 Task: Search one way flight ticket for 2 adults, 4 children and 1 infant on lap in business from Salisbury: Salisbury-ocean City-wicomico Regional Airport to Indianapolis: Indianapolis International Airport on 8-5-2023. Choice of flights is JetBlue. Number of bags: 2 carry on bags and 7 checked bags. Price is upto 107000. Outbound departure time preference is 8:30.
Action: Mouse pressed left at (347, 330)
Screenshot: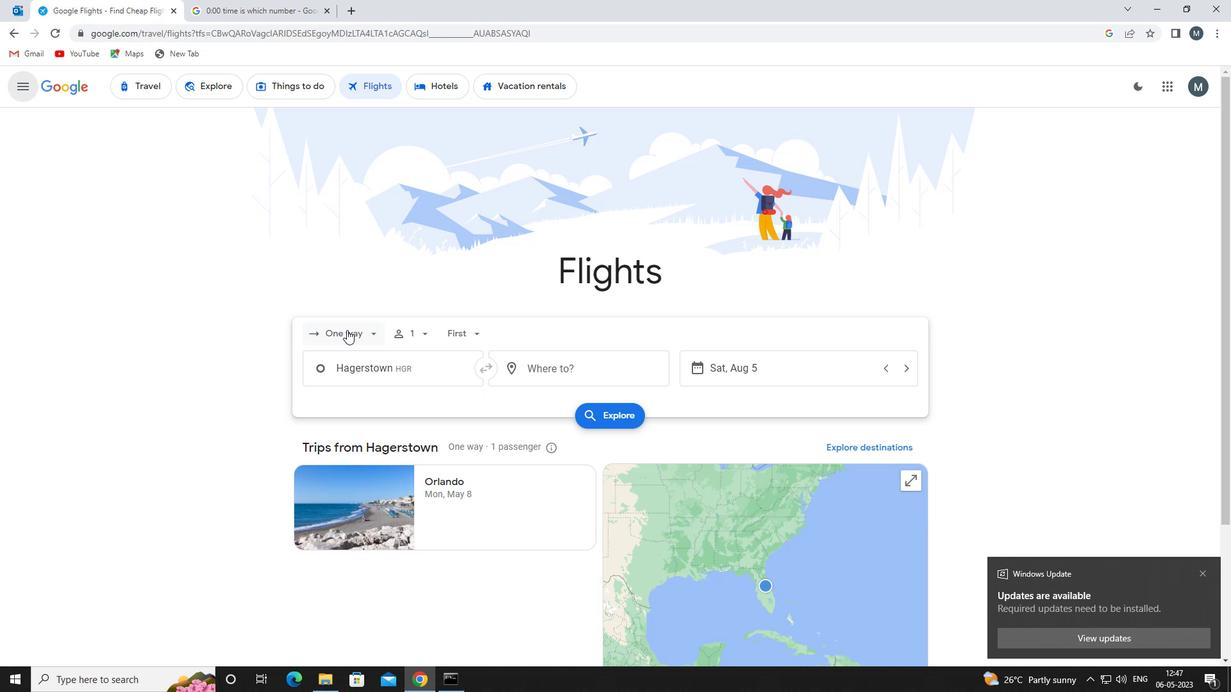 
Action: Mouse moved to (364, 394)
Screenshot: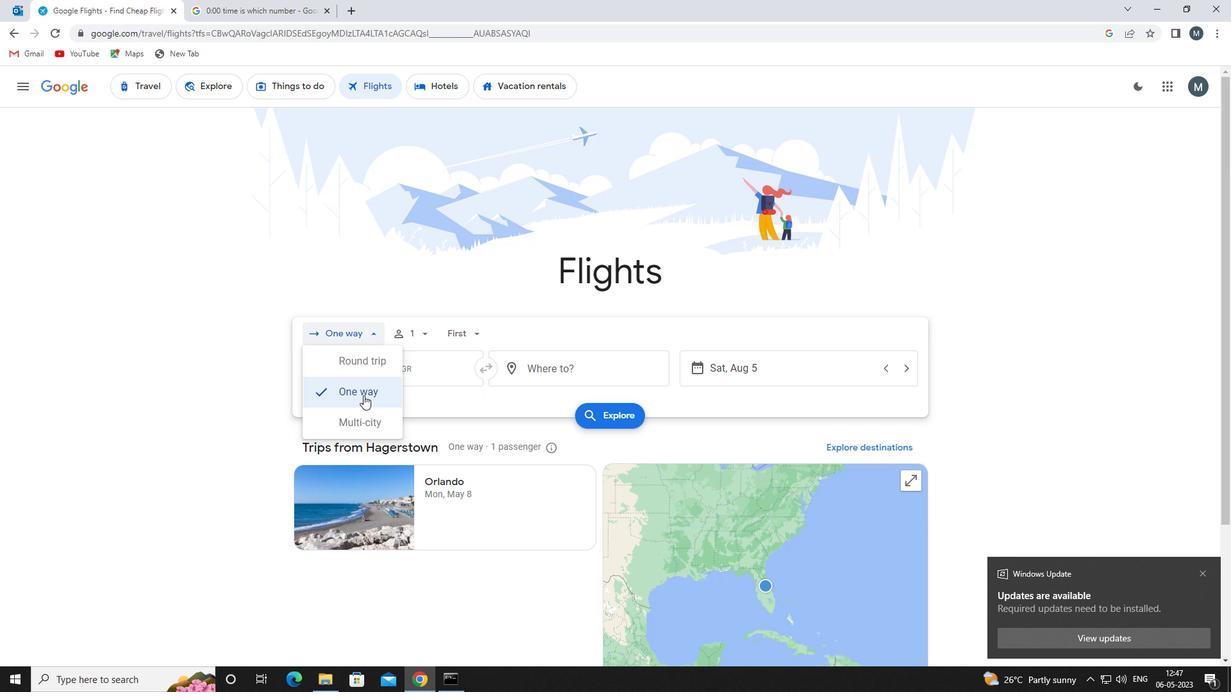 
Action: Mouse pressed left at (364, 394)
Screenshot: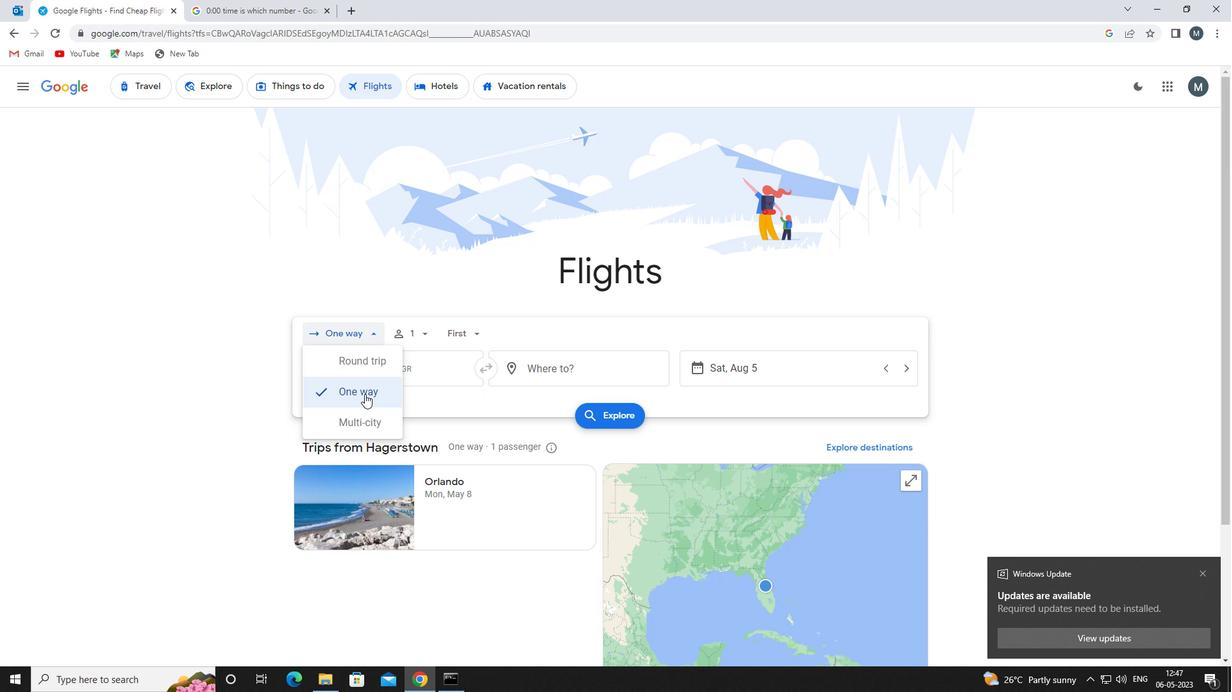 
Action: Mouse moved to (428, 334)
Screenshot: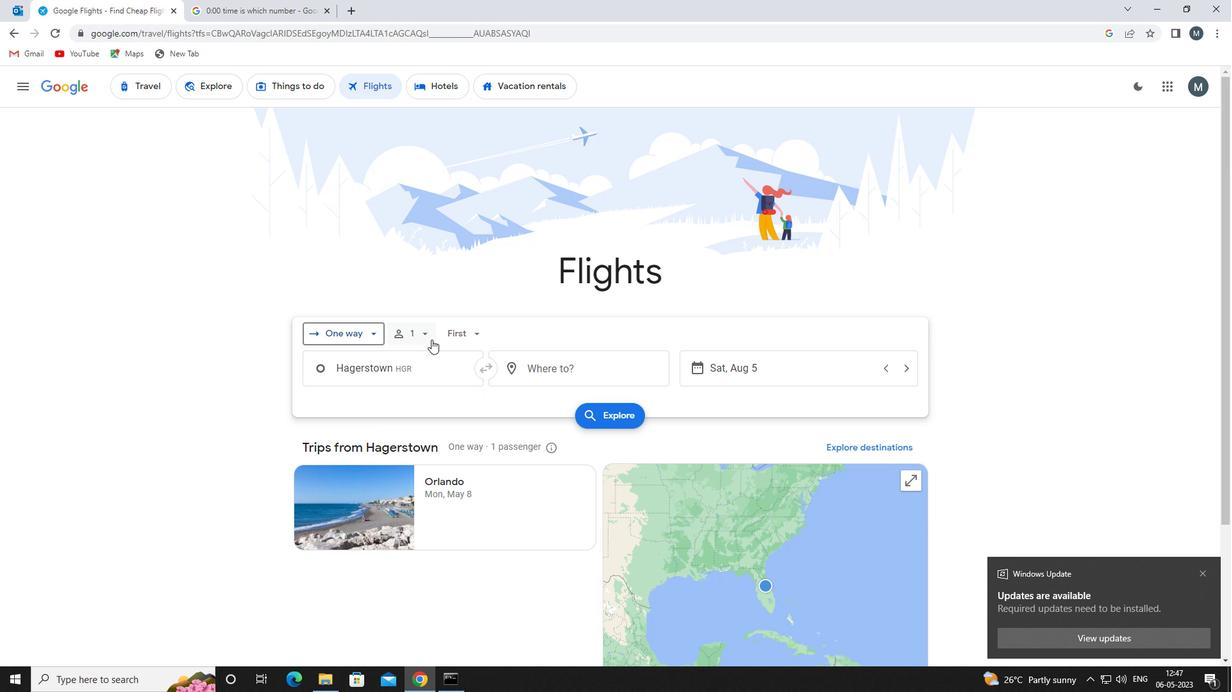 
Action: Mouse pressed left at (428, 334)
Screenshot: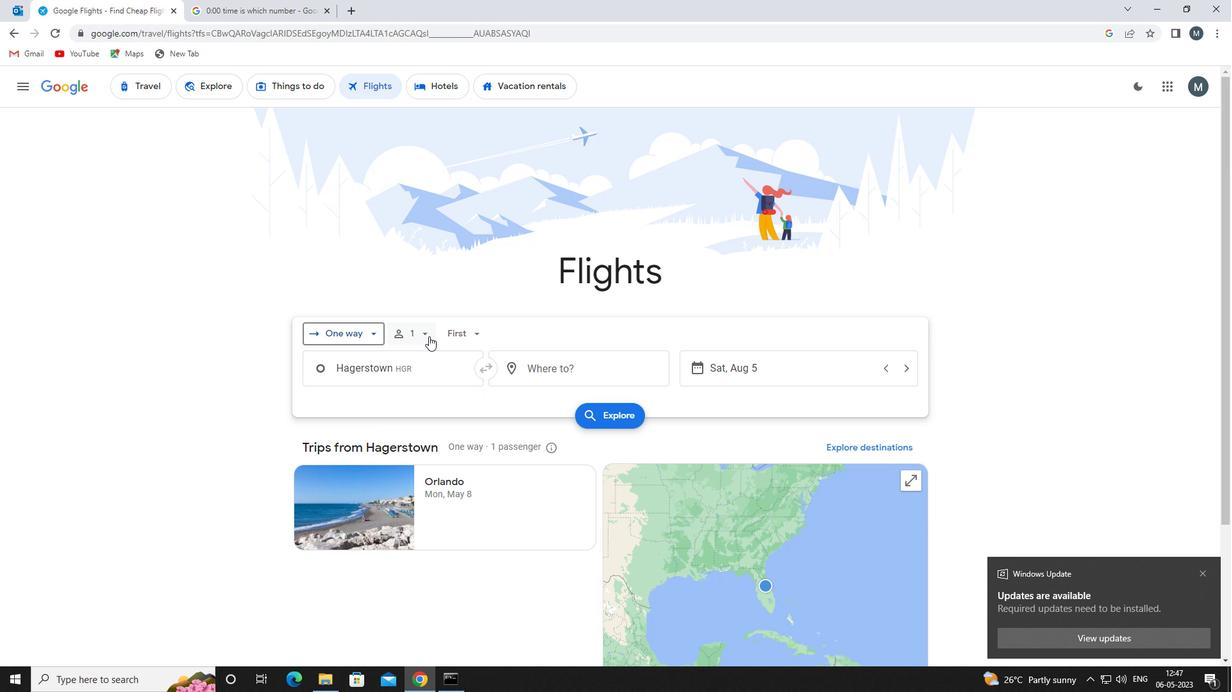 
Action: Mouse moved to (526, 364)
Screenshot: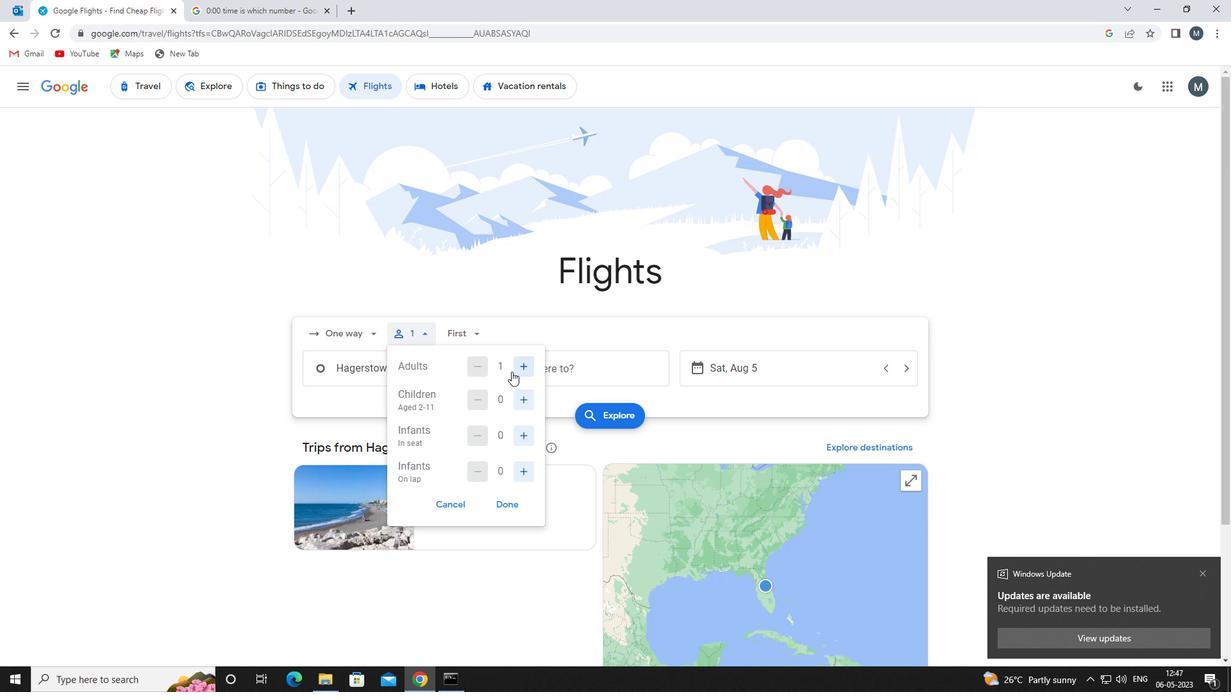 
Action: Mouse pressed left at (526, 364)
Screenshot: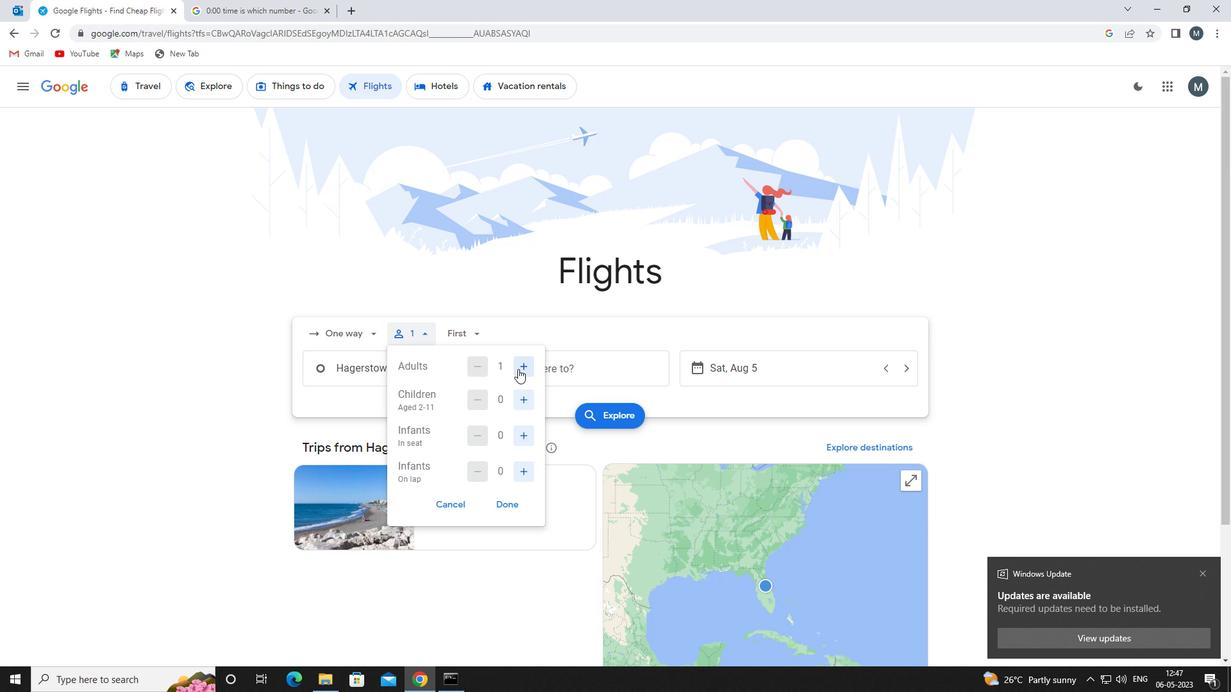 
Action: Mouse moved to (524, 401)
Screenshot: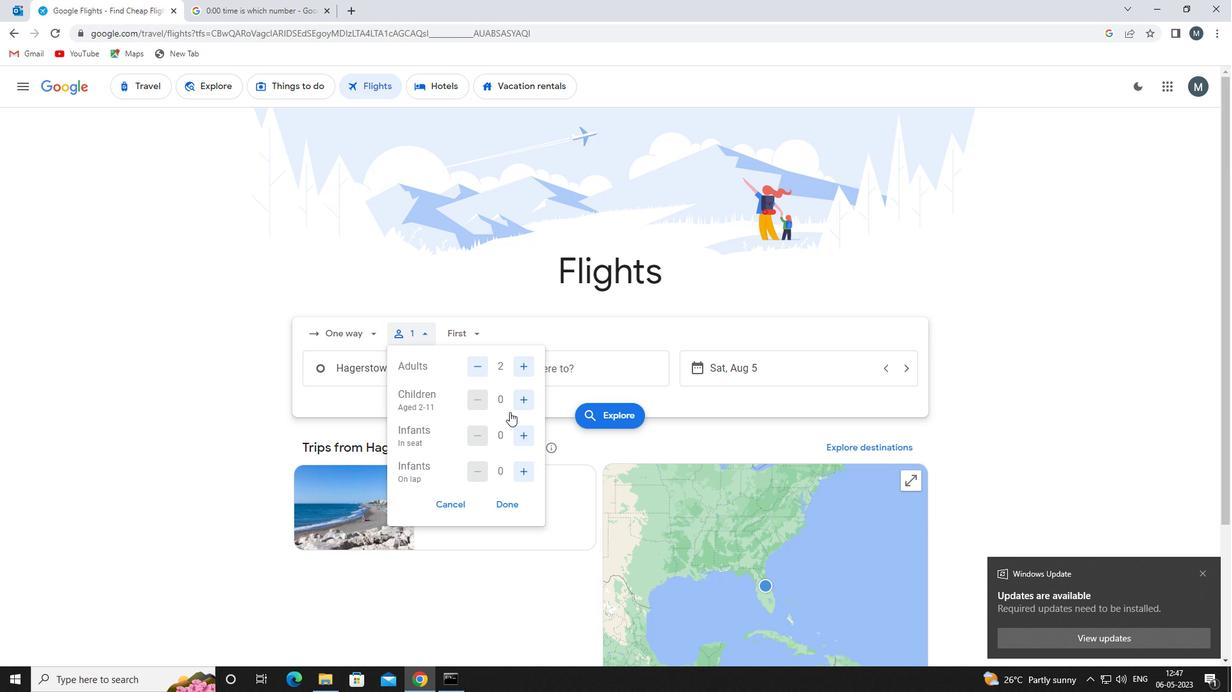 
Action: Mouse pressed left at (524, 401)
Screenshot: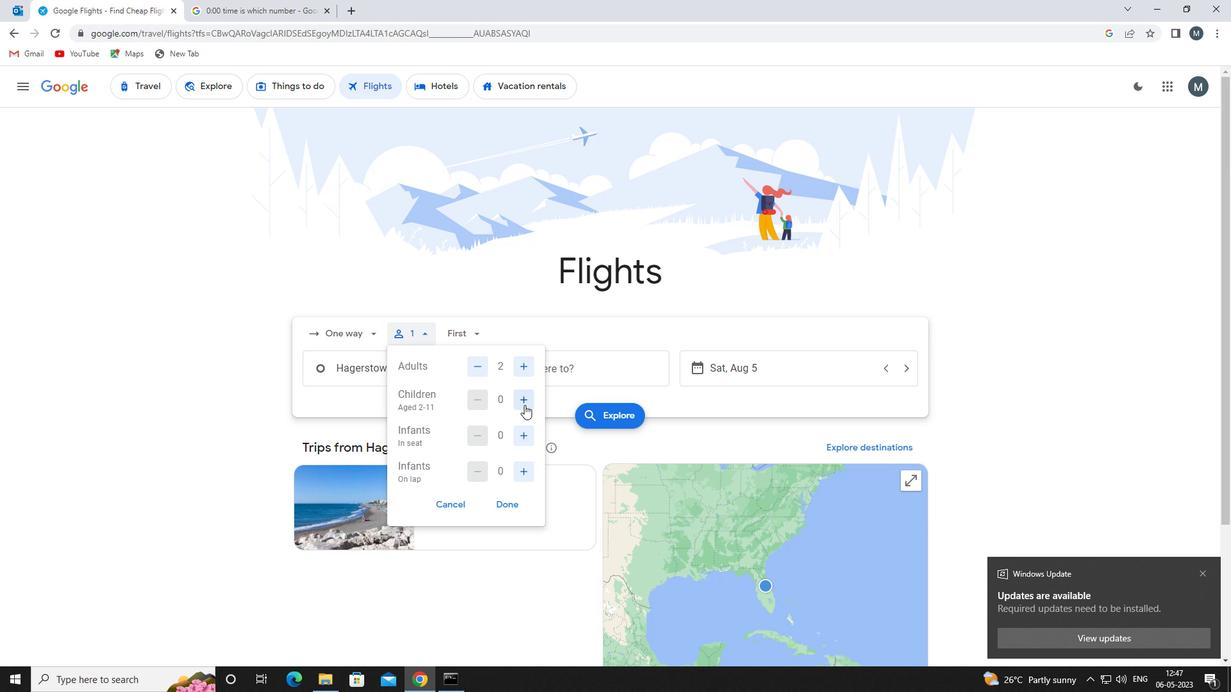 
Action: Mouse pressed left at (524, 401)
Screenshot: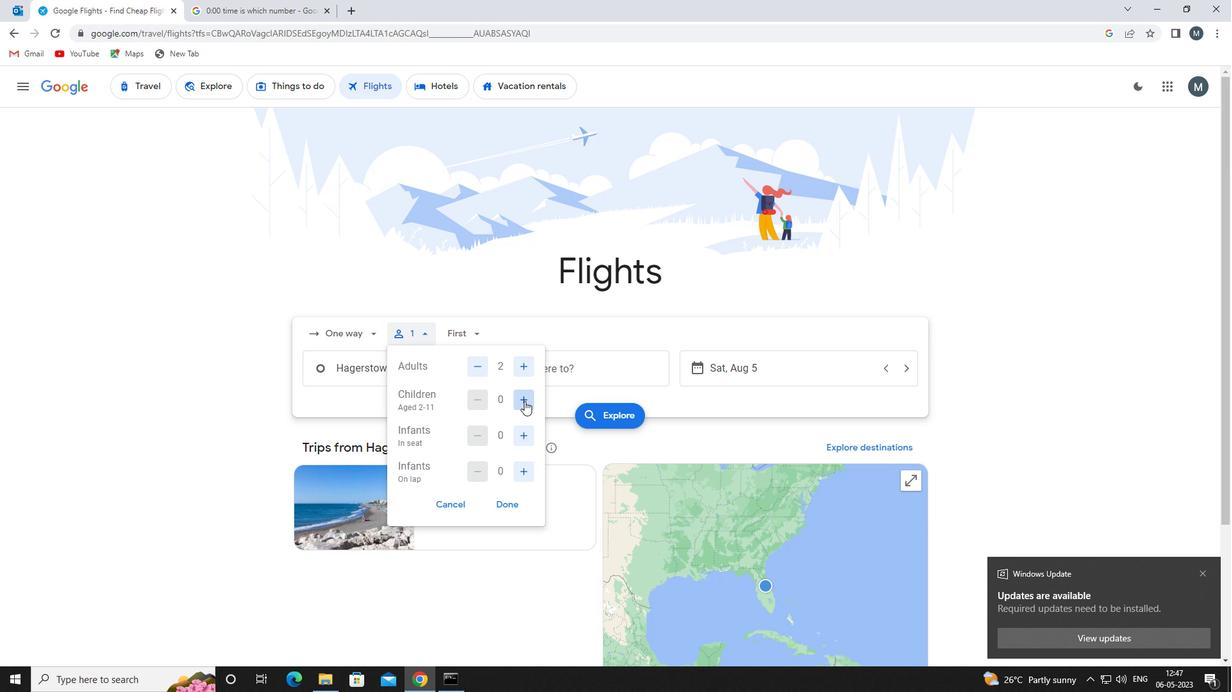 
Action: Mouse moved to (525, 400)
Screenshot: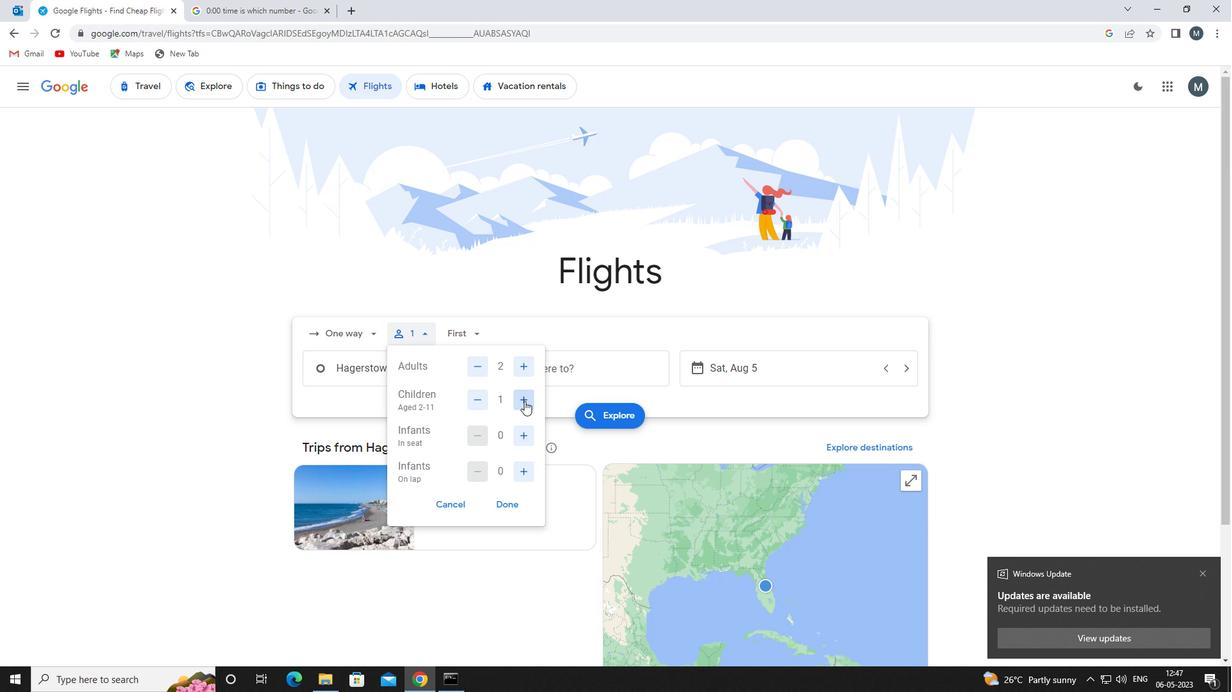 
Action: Mouse pressed left at (525, 400)
Screenshot: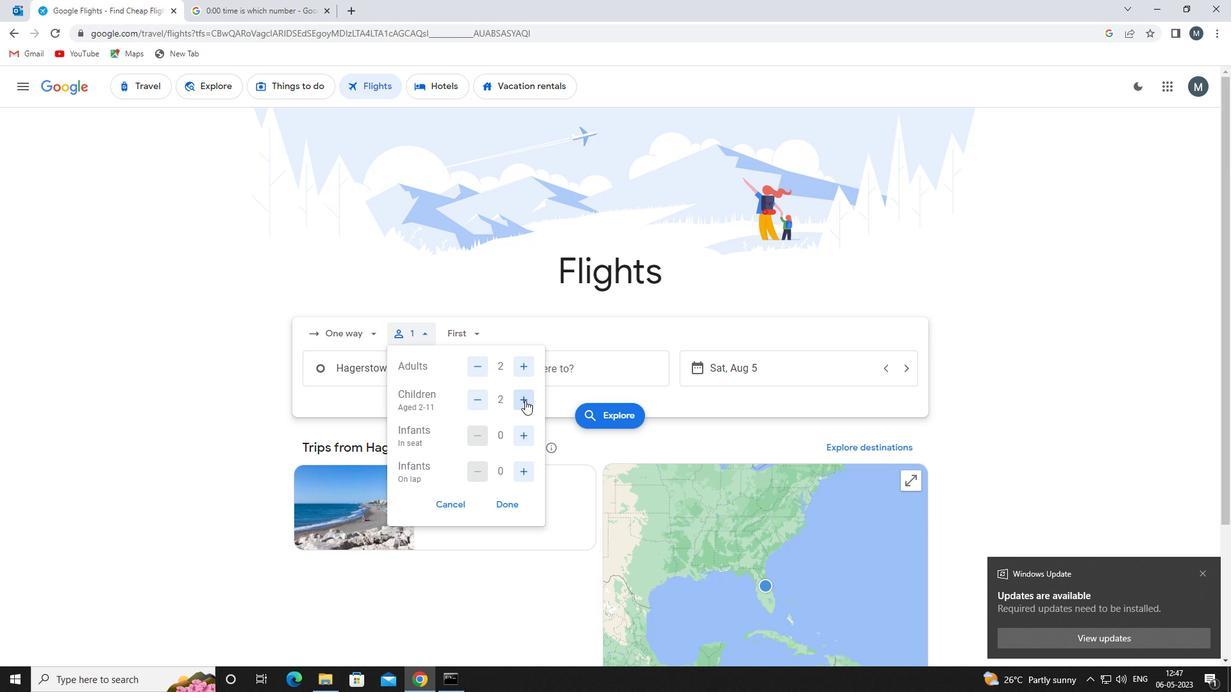 
Action: Mouse pressed left at (525, 400)
Screenshot: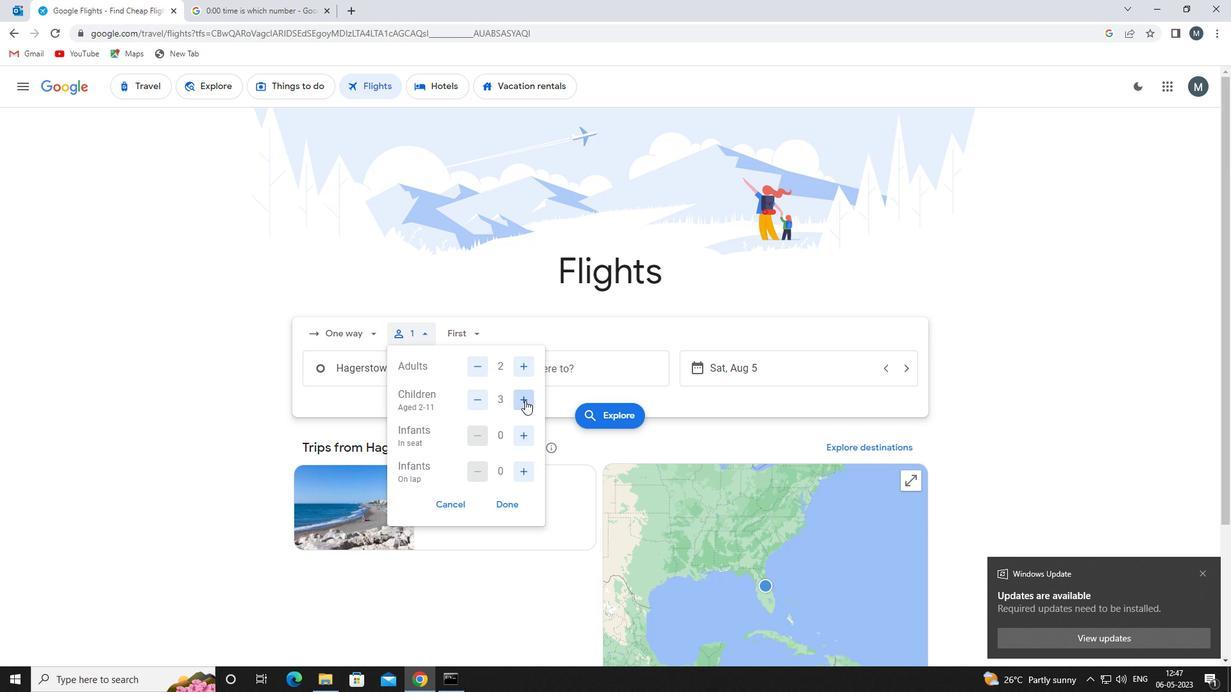 
Action: Mouse moved to (520, 470)
Screenshot: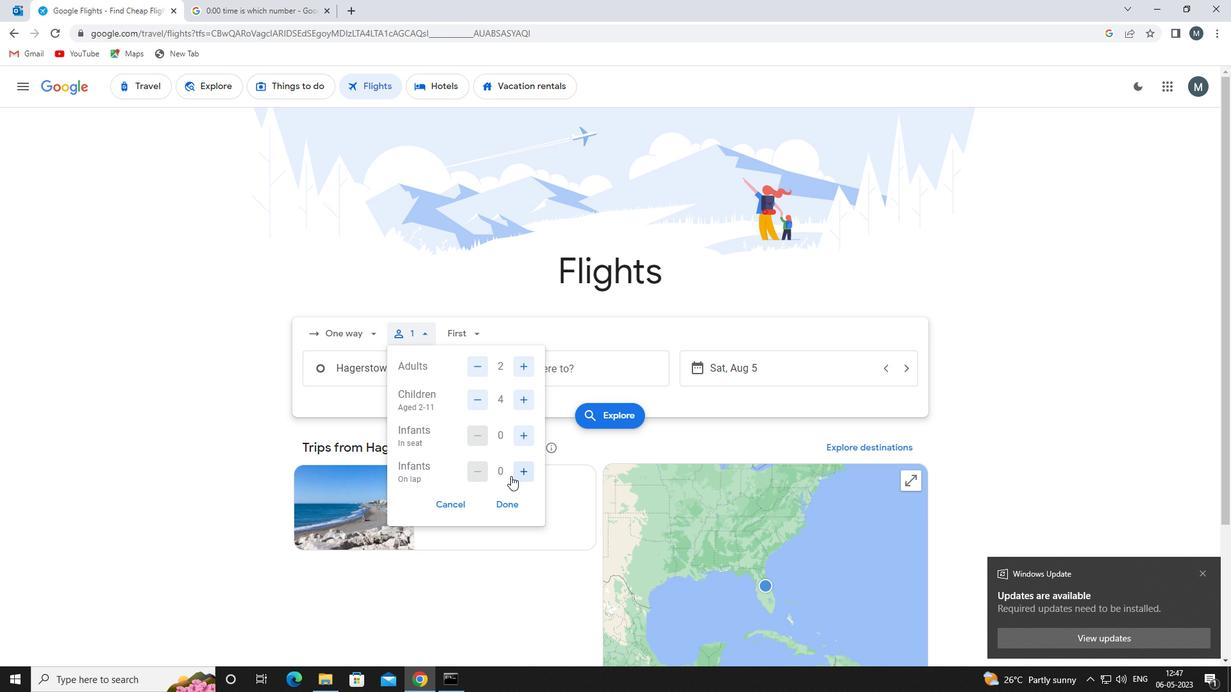 
Action: Mouse pressed left at (520, 470)
Screenshot: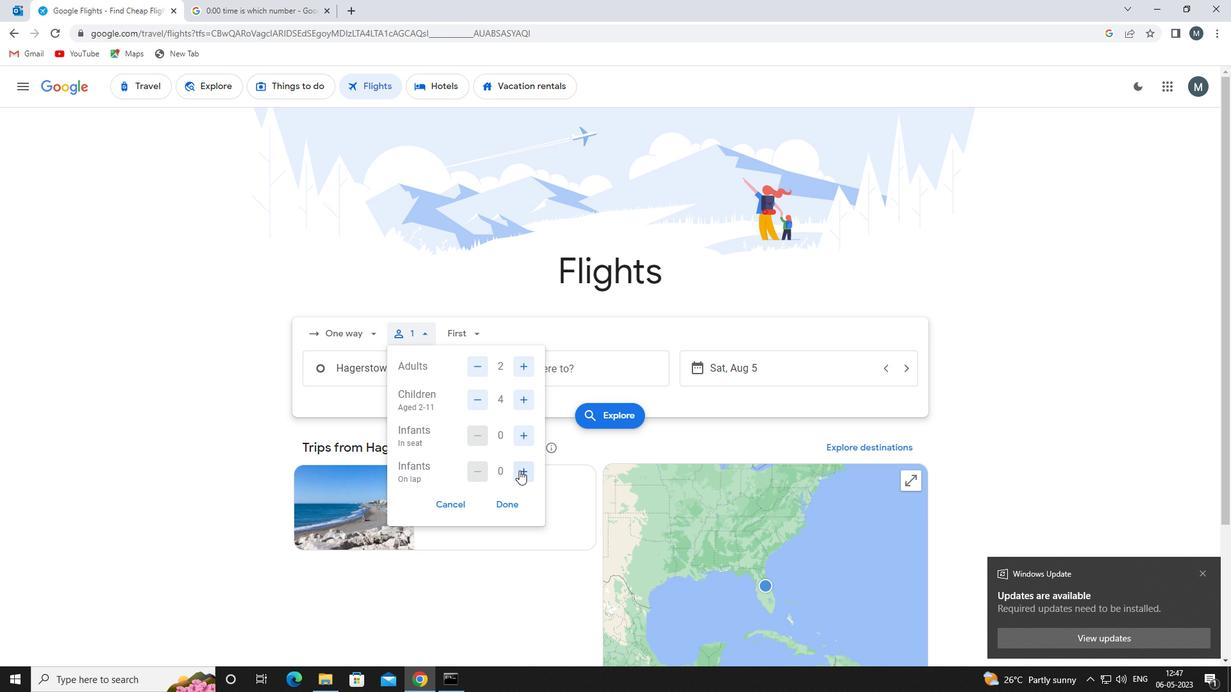 
Action: Mouse moved to (513, 503)
Screenshot: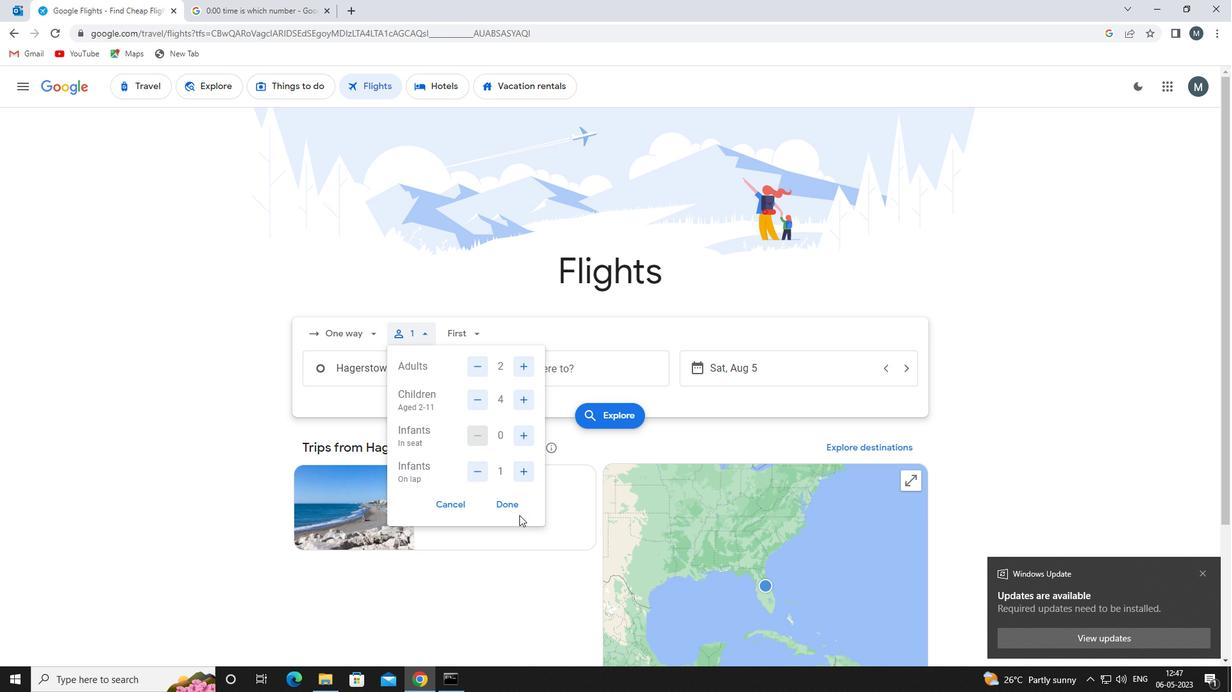 
Action: Mouse pressed left at (513, 503)
Screenshot: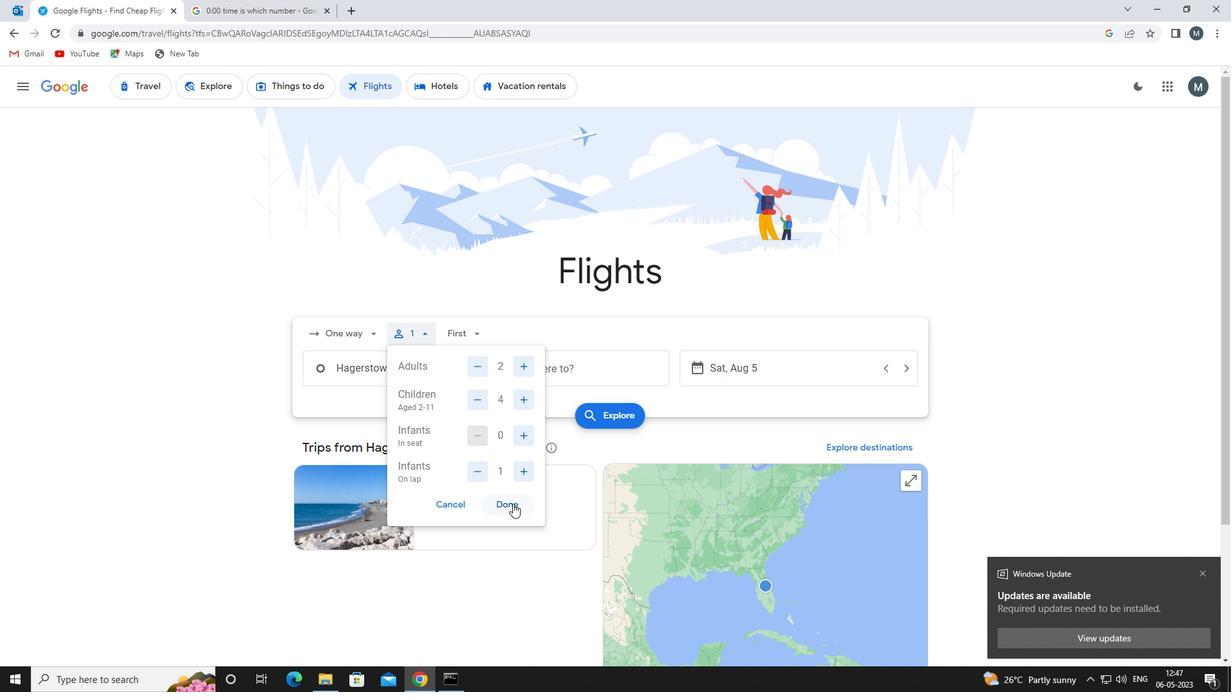 
Action: Mouse moved to (479, 334)
Screenshot: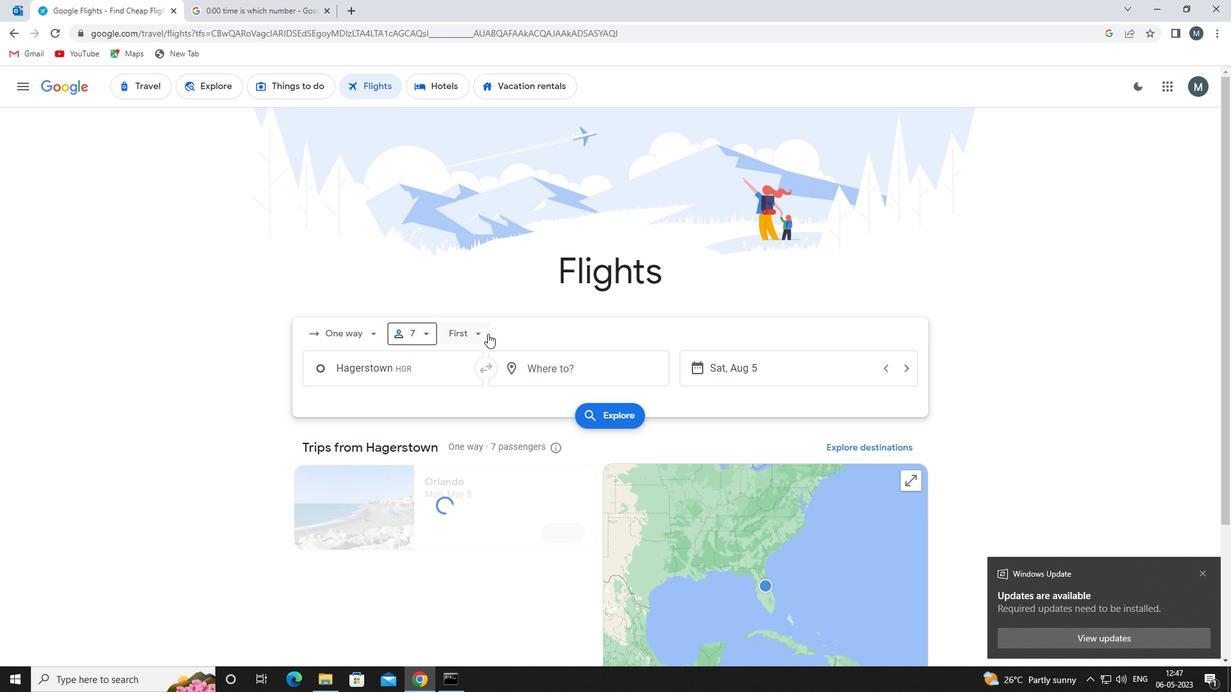 
Action: Mouse pressed left at (479, 334)
Screenshot: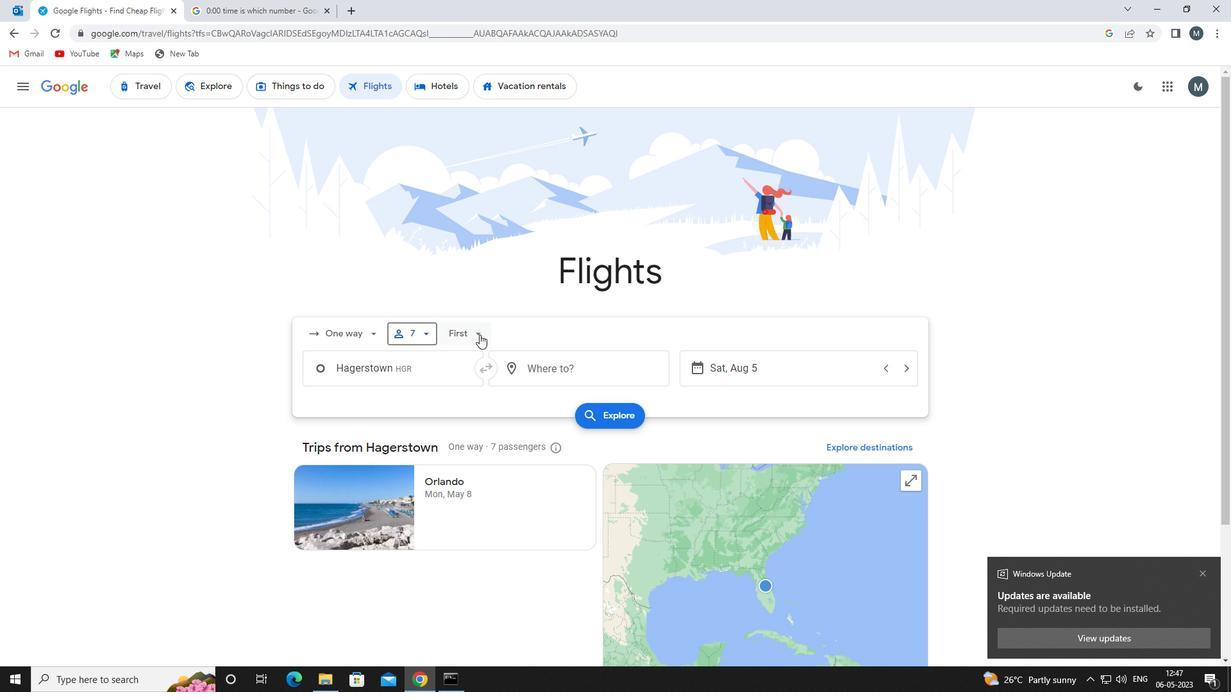 
Action: Mouse moved to (493, 418)
Screenshot: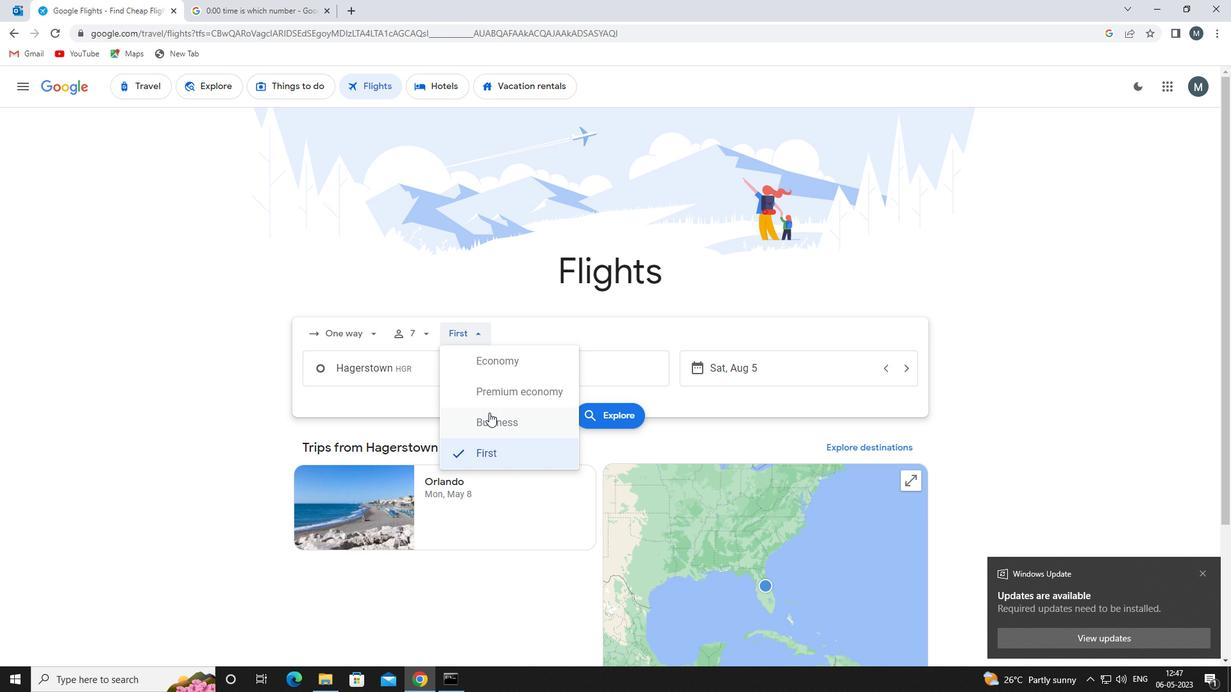 
Action: Mouse pressed left at (493, 418)
Screenshot: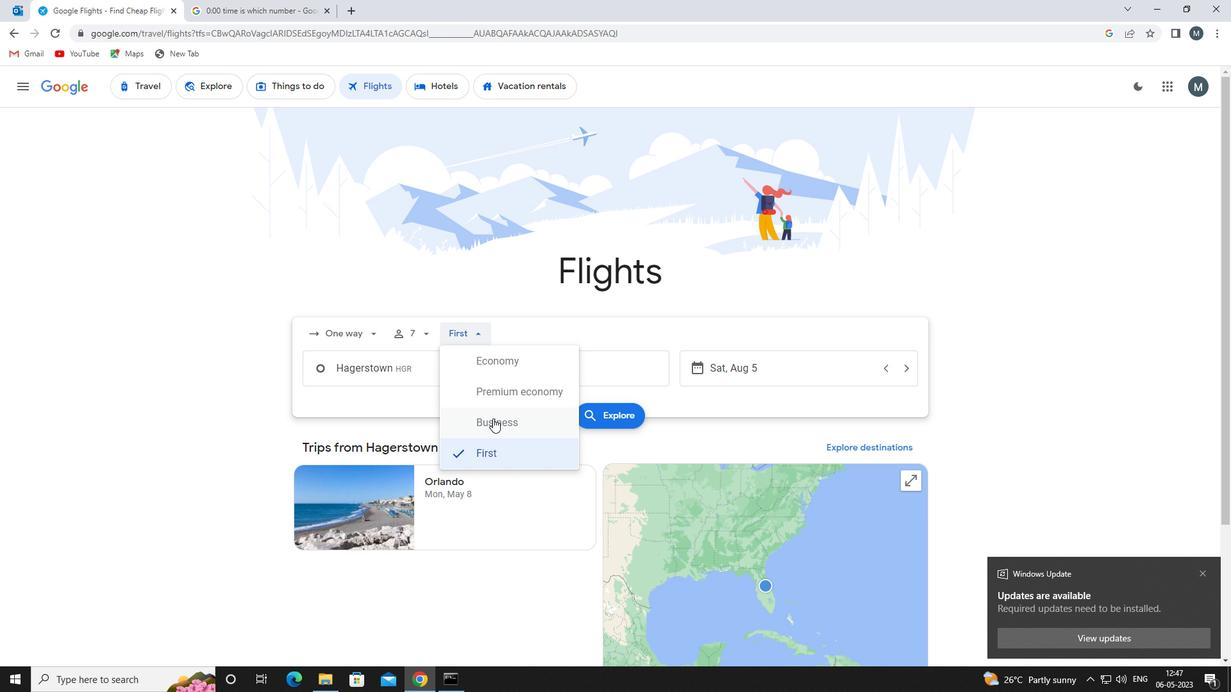 
Action: Mouse moved to (397, 372)
Screenshot: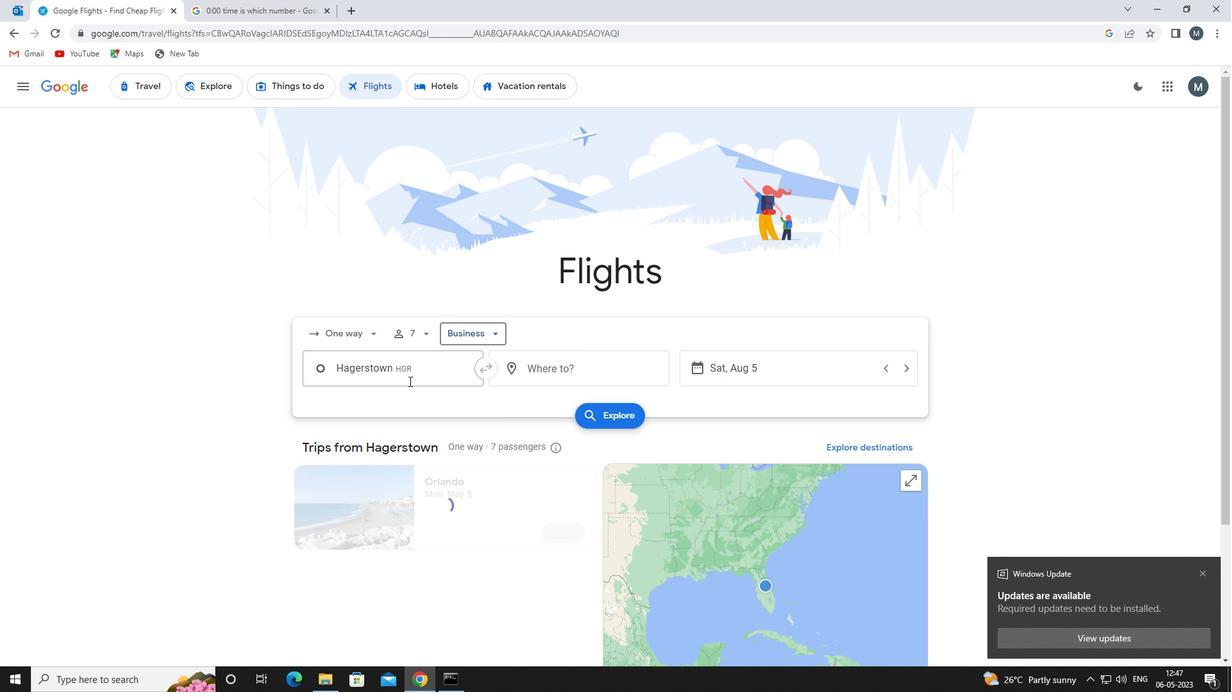 
Action: Mouse pressed left at (397, 372)
Screenshot: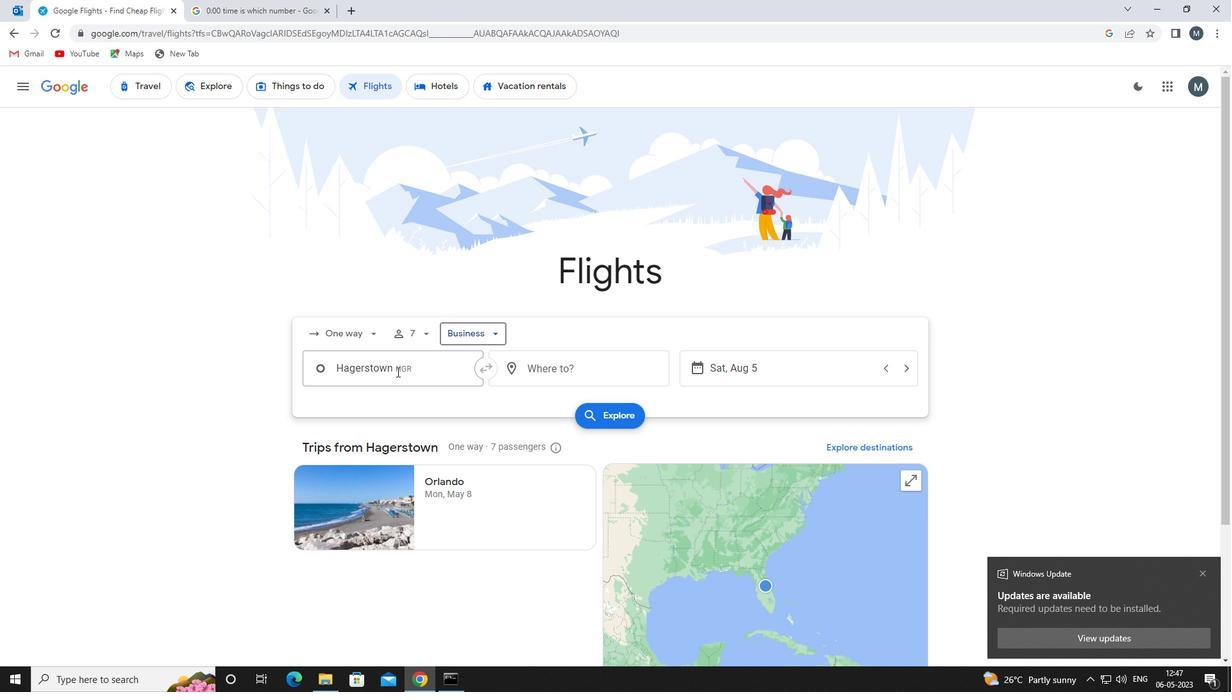
Action: Mouse moved to (398, 372)
Screenshot: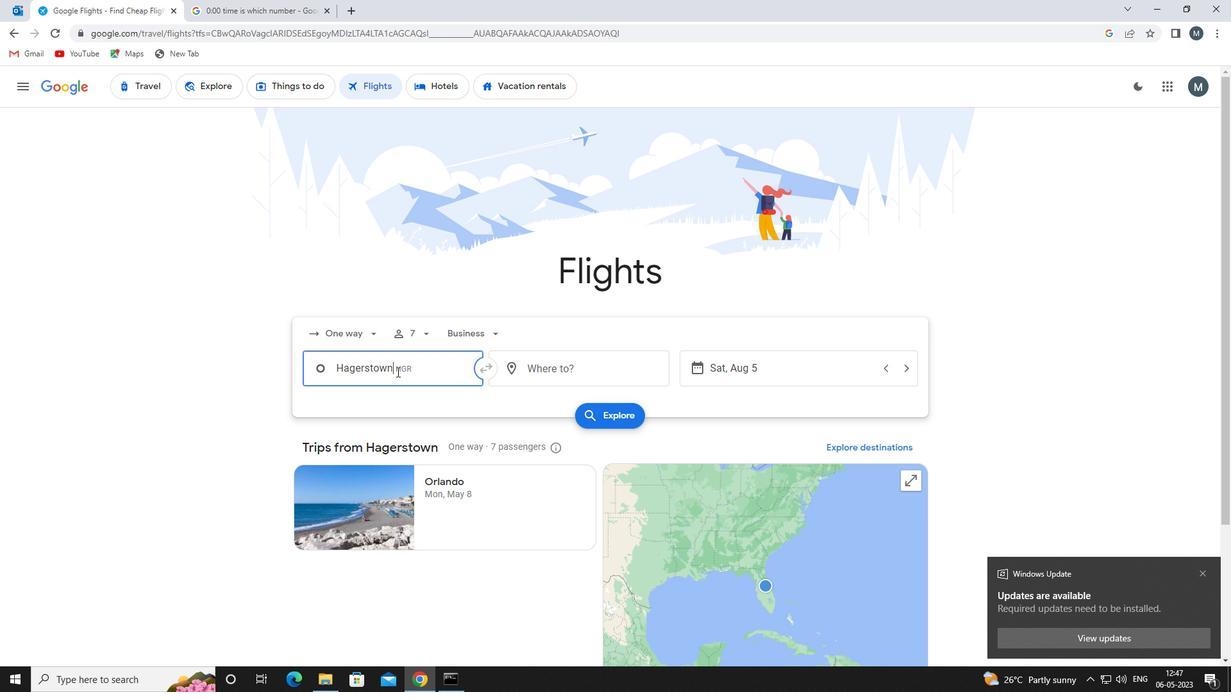 
Action: Key pressed salisbury<Key.space>city<Key.backspace><Key.backspace><Key.backspace><Key.backspace><Key.backspace>-o<Key.backspace><Key.backspace><Key.space>oce<Key.backspace><Key.backspace><Key.backspace><Key.backspace><Key.backspace><Key.backspace><Key.backspace><Key.backspace><Key.backspace><Key.backspace><Key.backspace><Key.backspace><Key.backspace><Key.backspace><Key.backspace><Key.backspace>city<Key.space>wic<Key.backspace><Key.backspace>
Screenshot: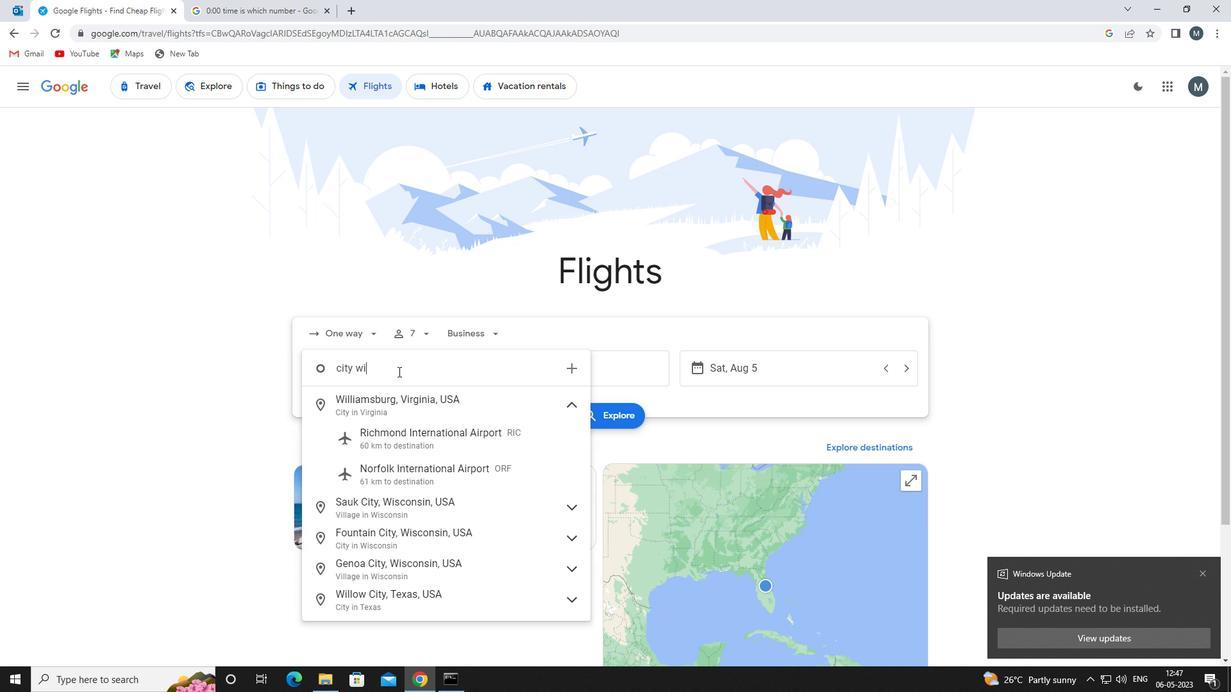 
Action: Mouse moved to (416, 491)
Screenshot: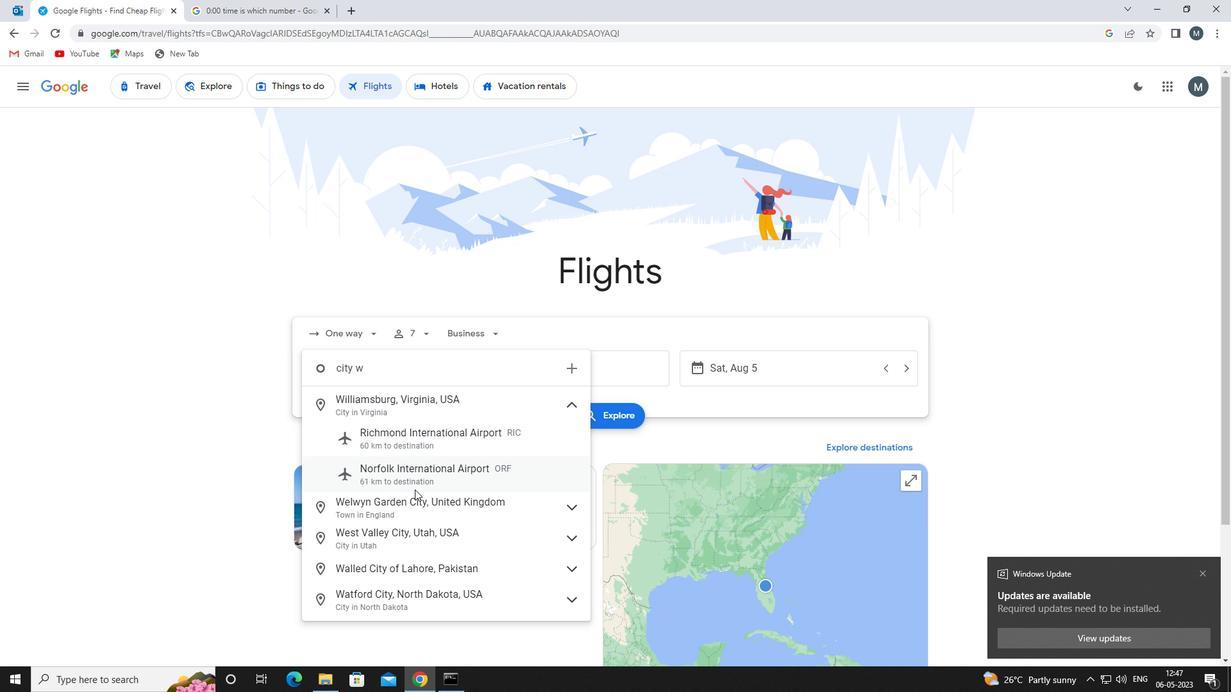 
Action: Mouse scrolled (416, 490) with delta (0, 0)
Screenshot: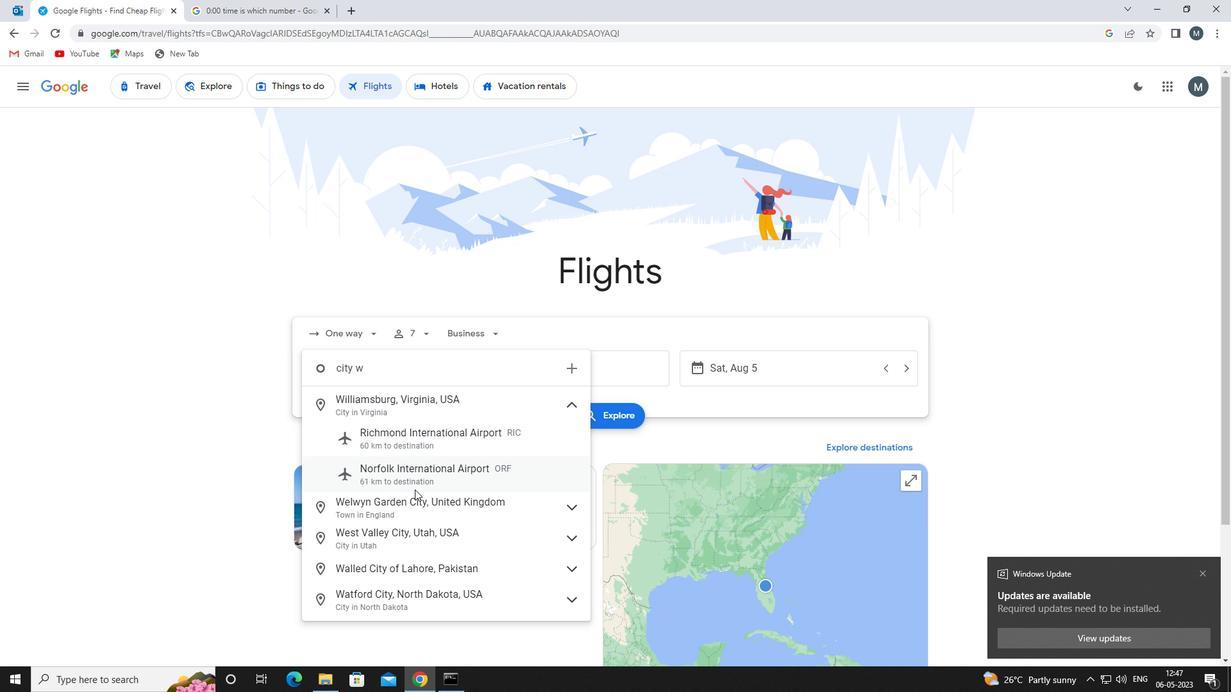 
Action: Mouse moved to (415, 486)
Screenshot: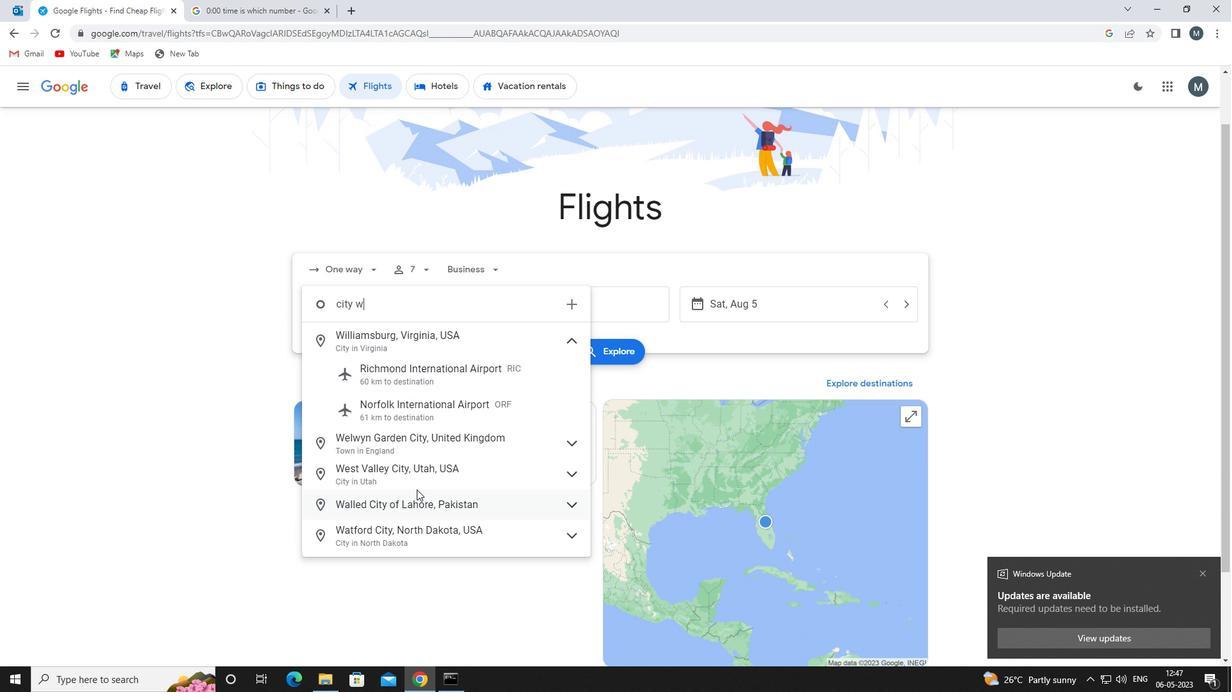 
Action: Mouse scrolled (415, 487) with delta (0, 0)
Screenshot: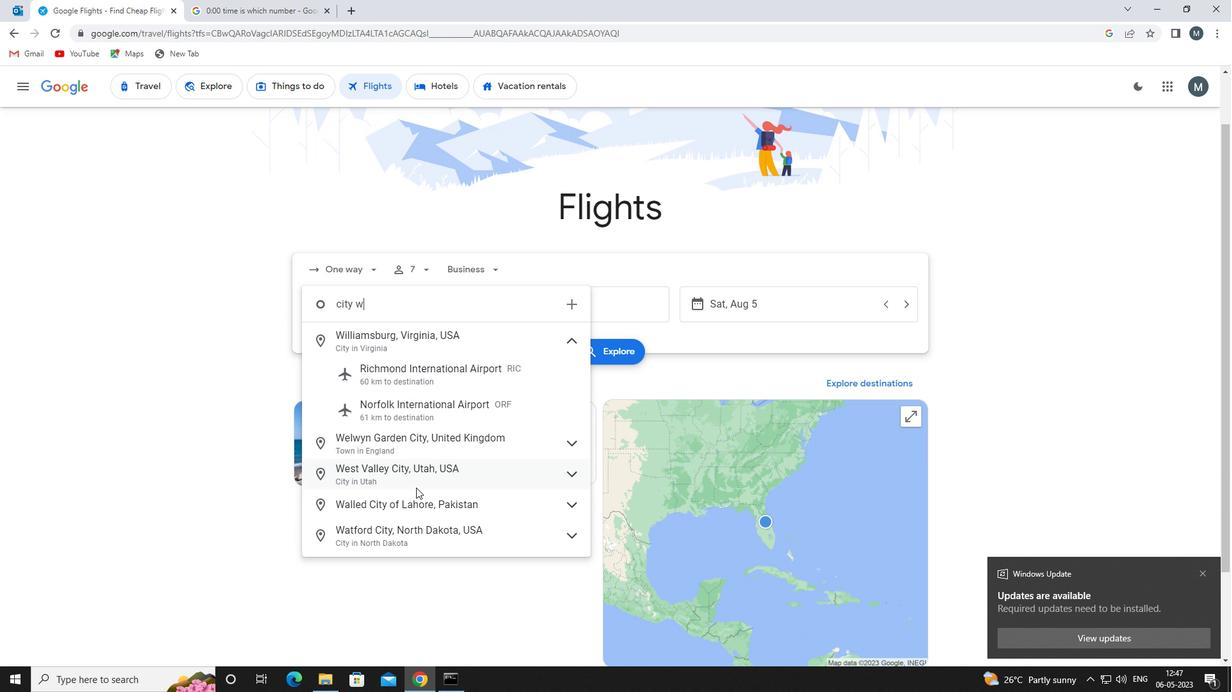 
Action: Mouse moved to (400, 461)
Screenshot: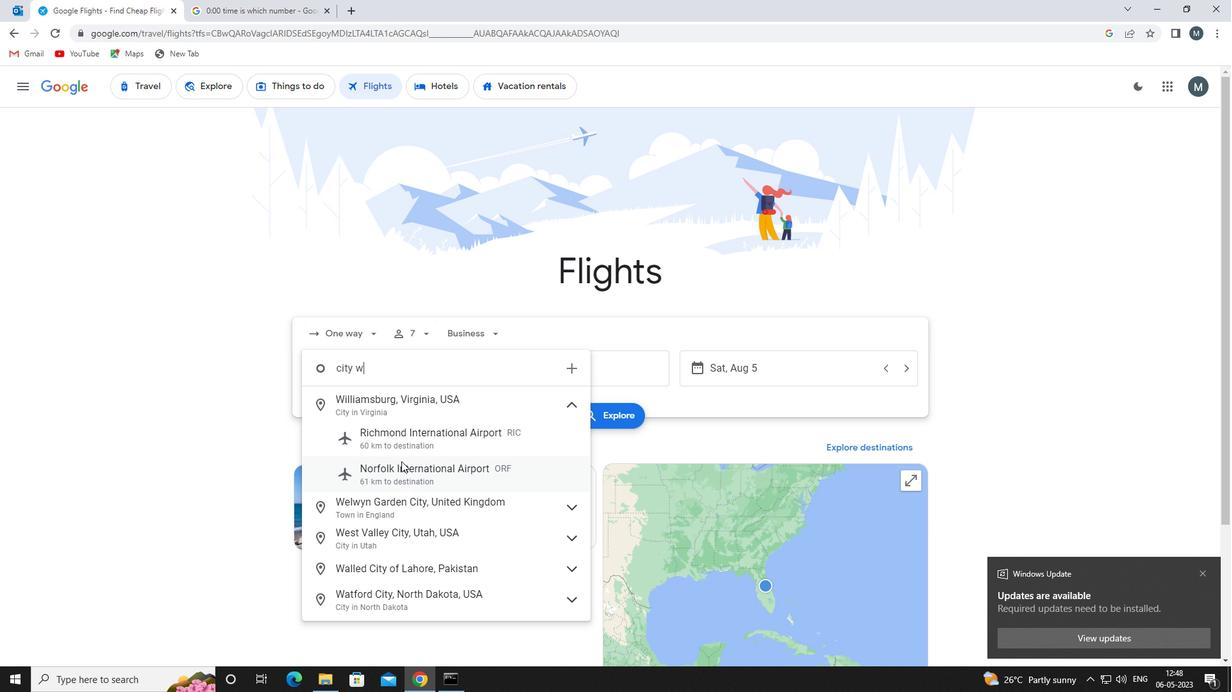 
Action: Key pressed <Key.backspace><Key.backspace><Key.backspace><Key.backspace><Key.backspace><Key.backspace><Key.backspace><Key.backspace><Key.backspace><Key.backspace><Key.backspace><Key.backspace><Key.backspace><Key.backspace><Key.backspace><Key.backspace><Key.backspace><Key.backspace><Key.backspace>salisbury
Screenshot: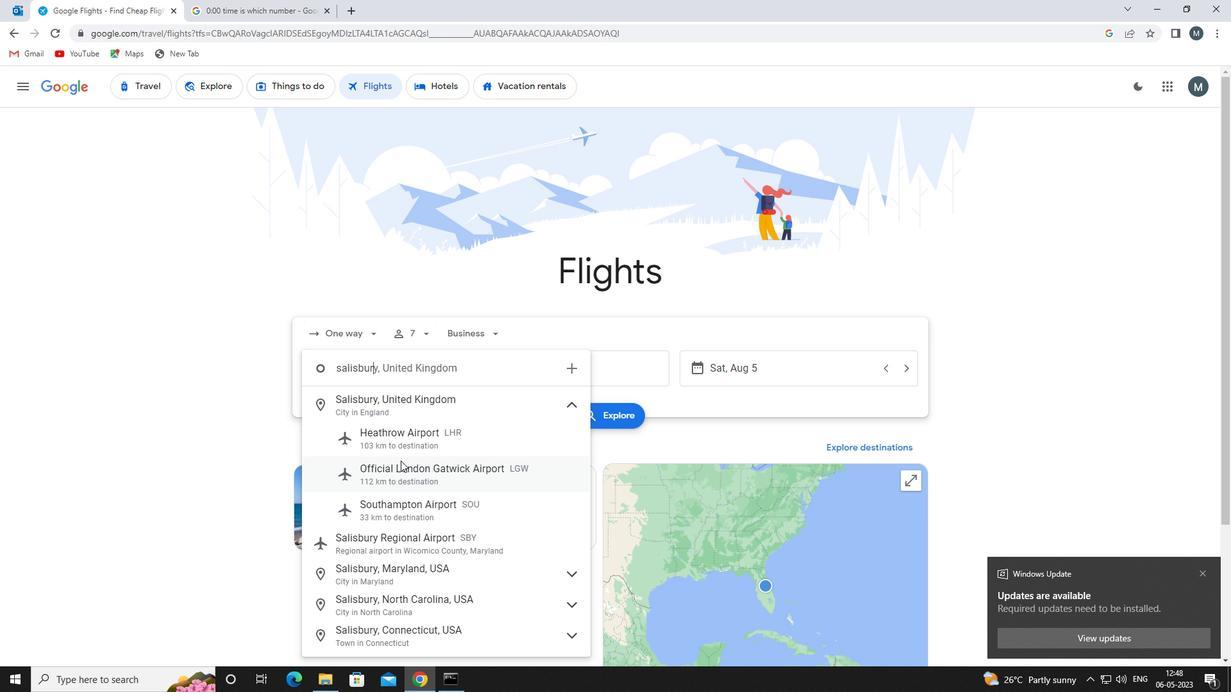 
Action: Mouse moved to (426, 541)
Screenshot: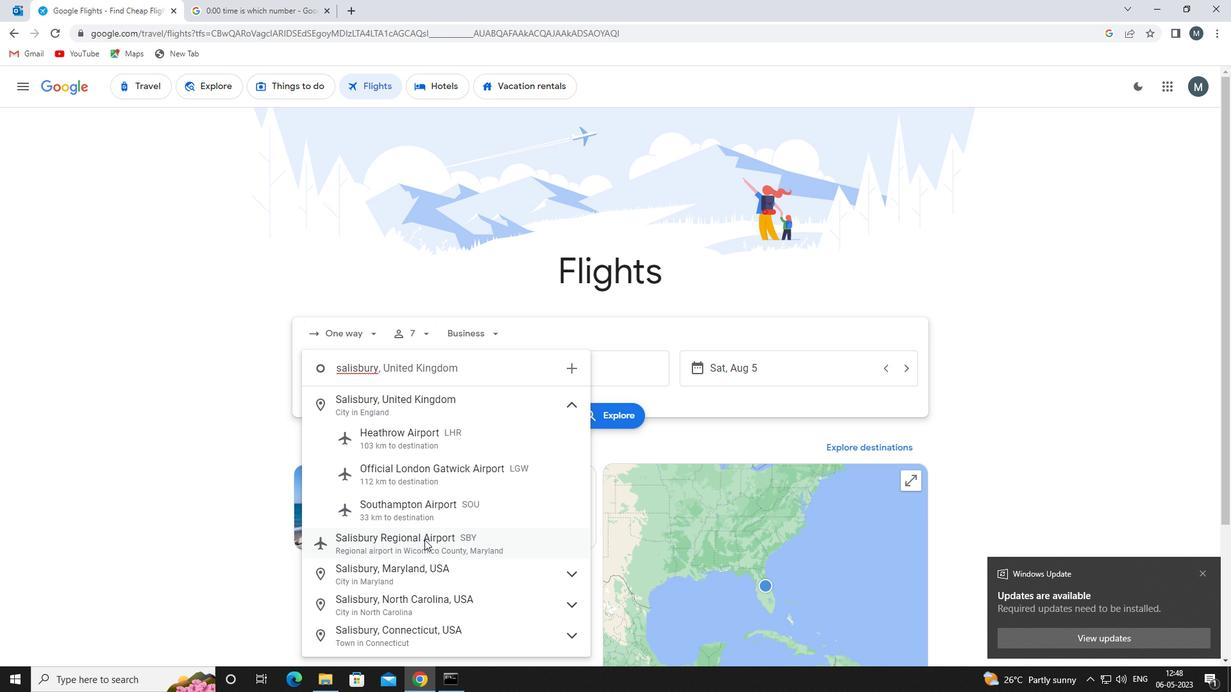 
Action: Mouse pressed left at (426, 541)
Screenshot: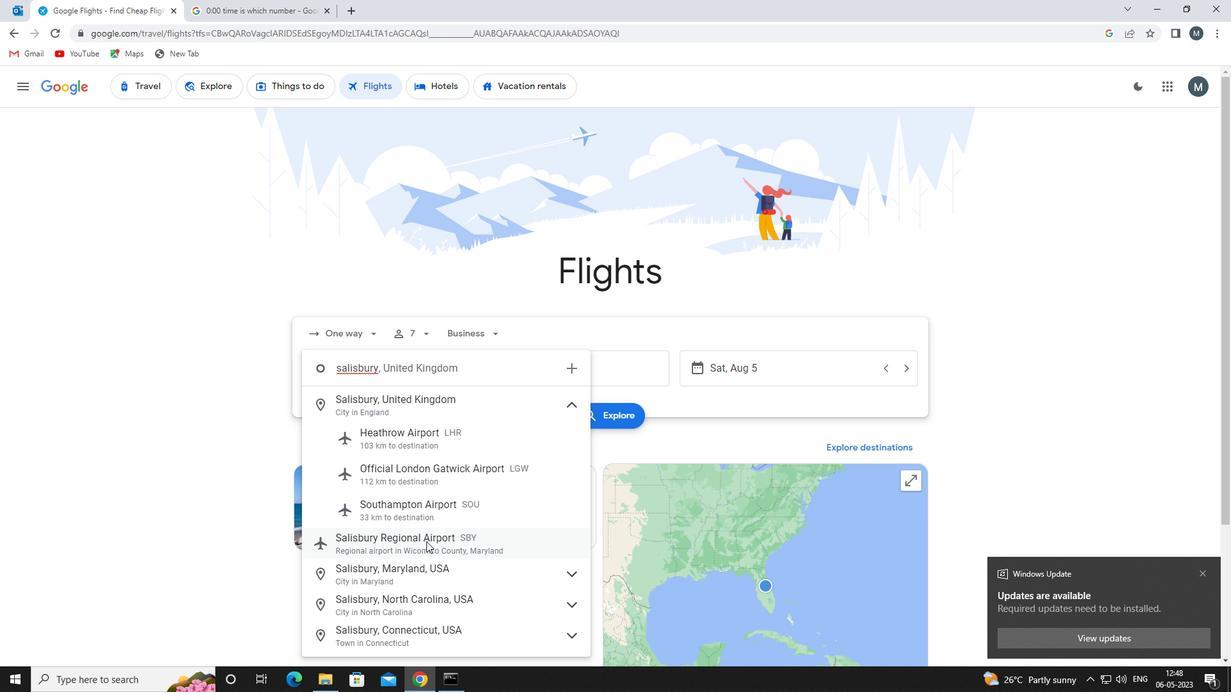 
Action: Mouse moved to (537, 366)
Screenshot: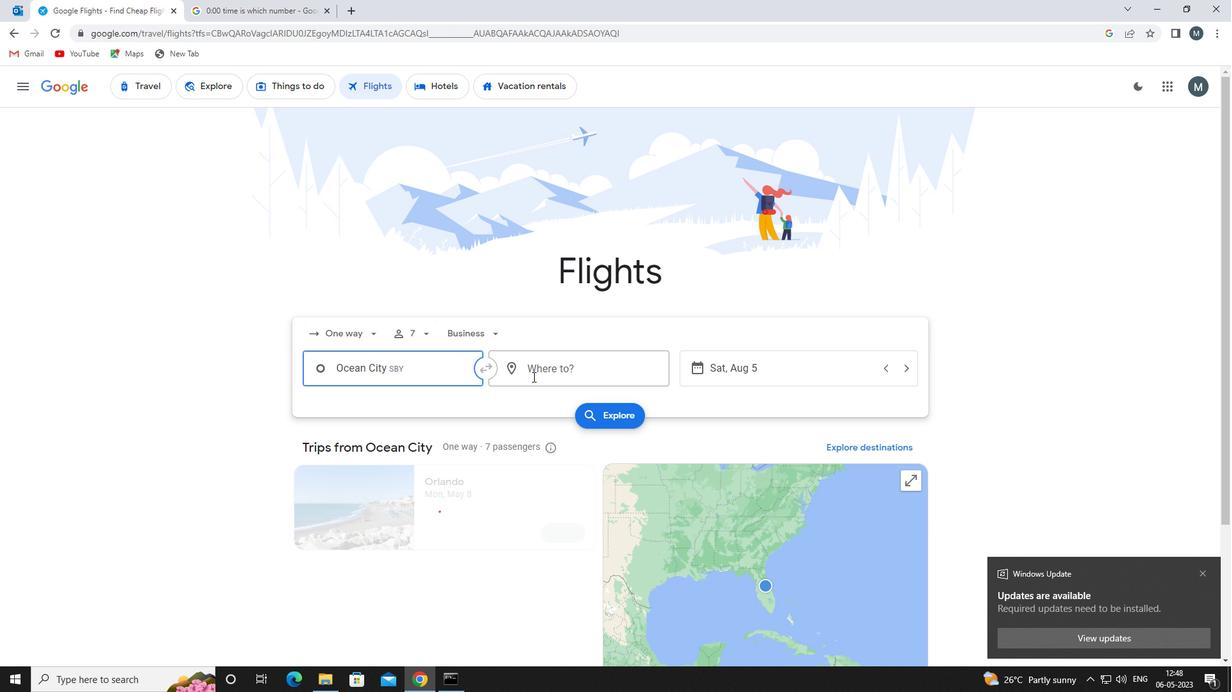 
Action: Mouse pressed left at (537, 366)
Screenshot: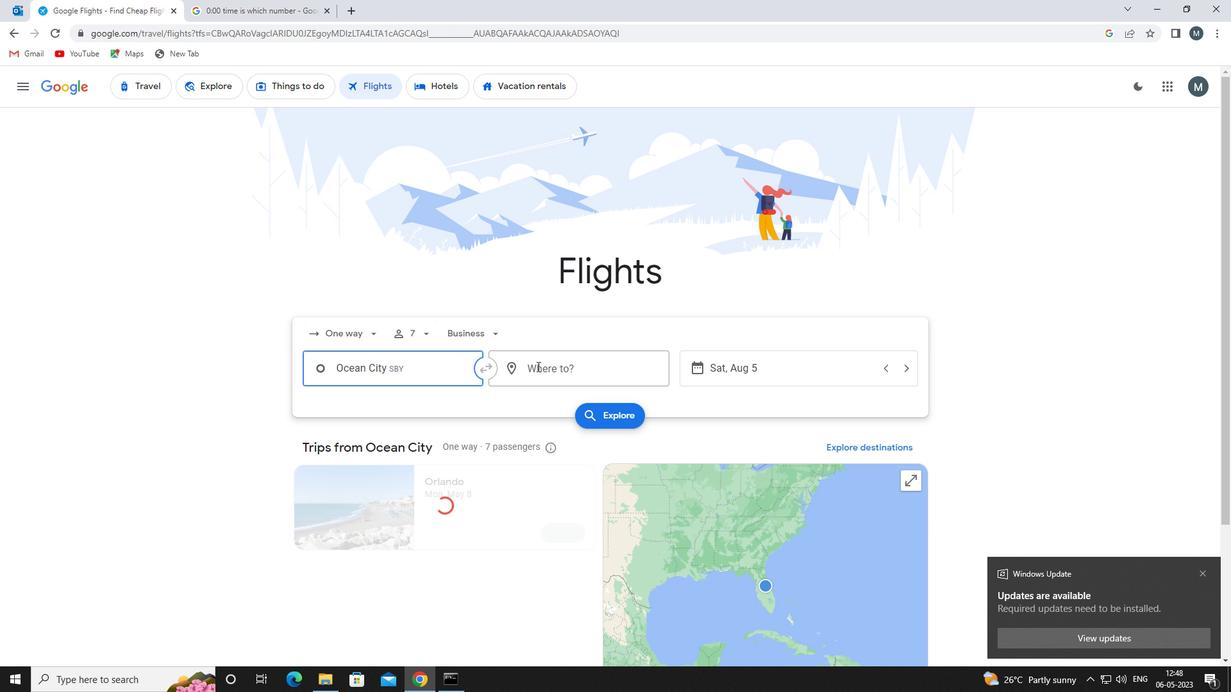 
Action: Mouse moved to (534, 366)
Screenshot: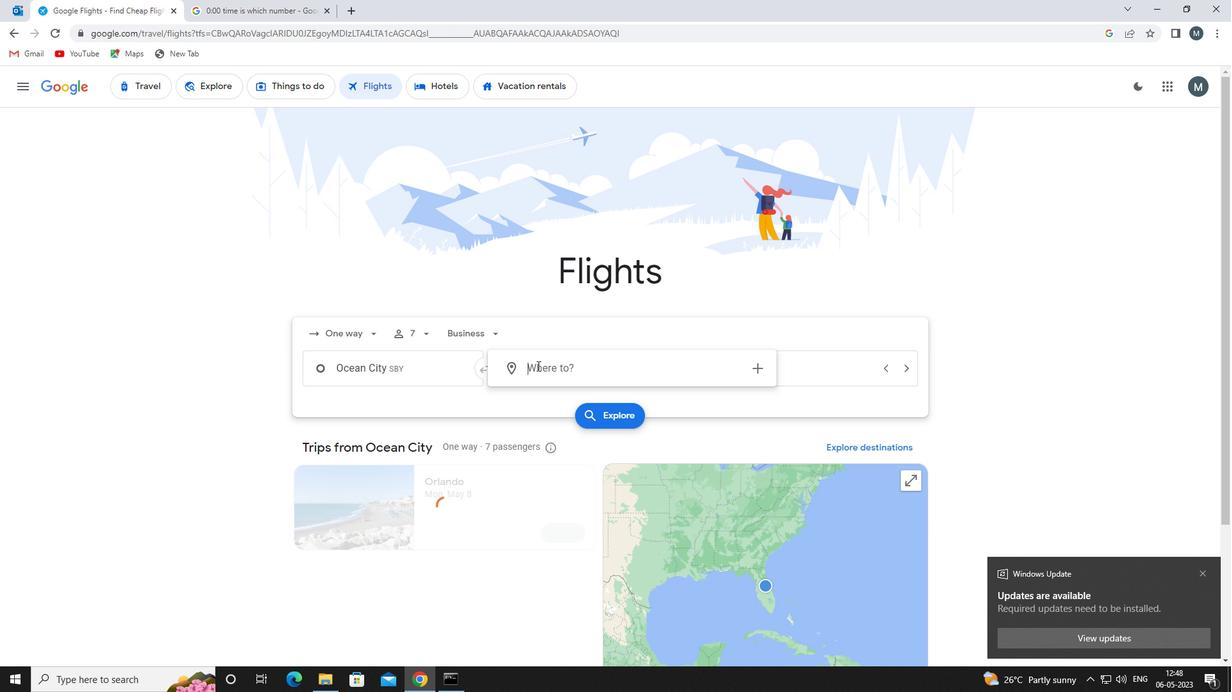 
Action: Key pressed ind
Screenshot: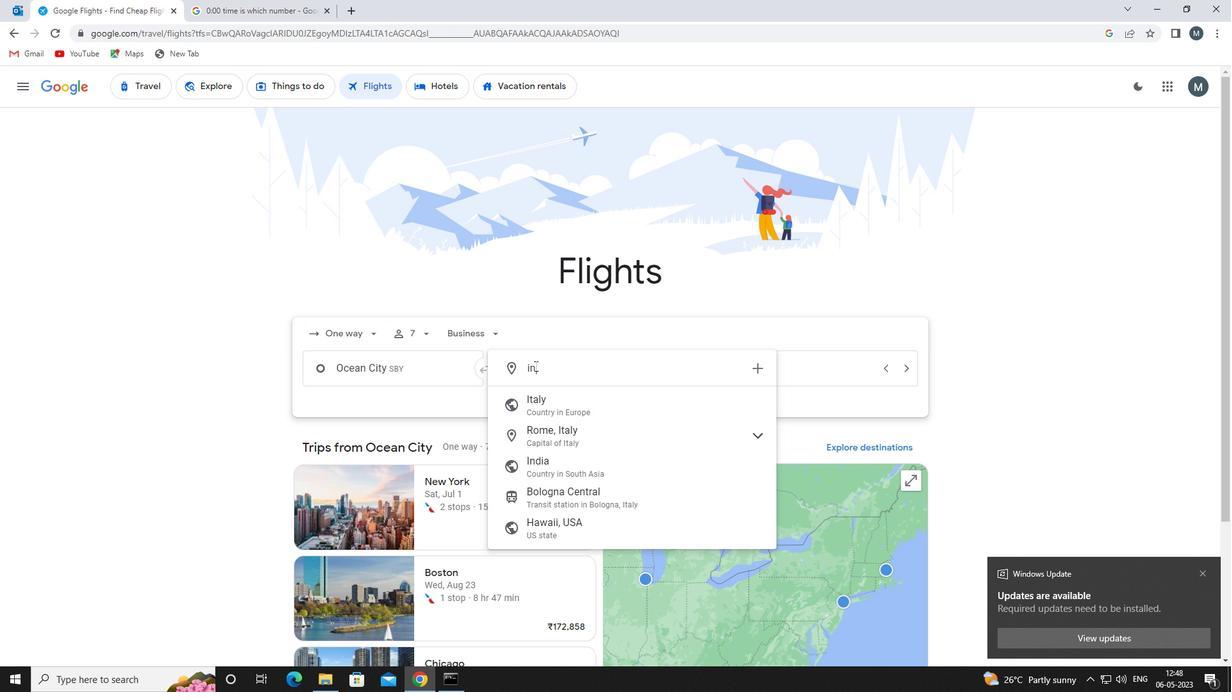 
Action: Mouse moved to (608, 409)
Screenshot: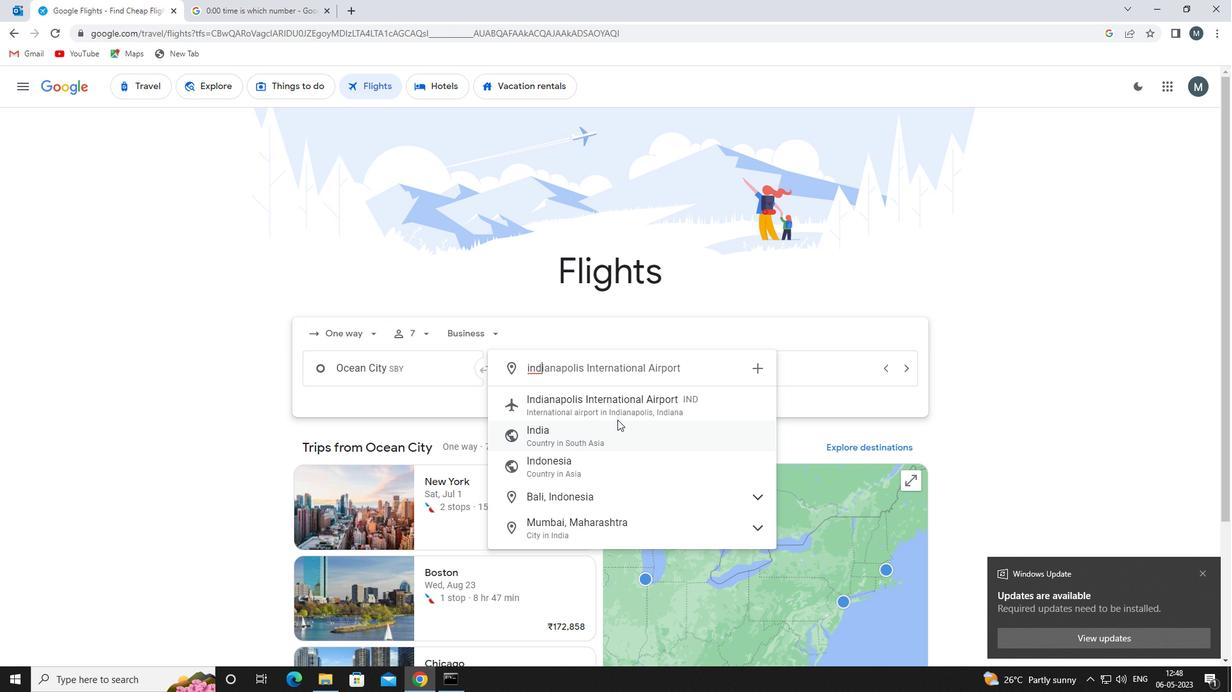 
Action: Mouse pressed left at (608, 409)
Screenshot: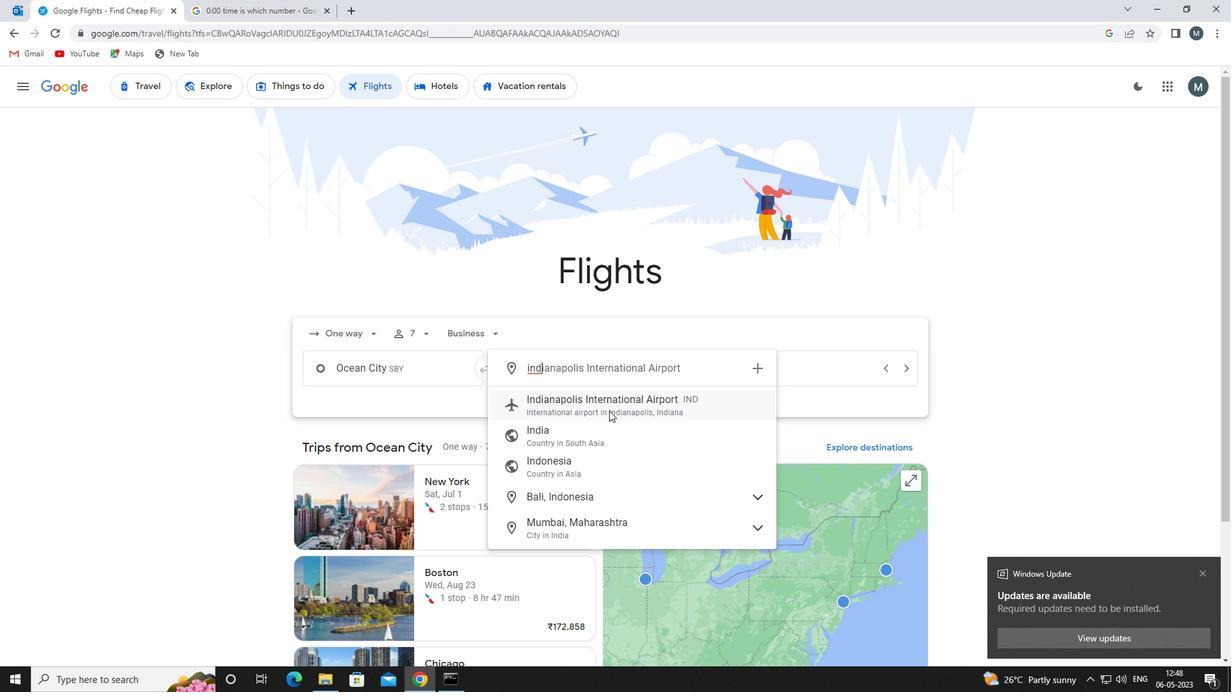
Action: Mouse moved to (771, 374)
Screenshot: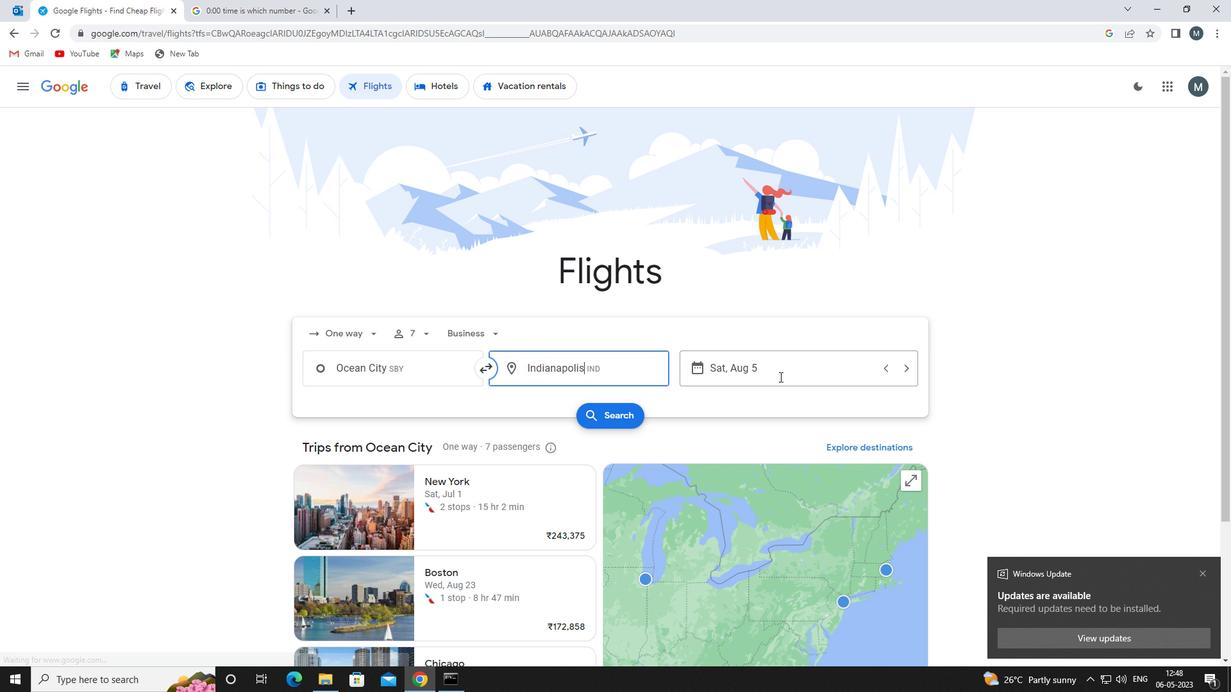 
Action: Mouse pressed left at (771, 374)
Screenshot: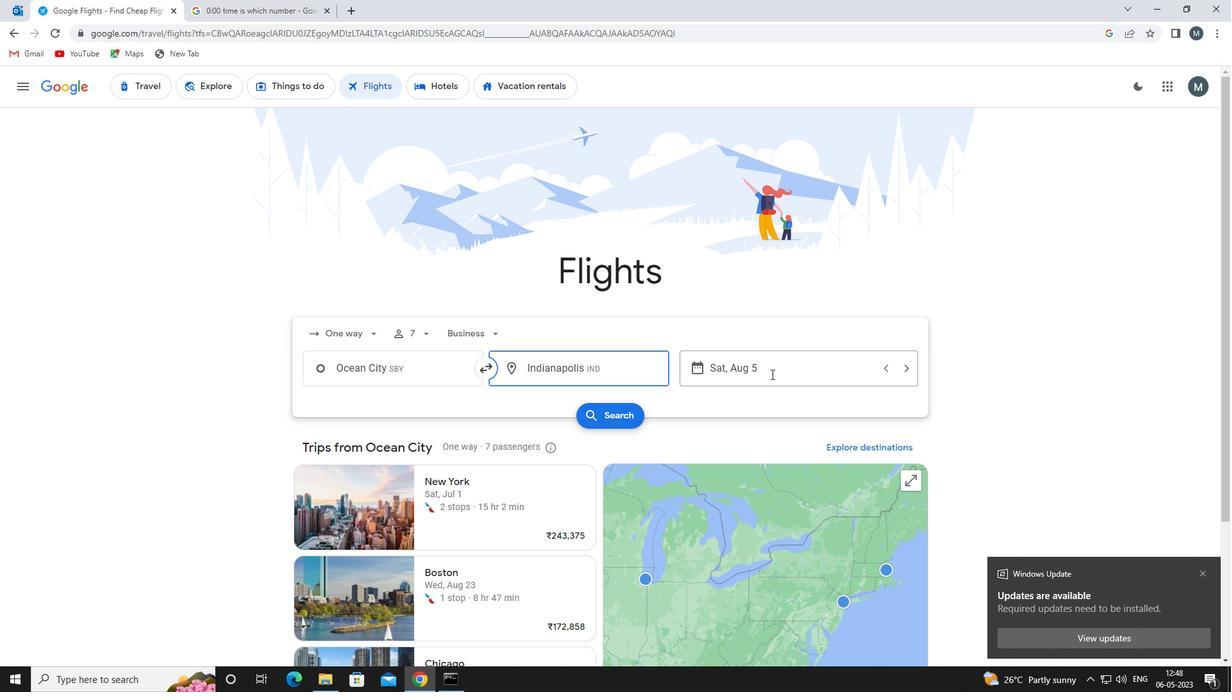 
Action: Mouse moved to (656, 430)
Screenshot: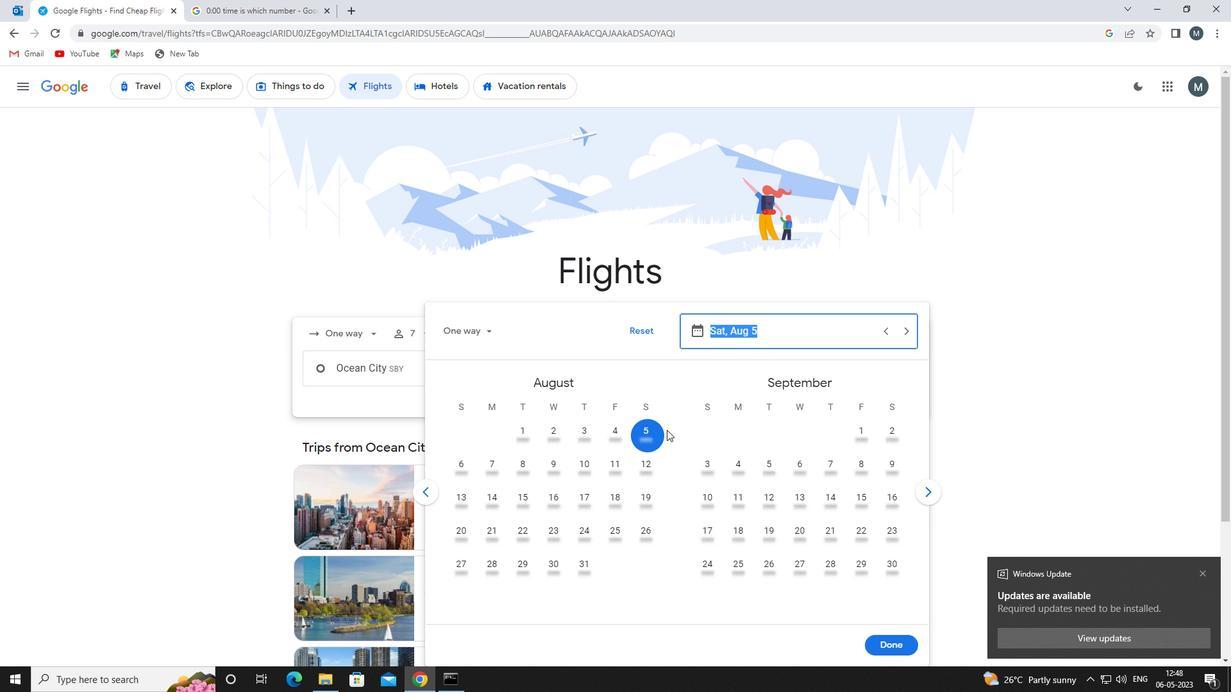 
Action: Mouse pressed left at (656, 430)
Screenshot: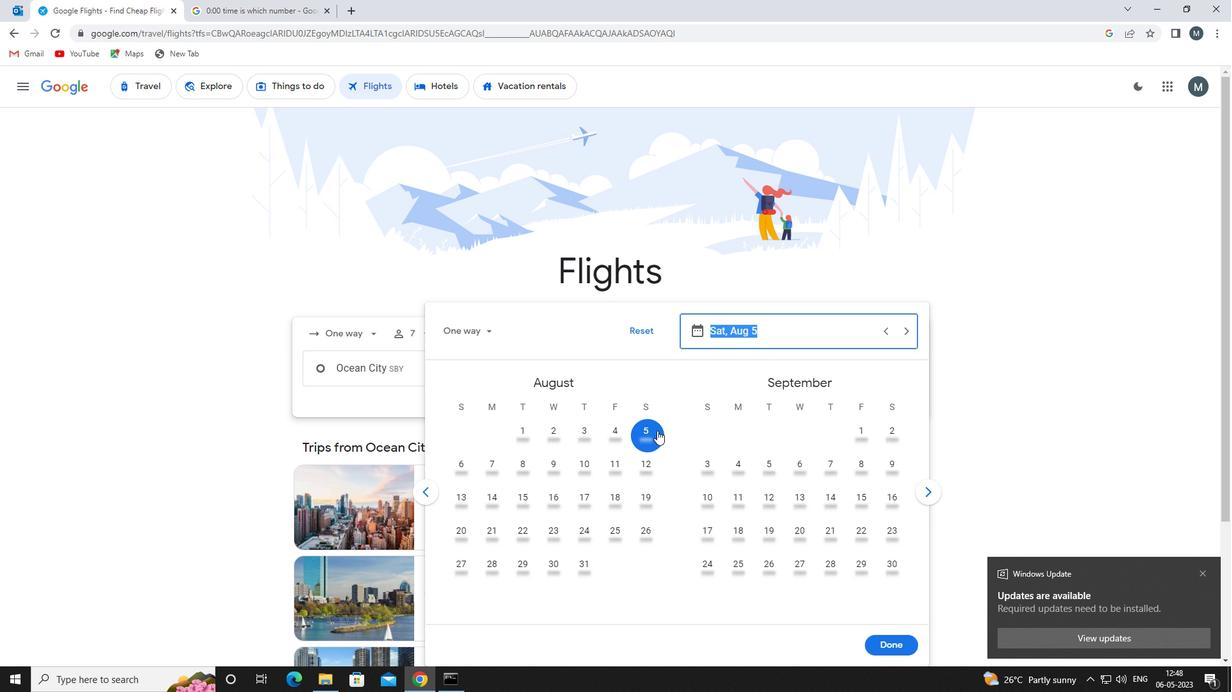 
Action: Mouse moved to (889, 643)
Screenshot: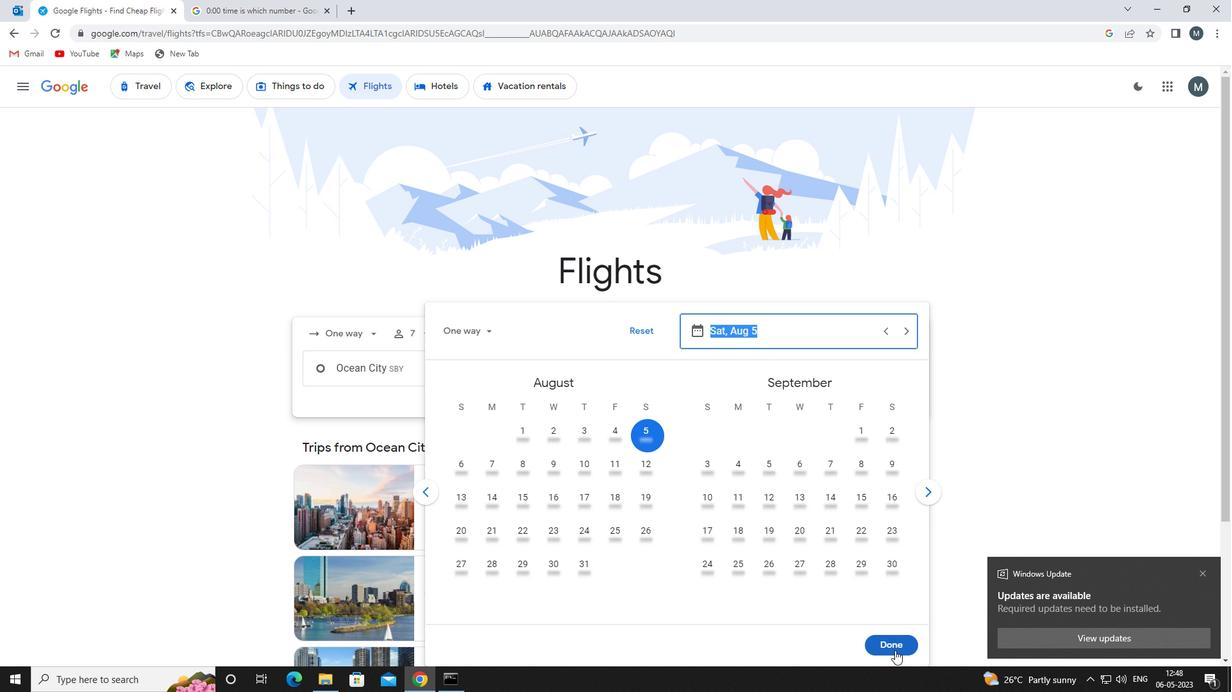 
Action: Mouse pressed left at (889, 643)
Screenshot: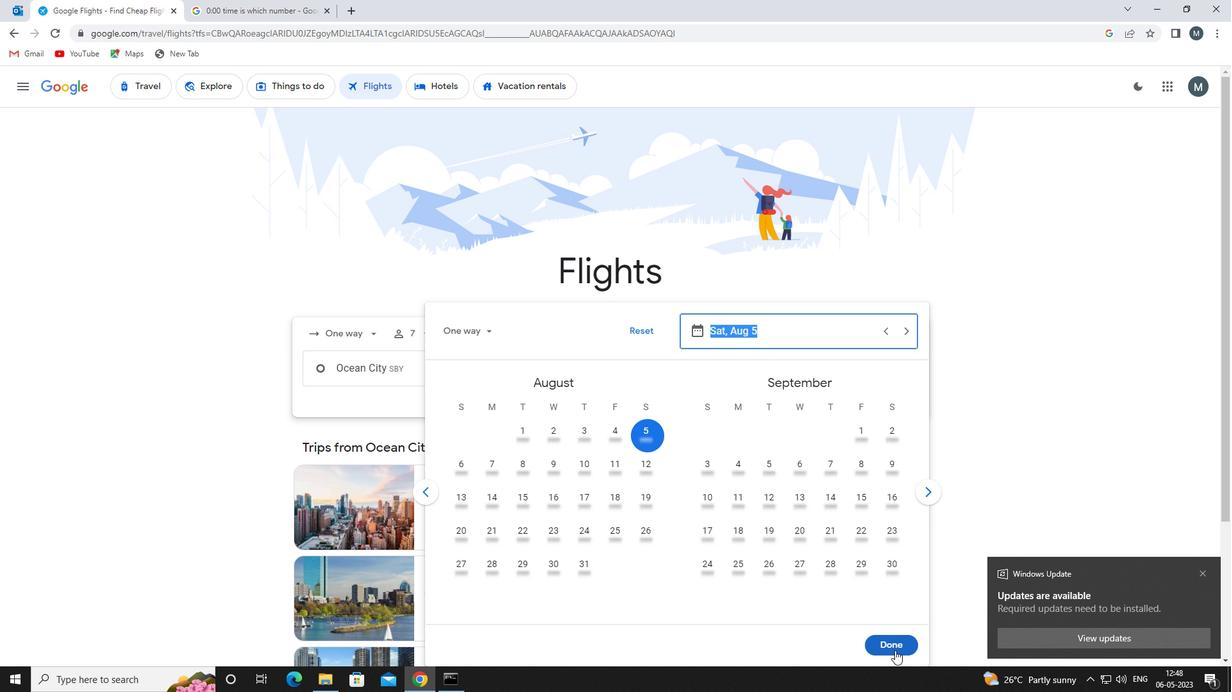 
Action: Mouse moved to (606, 407)
Screenshot: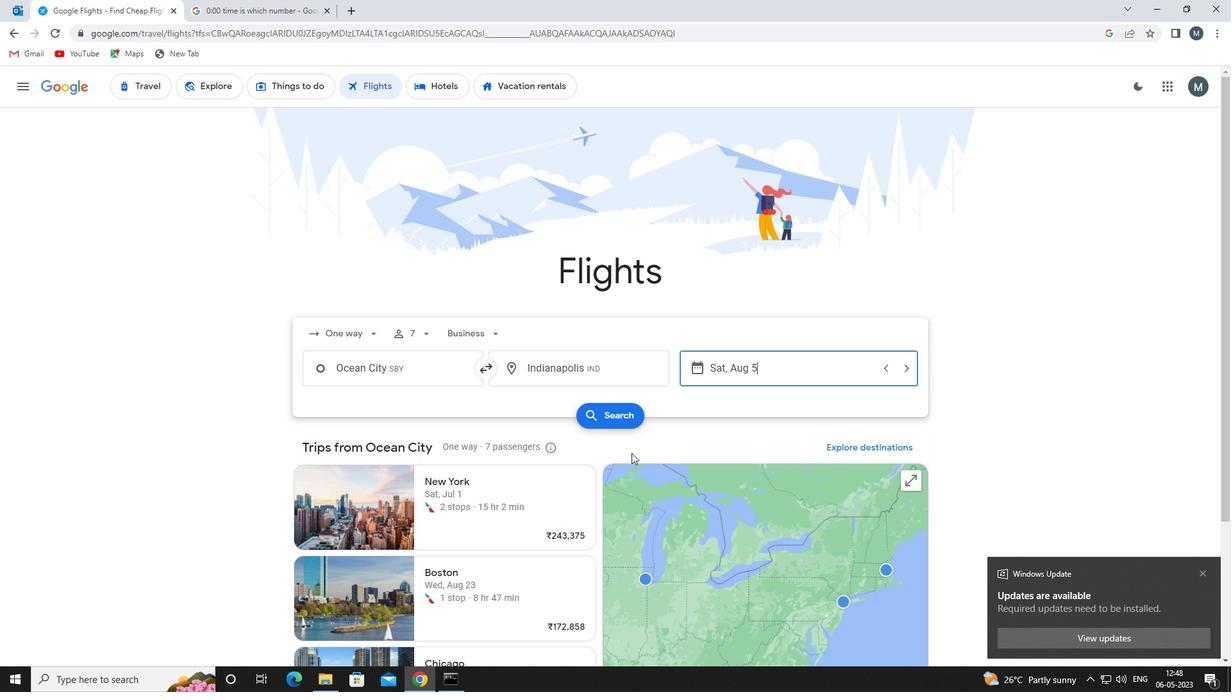 
Action: Mouse pressed left at (606, 407)
Screenshot: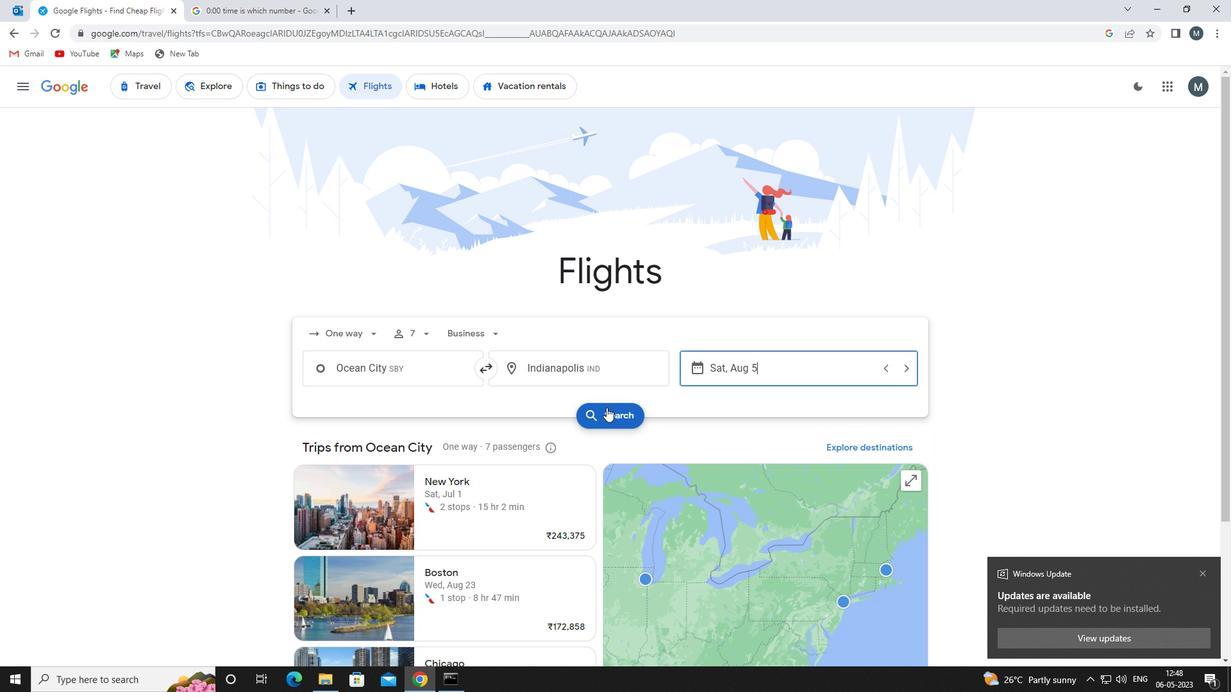 
Action: Mouse moved to (291, 201)
Screenshot: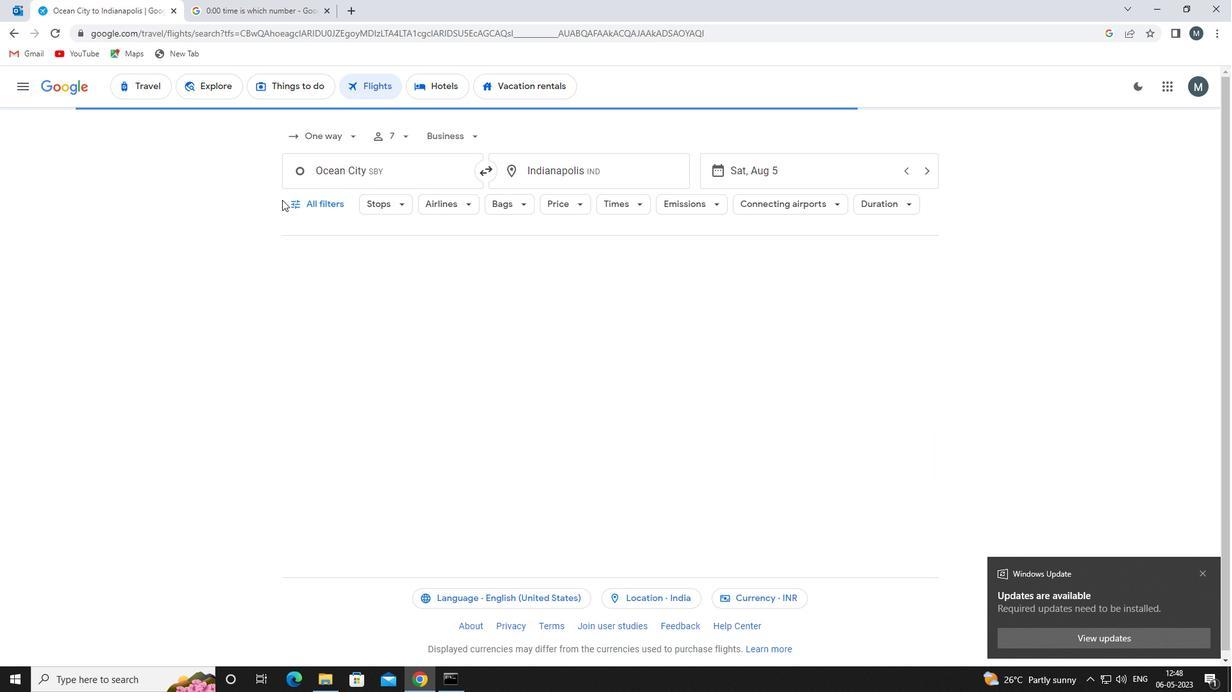 
Action: Mouse pressed left at (291, 201)
Screenshot: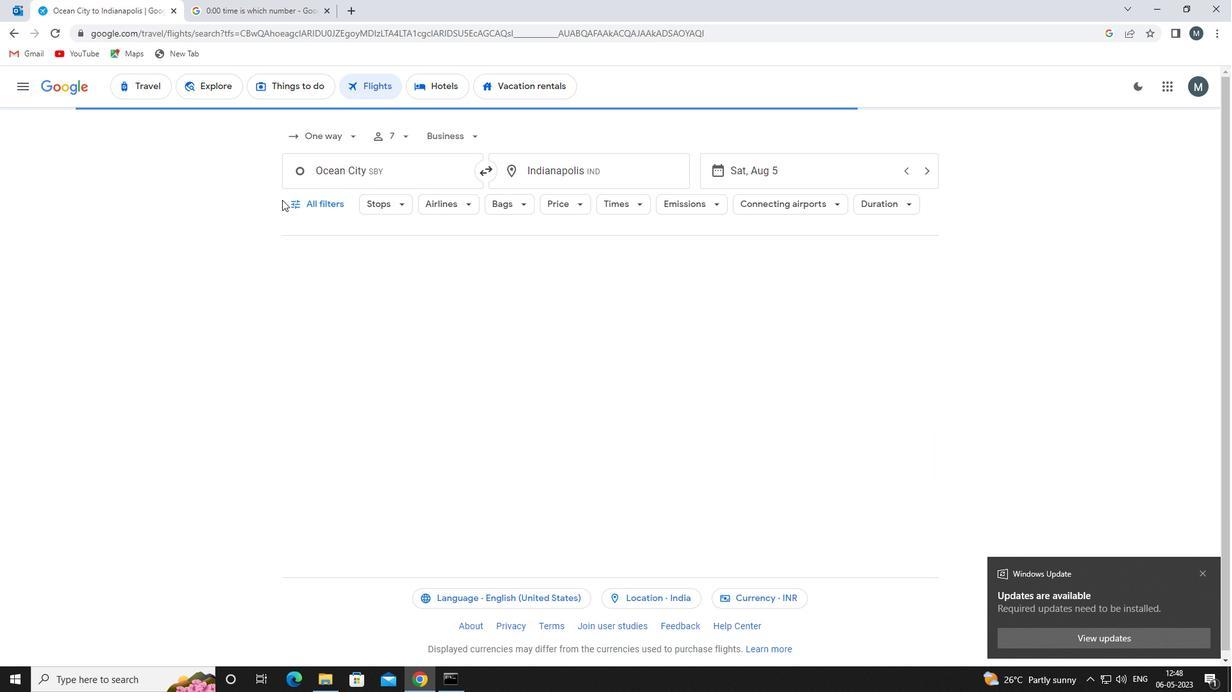 
Action: Mouse moved to (363, 295)
Screenshot: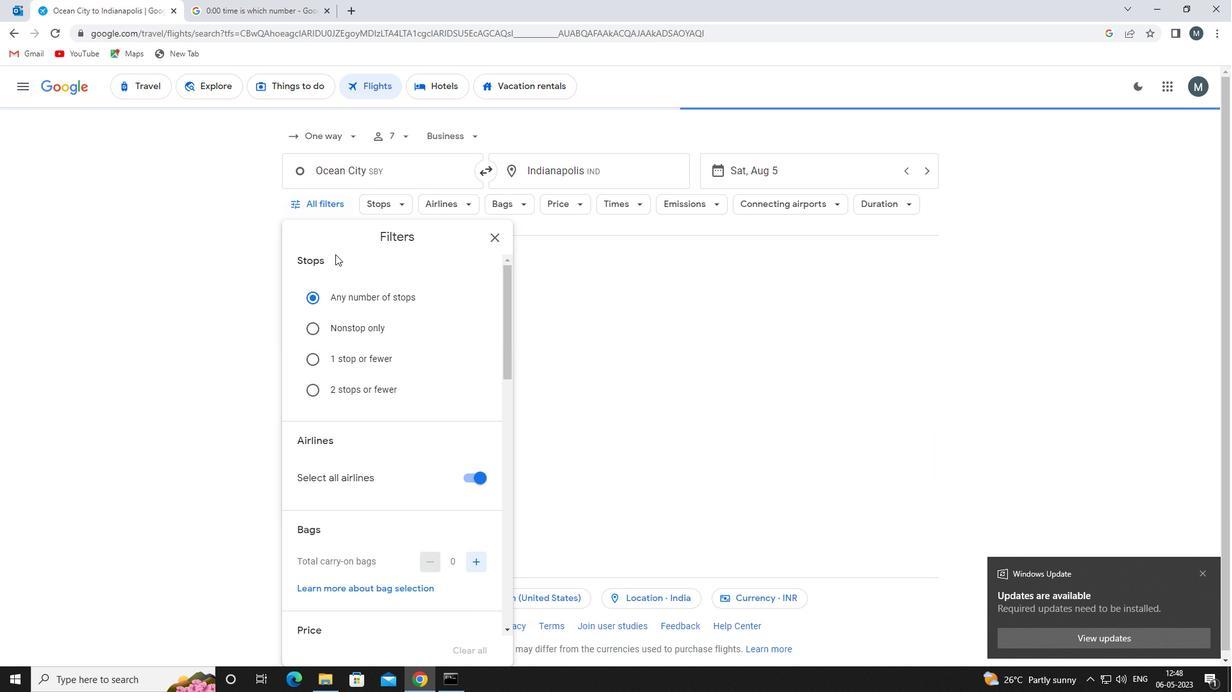 
Action: Mouse scrolled (363, 294) with delta (0, 0)
Screenshot: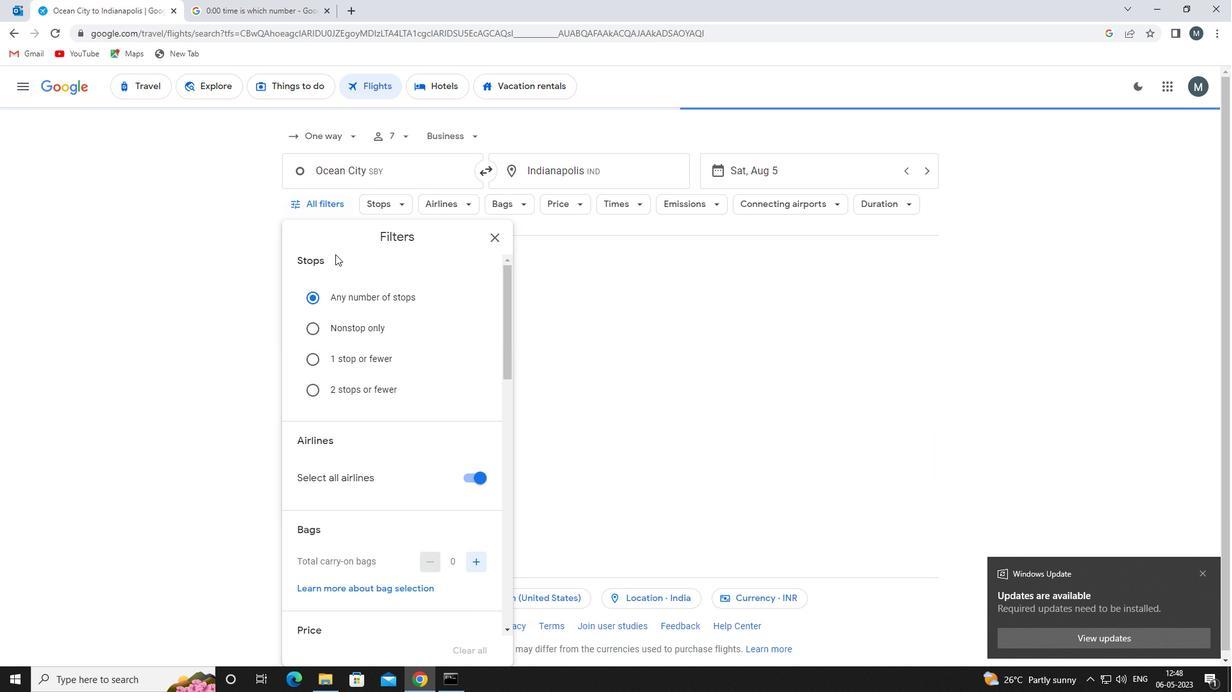 
Action: Mouse moved to (366, 306)
Screenshot: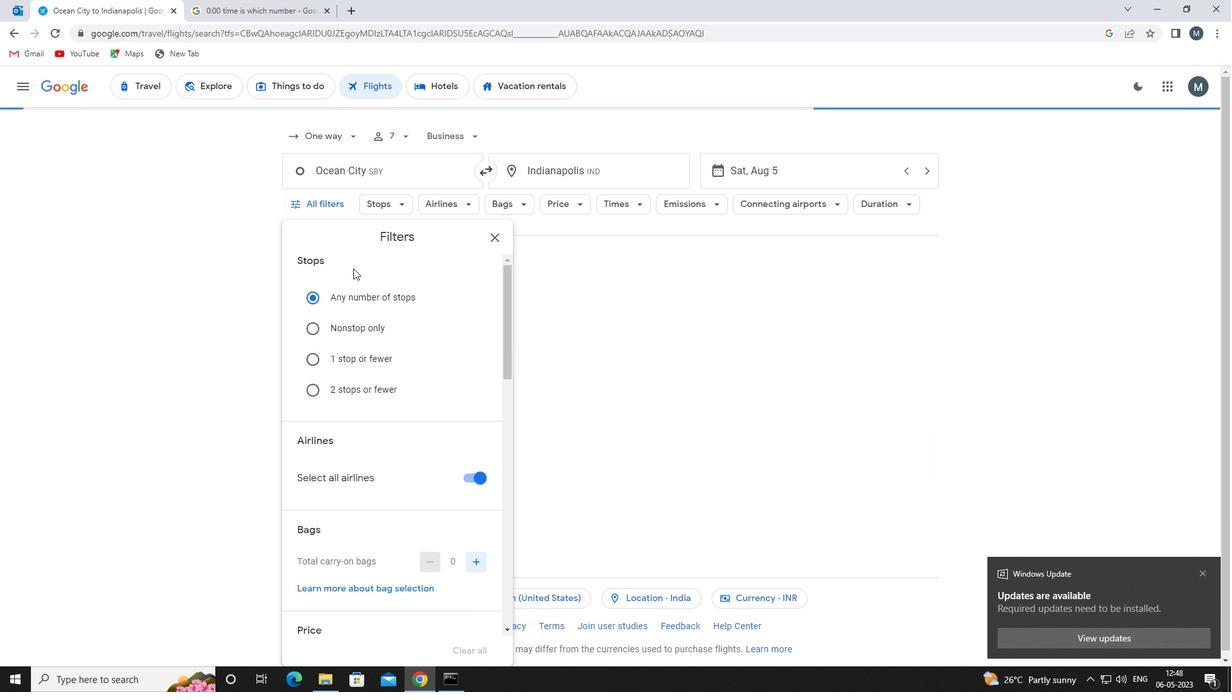 
Action: Mouse scrolled (366, 305) with delta (0, 0)
Screenshot: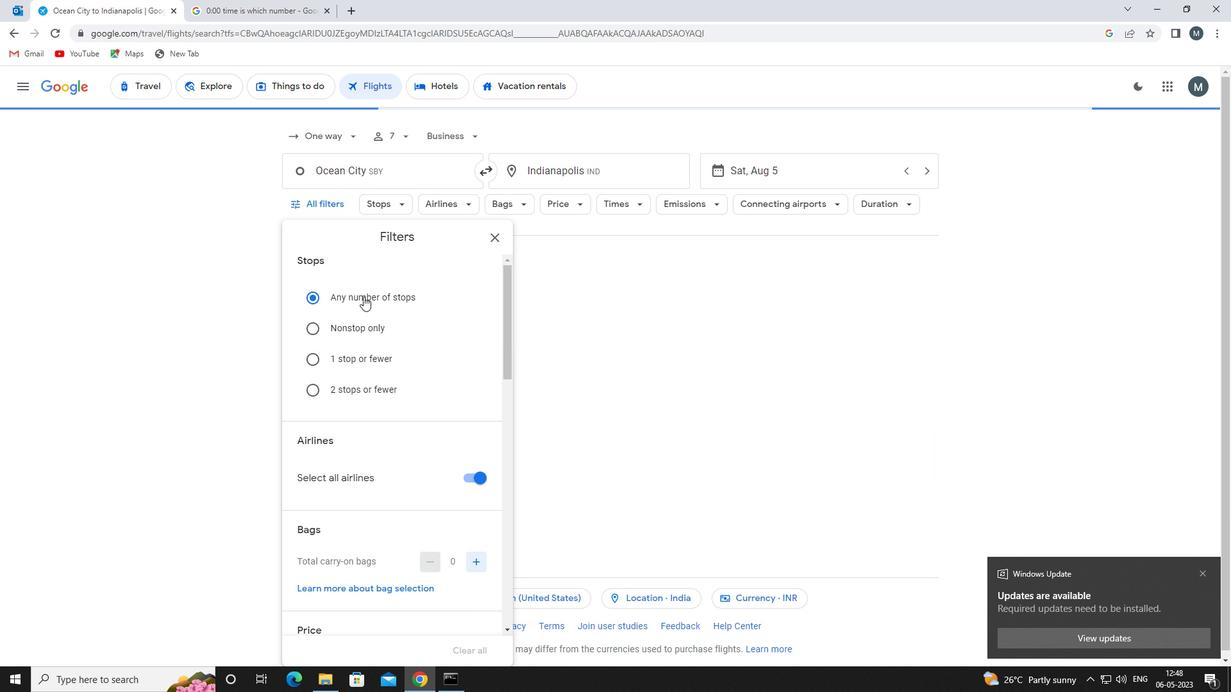 
Action: Mouse moved to (470, 350)
Screenshot: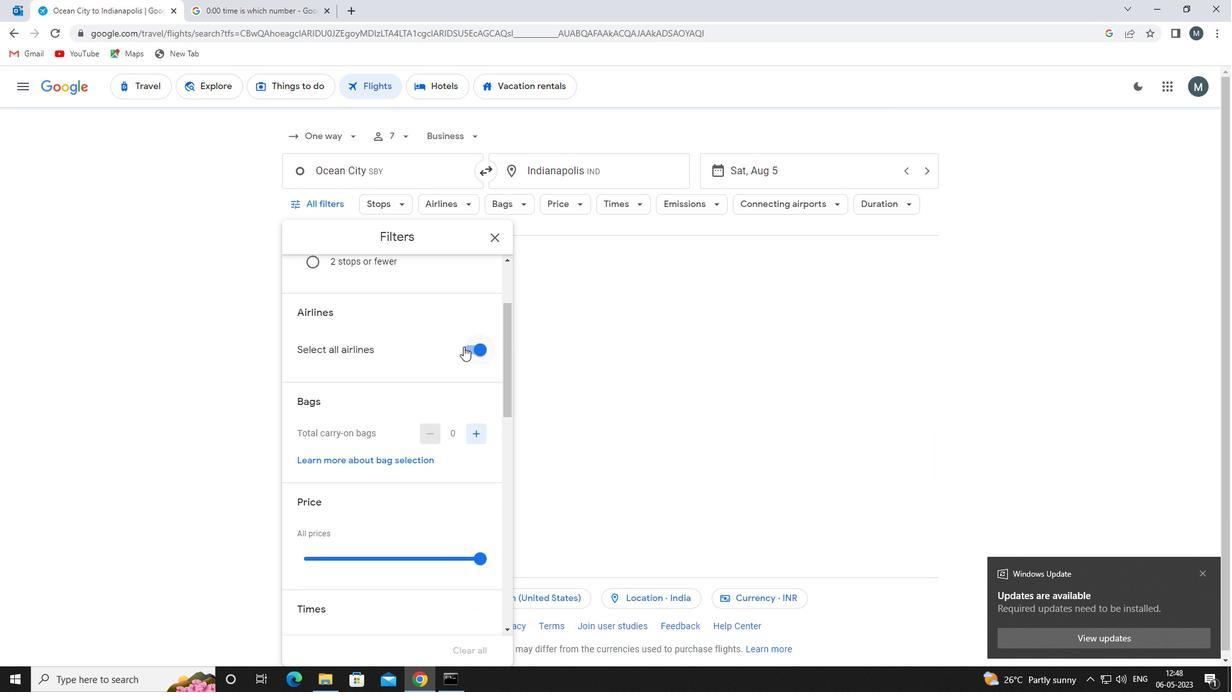 
Action: Mouse pressed left at (470, 350)
Screenshot: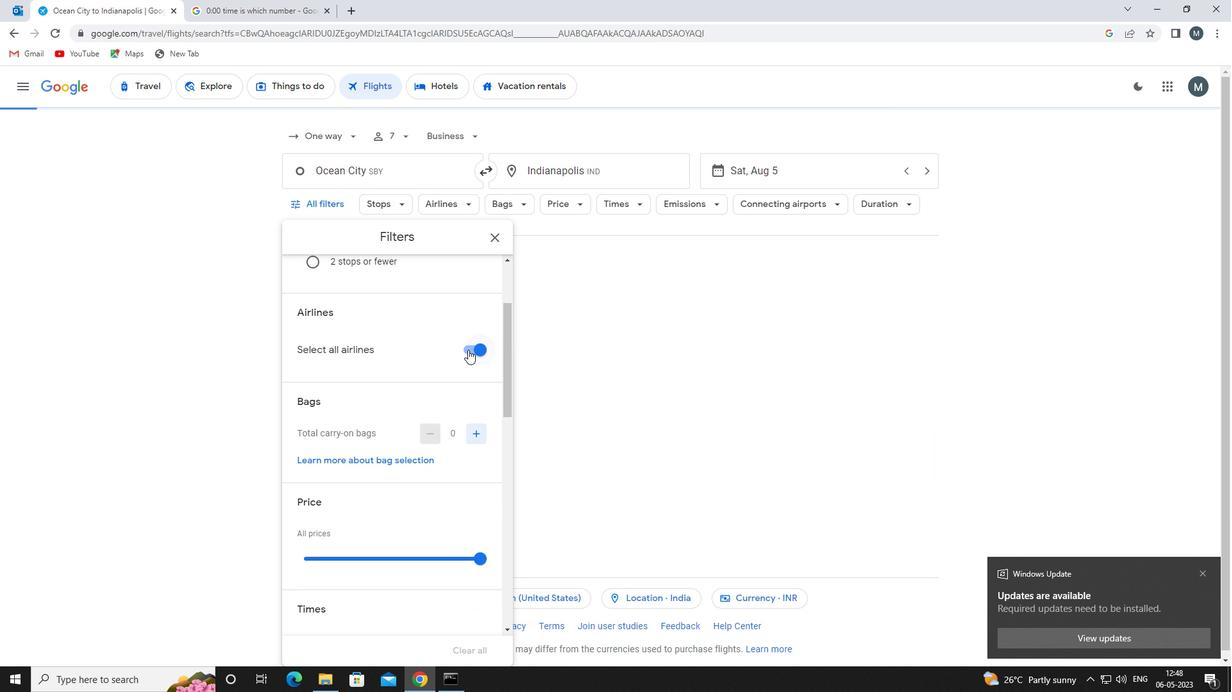 
Action: Mouse moved to (397, 385)
Screenshot: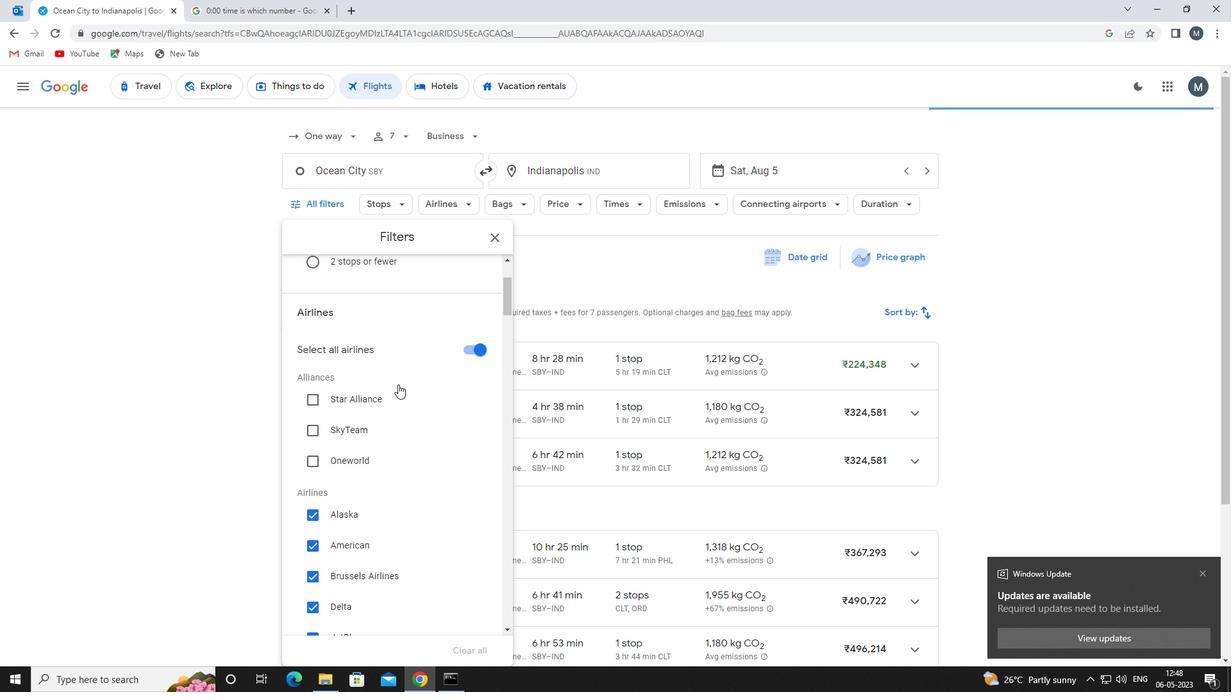 
Action: Mouse scrolled (397, 384) with delta (0, 0)
Screenshot: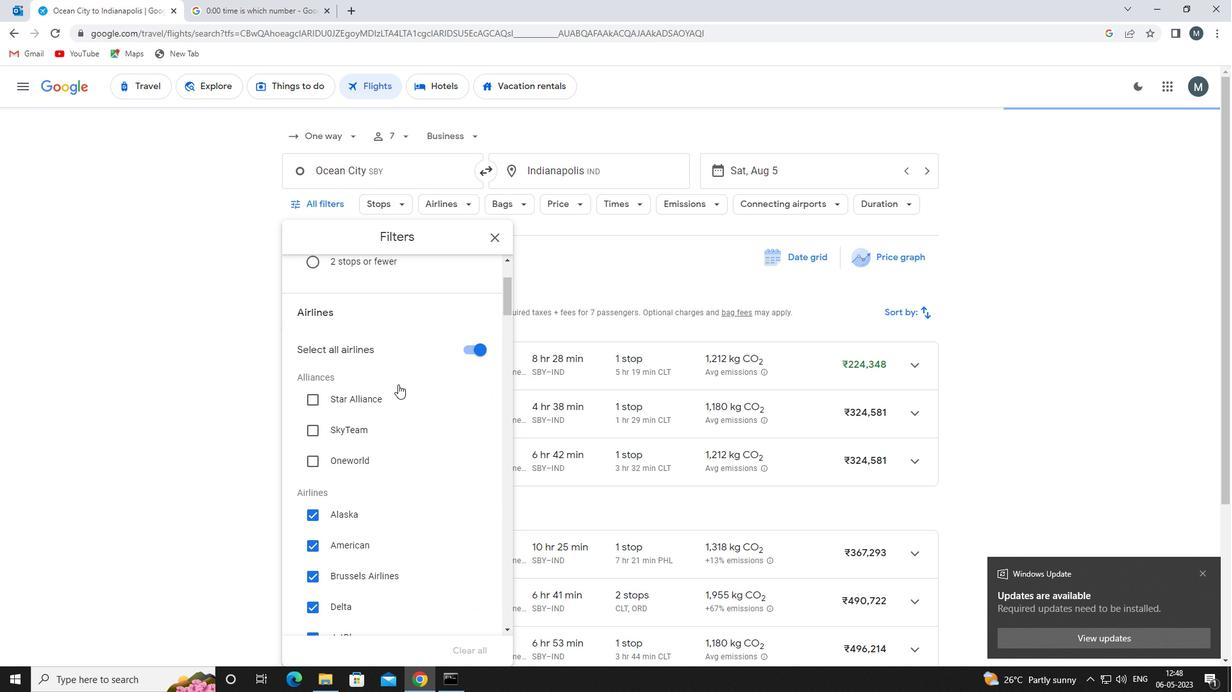 
Action: Mouse moved to (468, 282)
Screenshot: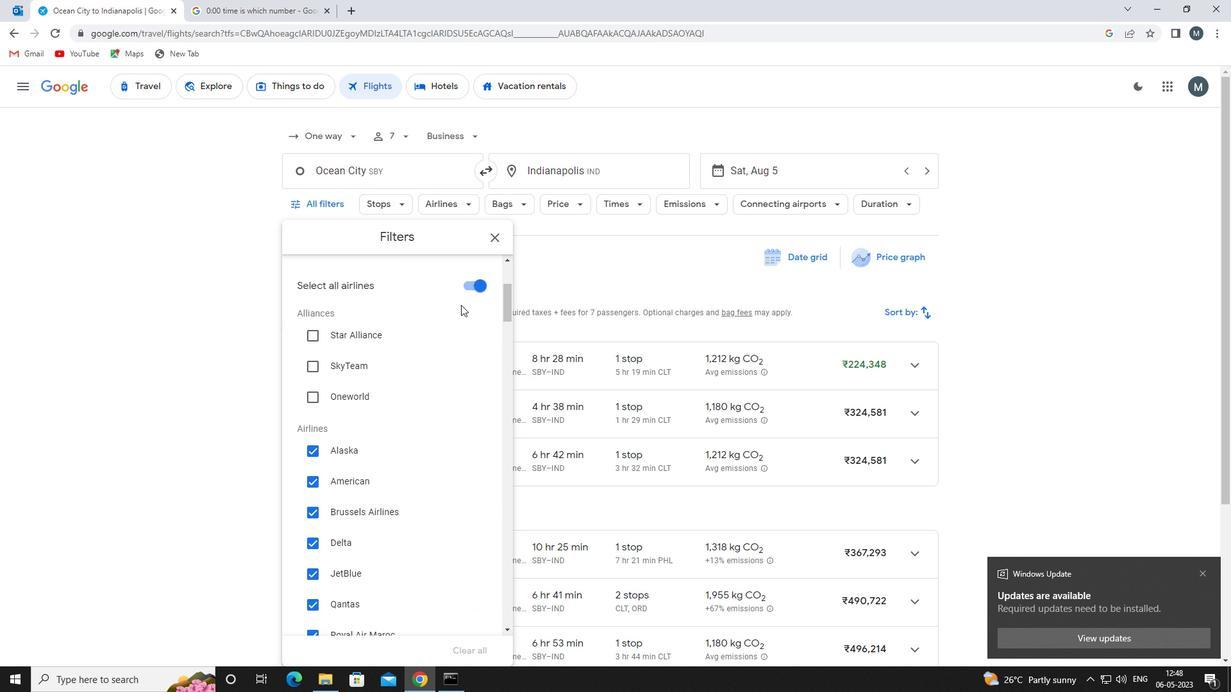 
Action: Mouse pressed left at (468, 282)
Screenshot: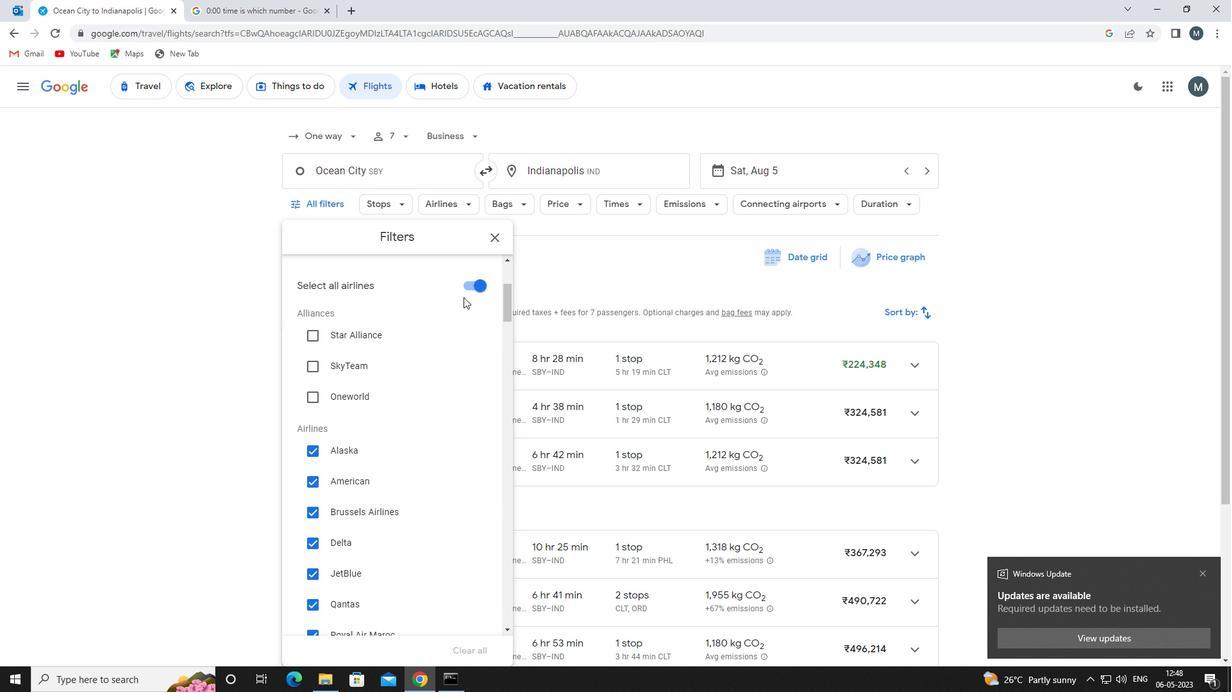 
Action: Mouse moved to (409, 419)
Screenshot: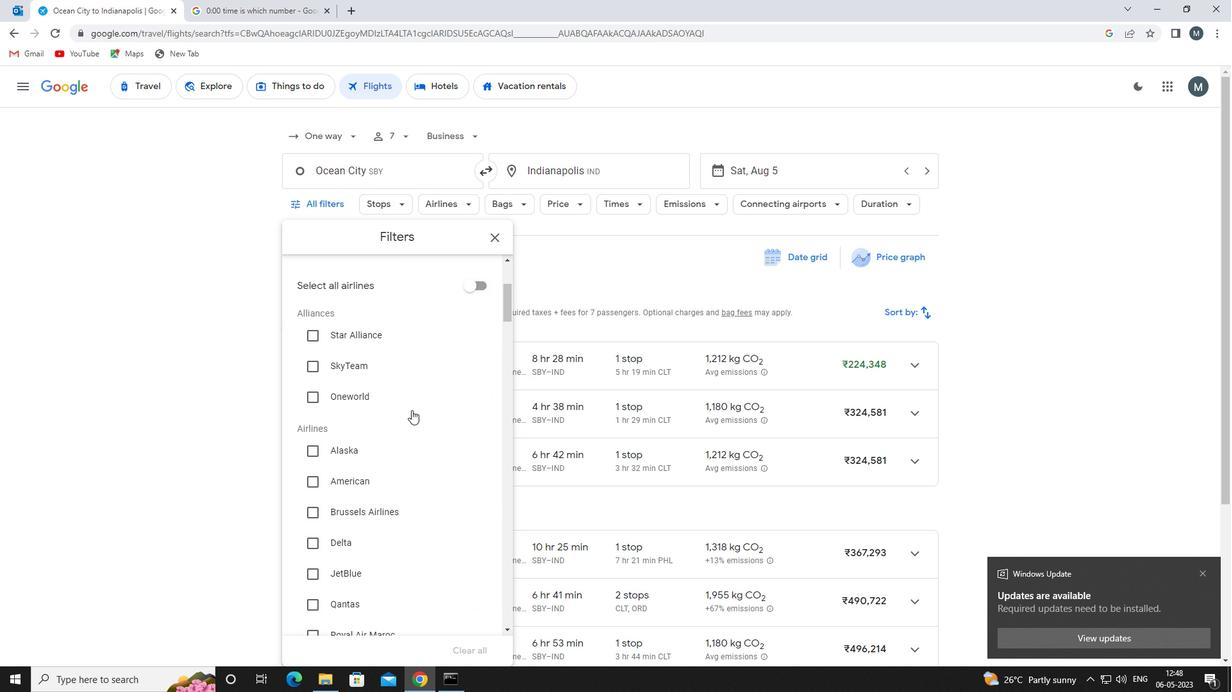 
Action: Mouse scrolled (409, 418) with delta (0, 0)
Screenshot: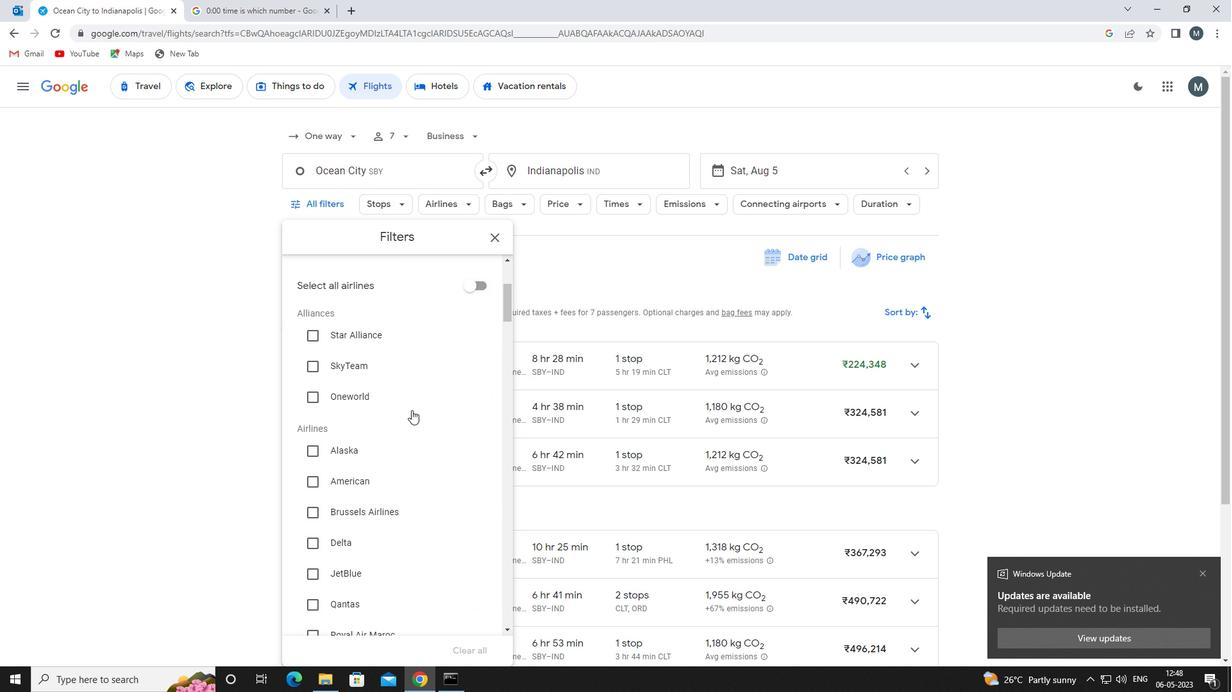 
Action: Mouse moved to (385, 513)
Screenshot: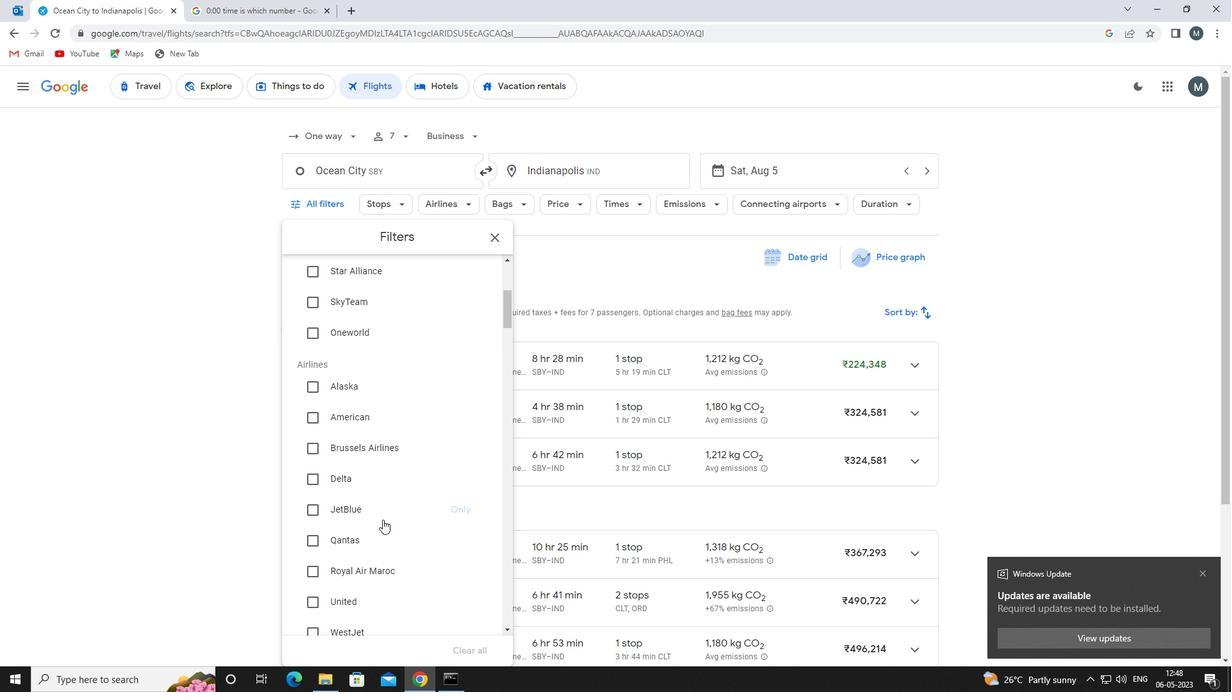 
Action: Mouse pressed left at (385, 513)
Screenshot: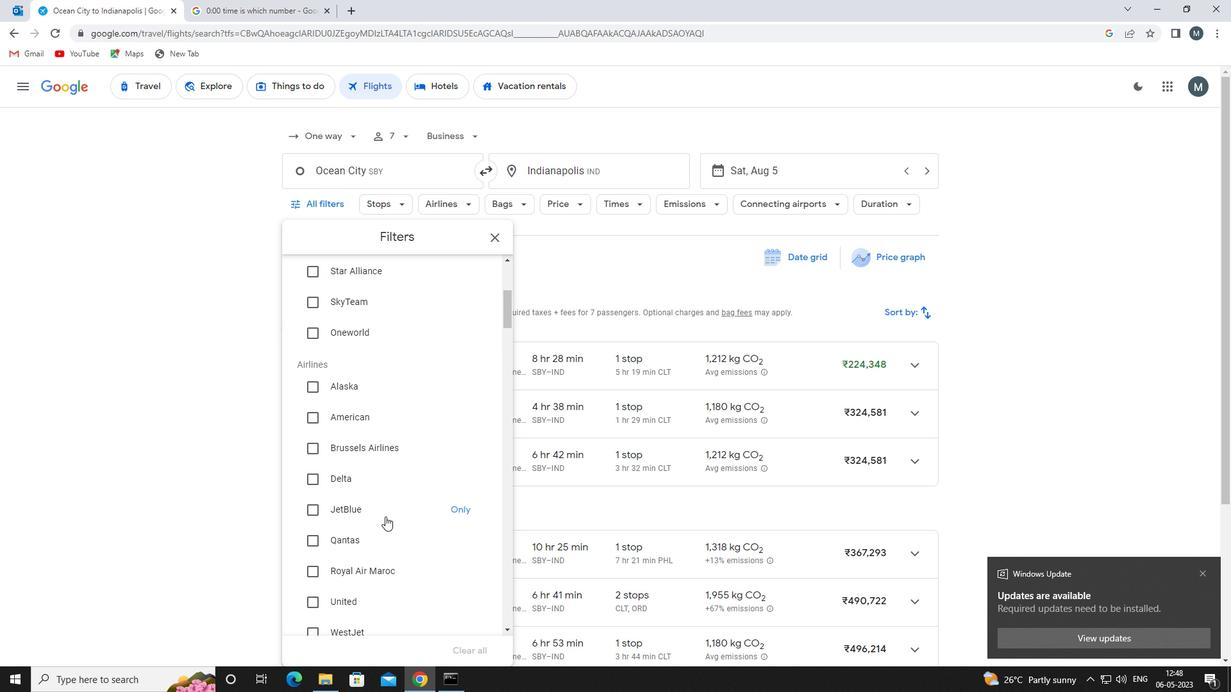 
Action: Mouse moved to (406, 468)
Screenshot: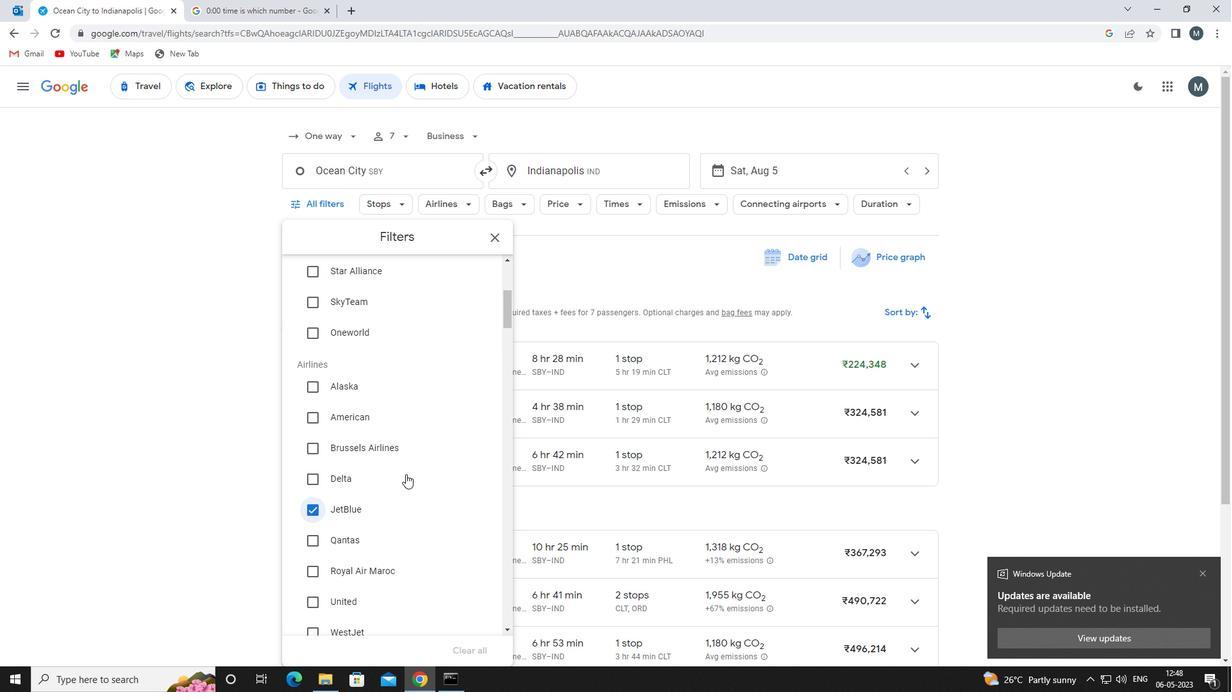 
Action: Mouse scrolled (406, 468) with delta (0, 0)
Screenshot: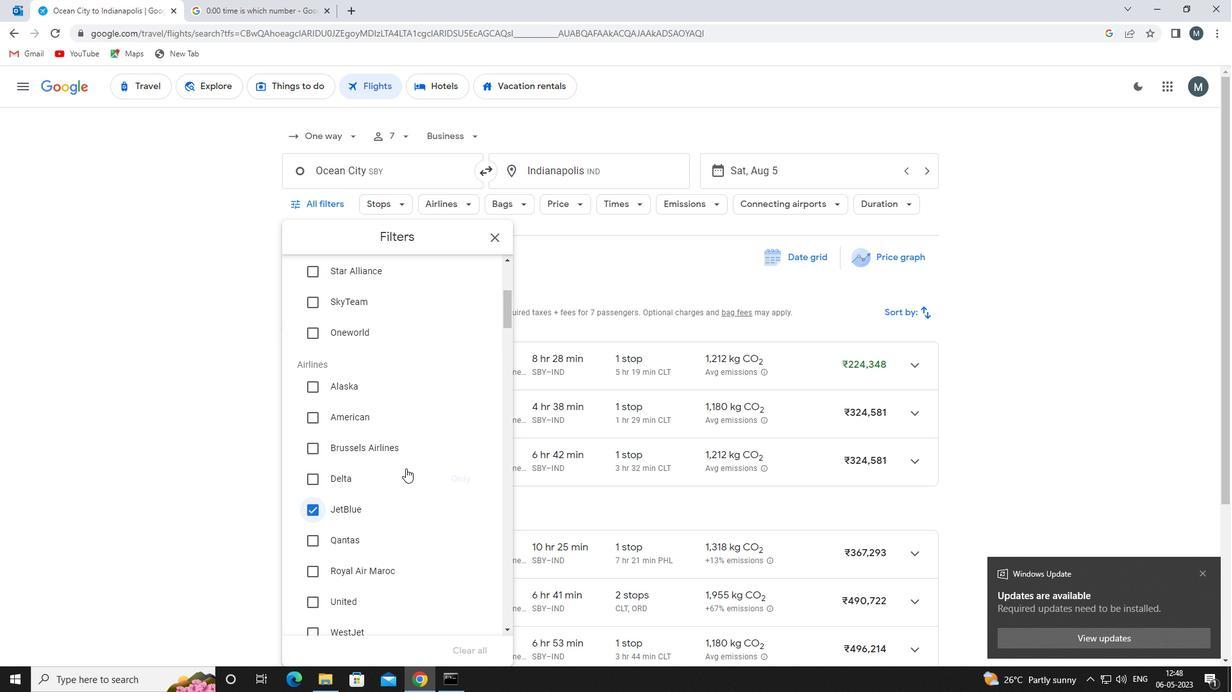 
Action: Mouse moved to (404, 470)
Screenshot: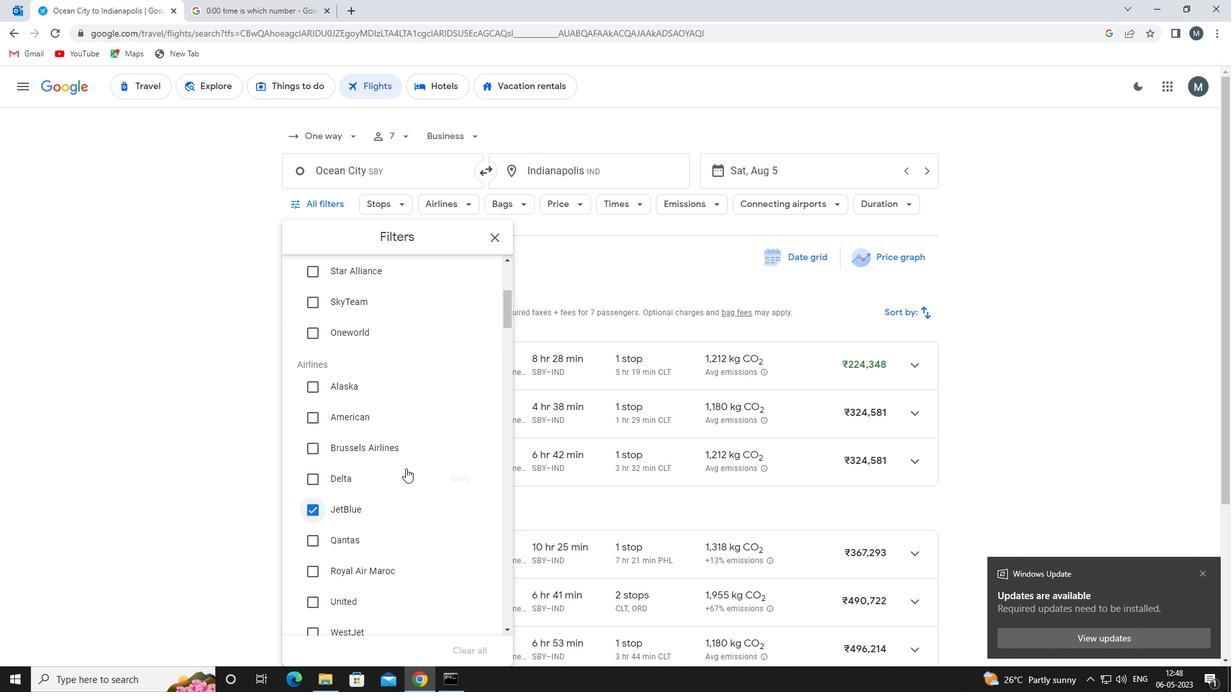 
Action: Mouse scrolled (404, 469) with delta (0, 0)
Screenshot: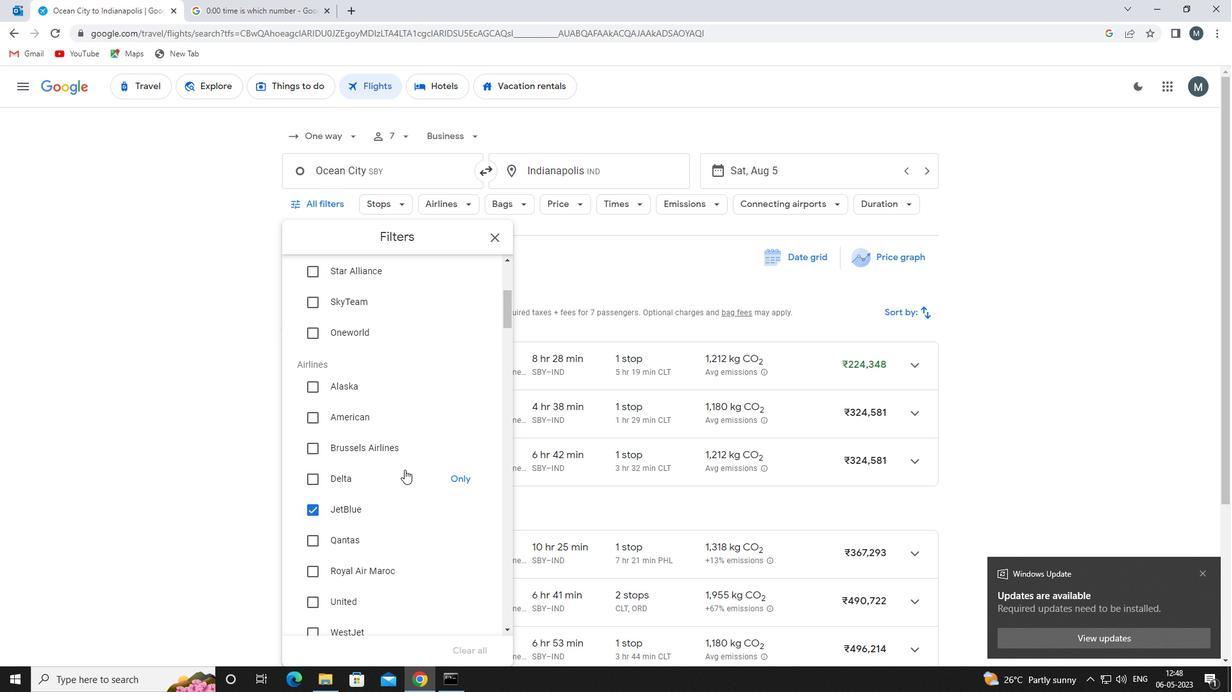 
Action: Mouse scrolled (404, 469) with delta (0, 0)
Screenshot: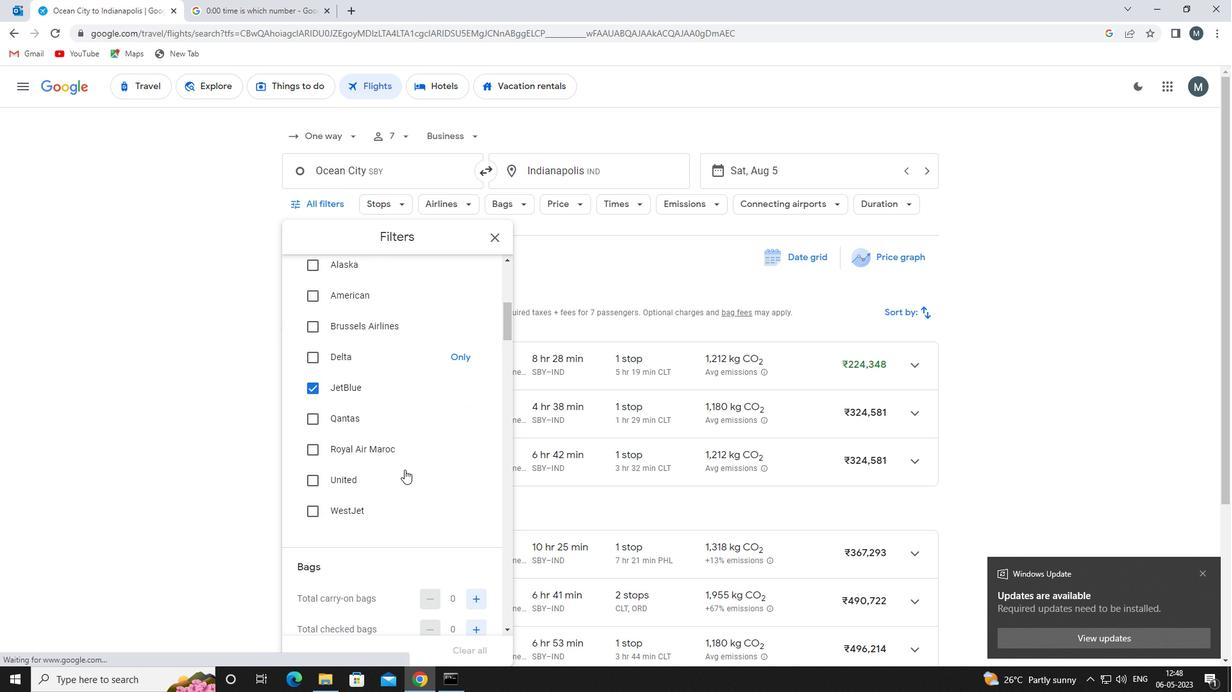 
Action: Mouse scrolled (404, 469) with delta (0, 0)
Screenshot: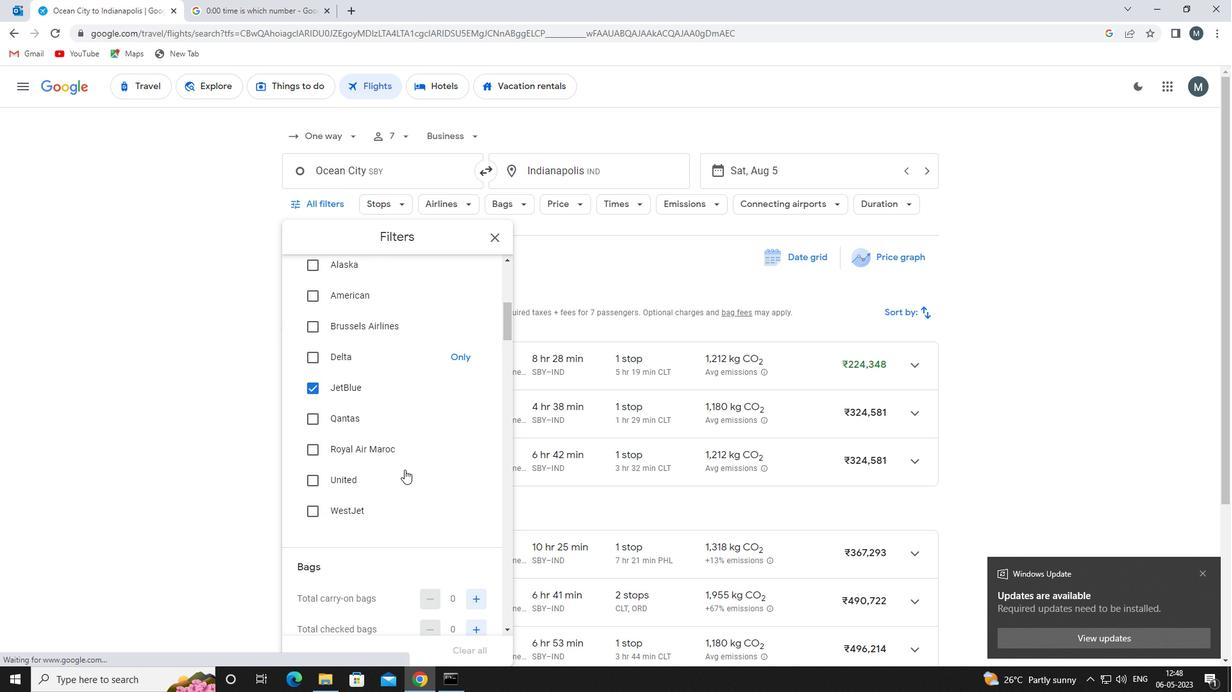 
Action: Mouse moved to (481, 465)
Screenshot: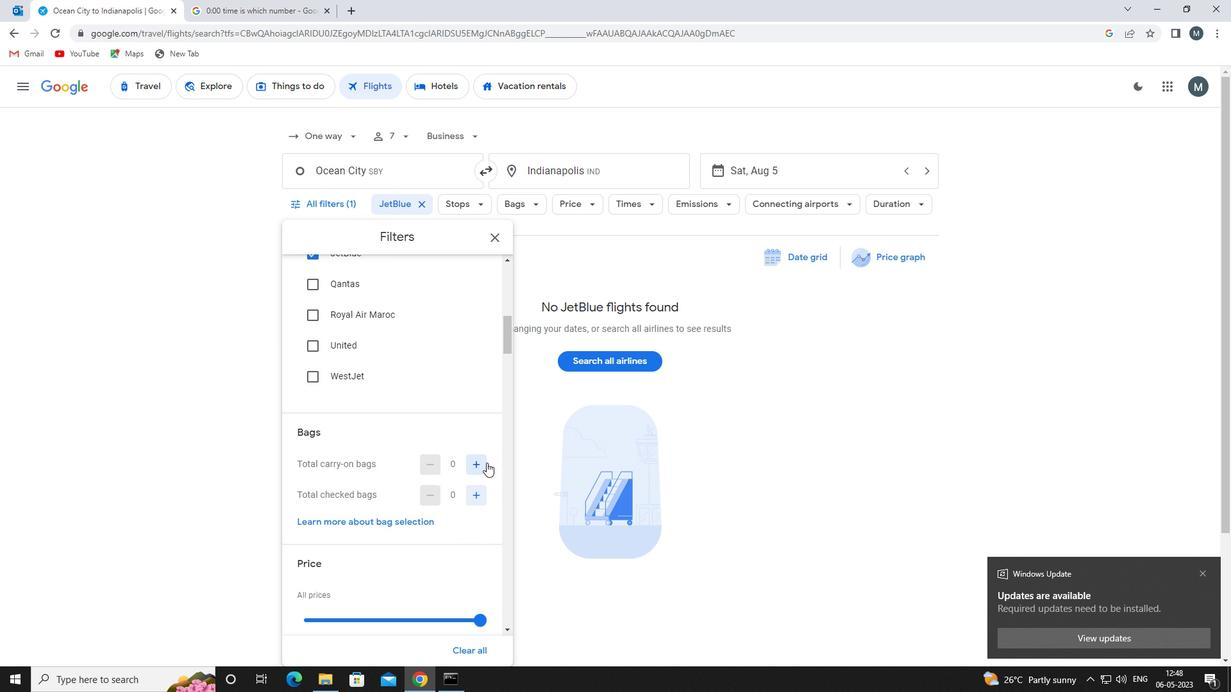 
Action: Mouse pressed left at (481, 465)
Screenshot: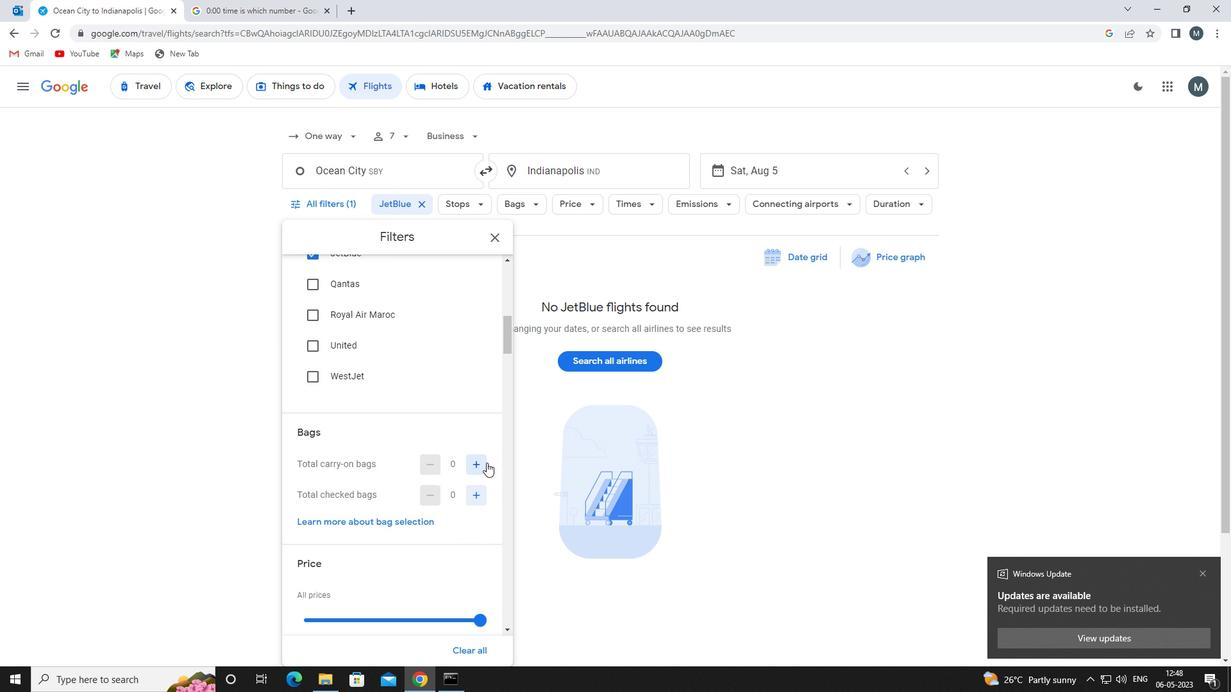 
Action: Mouse moved to (481, 466)
Screenshot: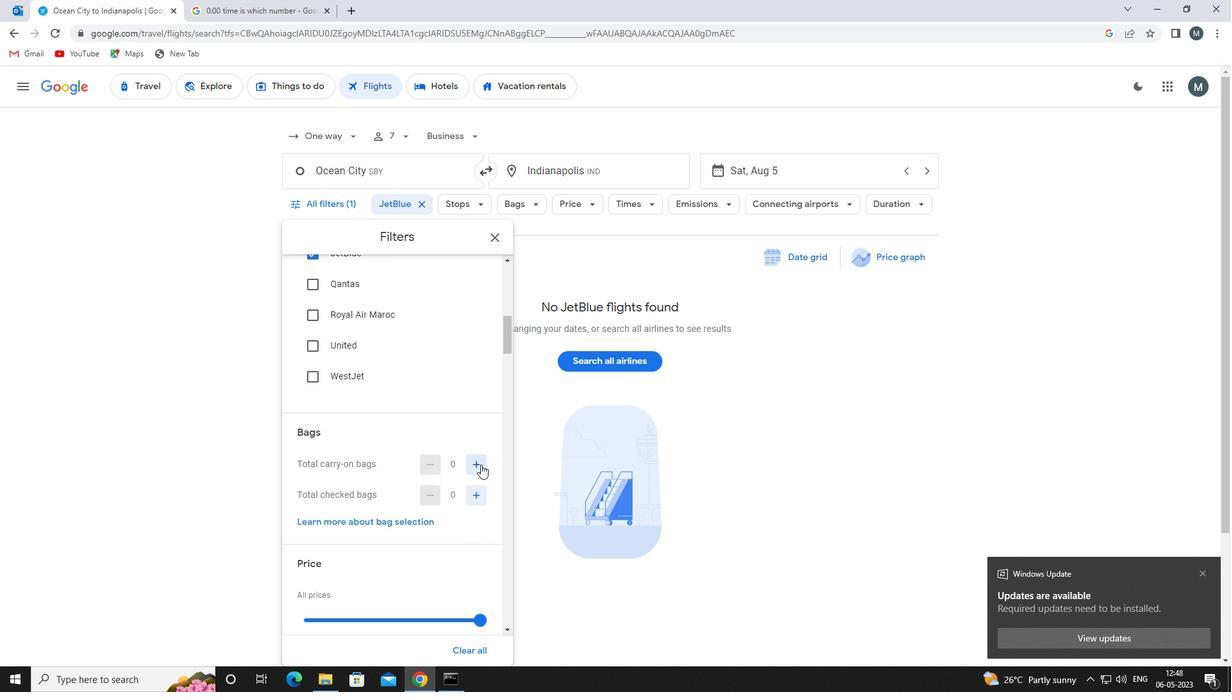 
Action: Mouse pressed left at (481, 466)
Screenshot: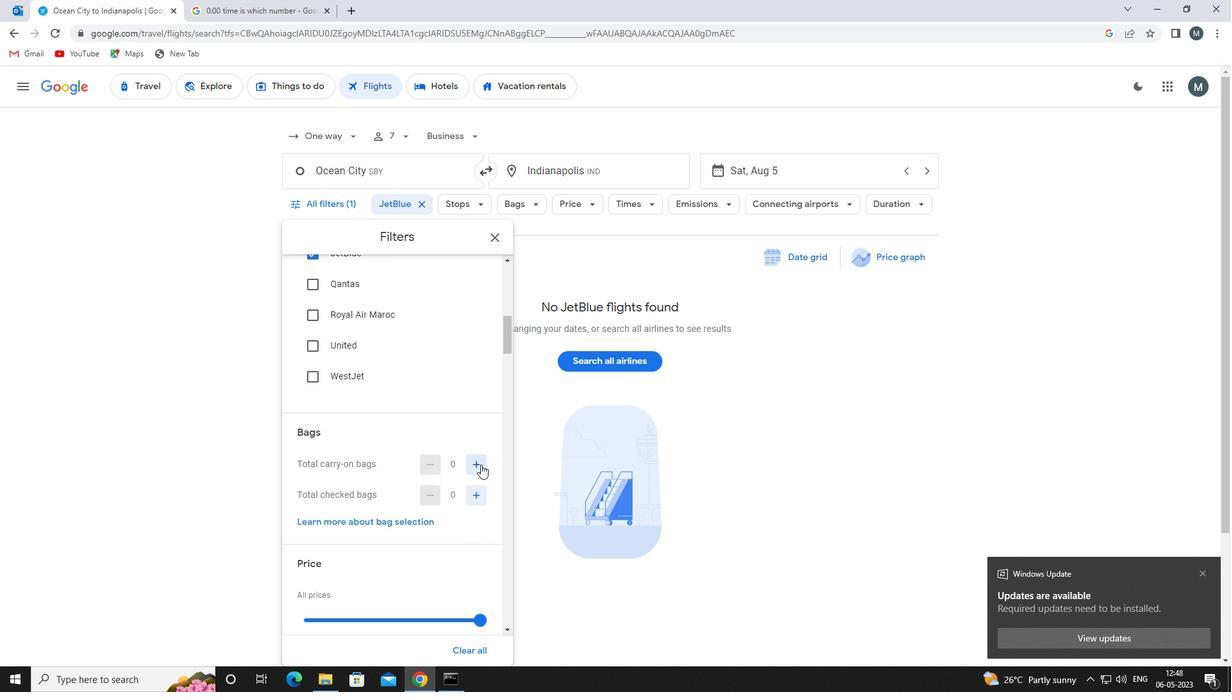 
Action: Mouse moved to (479, 496)
Screenshot: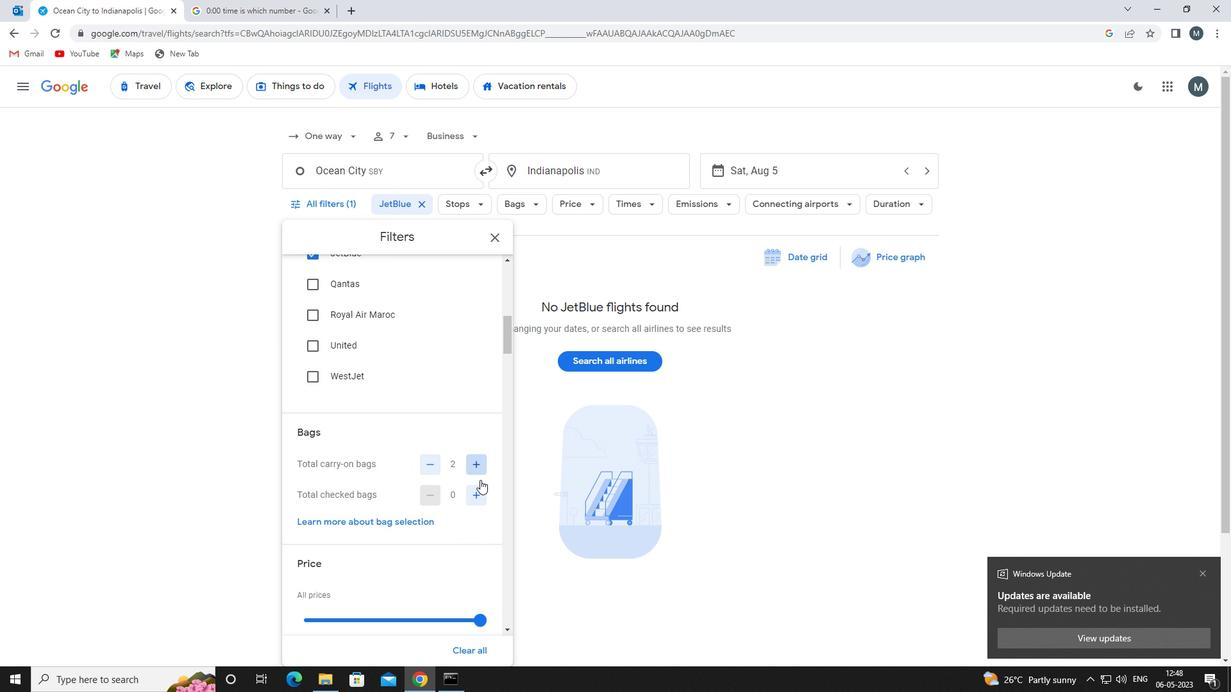 
Action: Mouse pressed left at (479, 496)
Screenshot: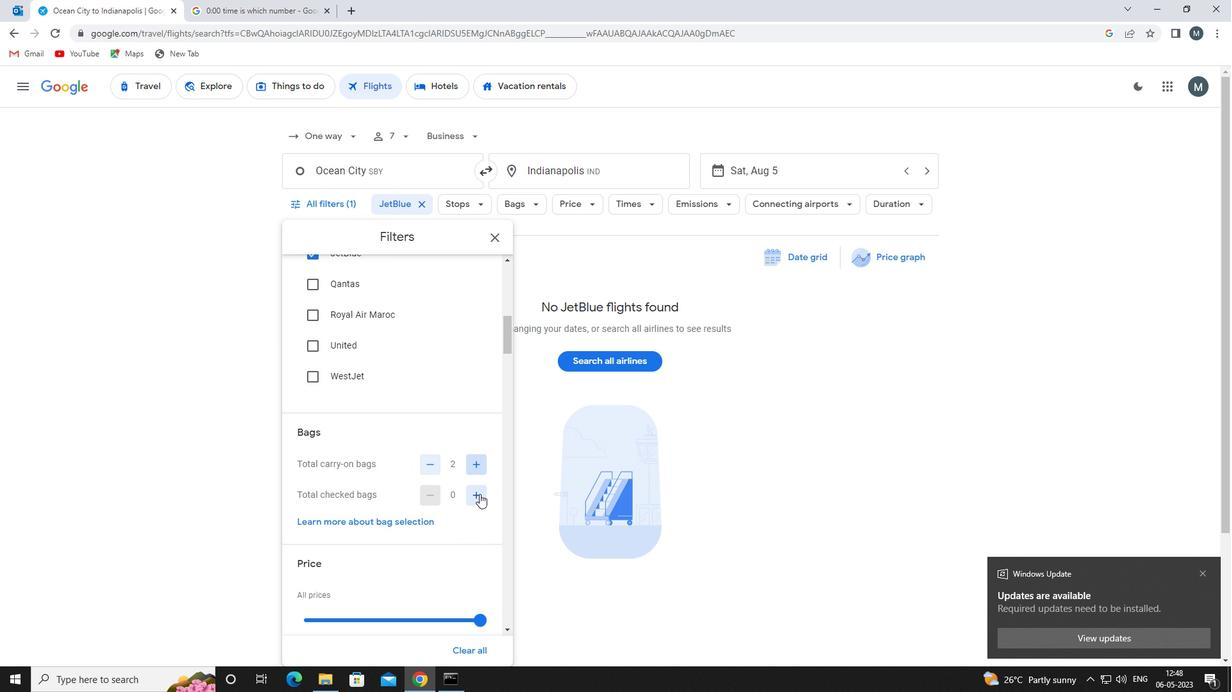 
Action: Mouse moved to (478, 496)
Screenshot: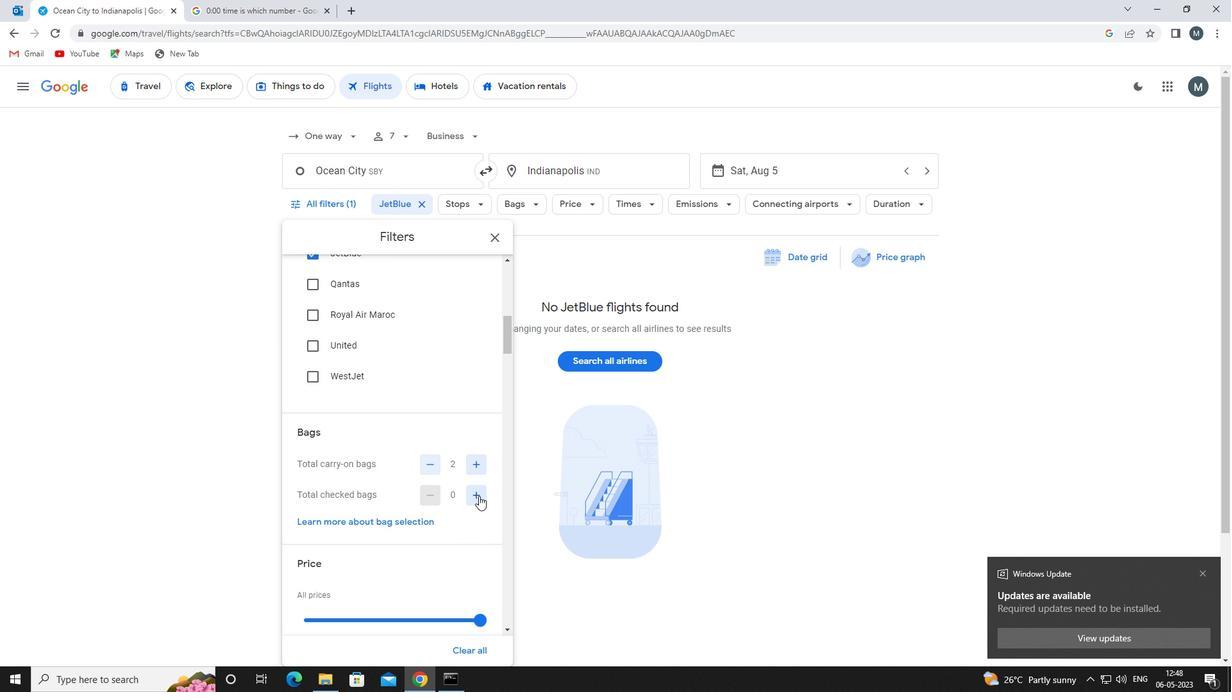 
Action: Mouse pressed left at (478, 496)
Screenshot: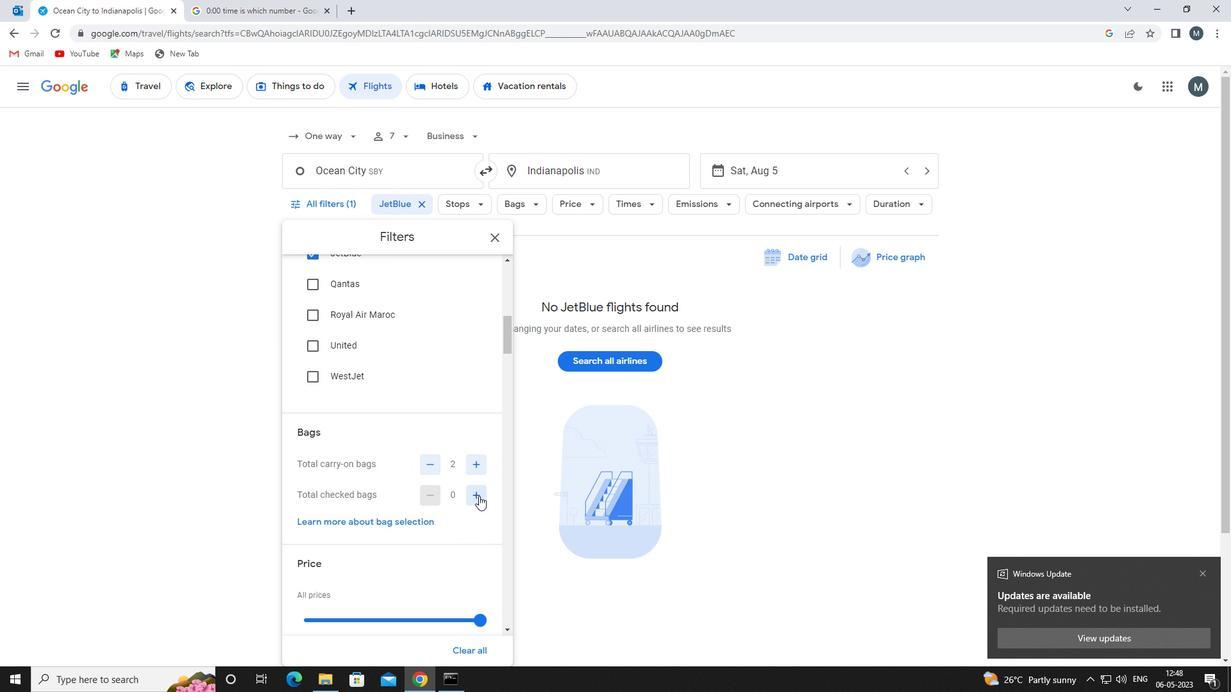 
Action: Mouse pressed left at (478, 496)
Screenshot: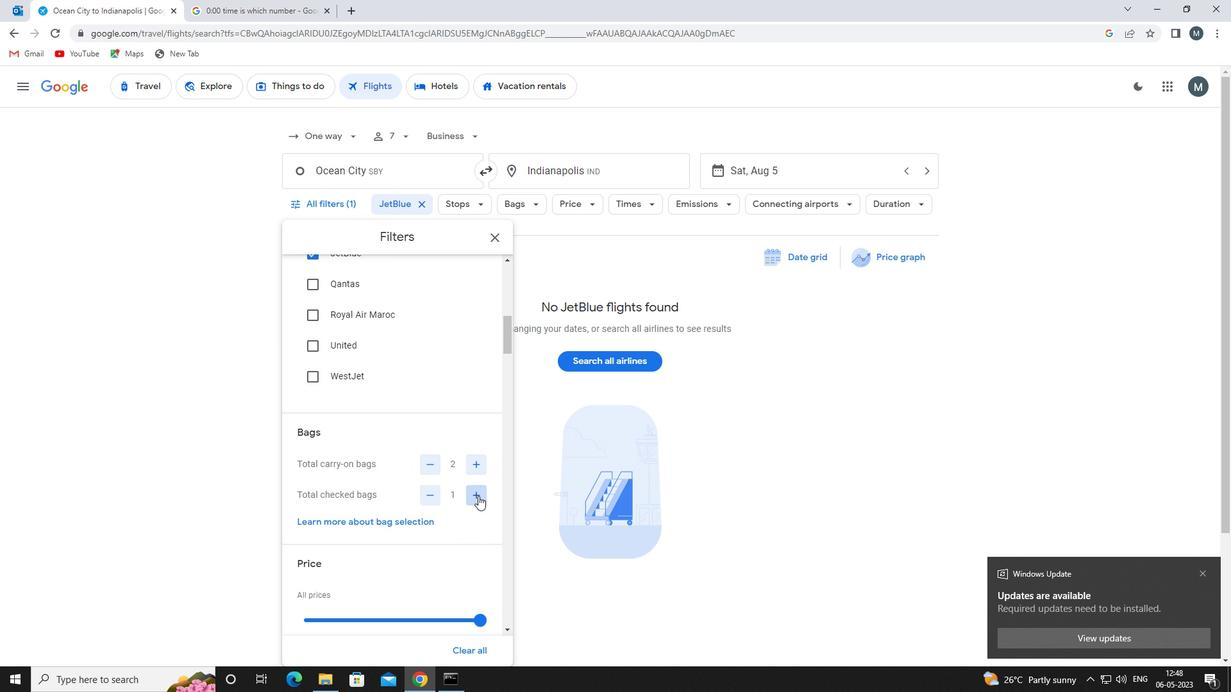 
Action: Mouse moved to (478, 494)
Screenshot: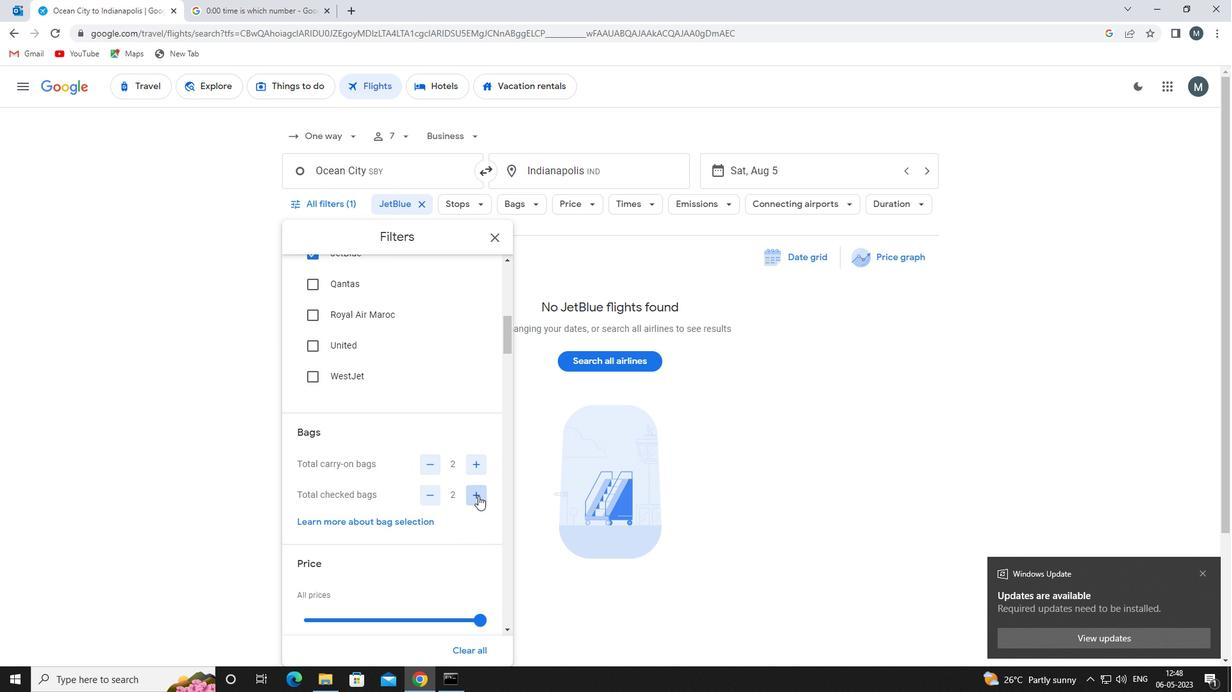 
Action: Mouse pressed left at (478, 494)
Screenshot: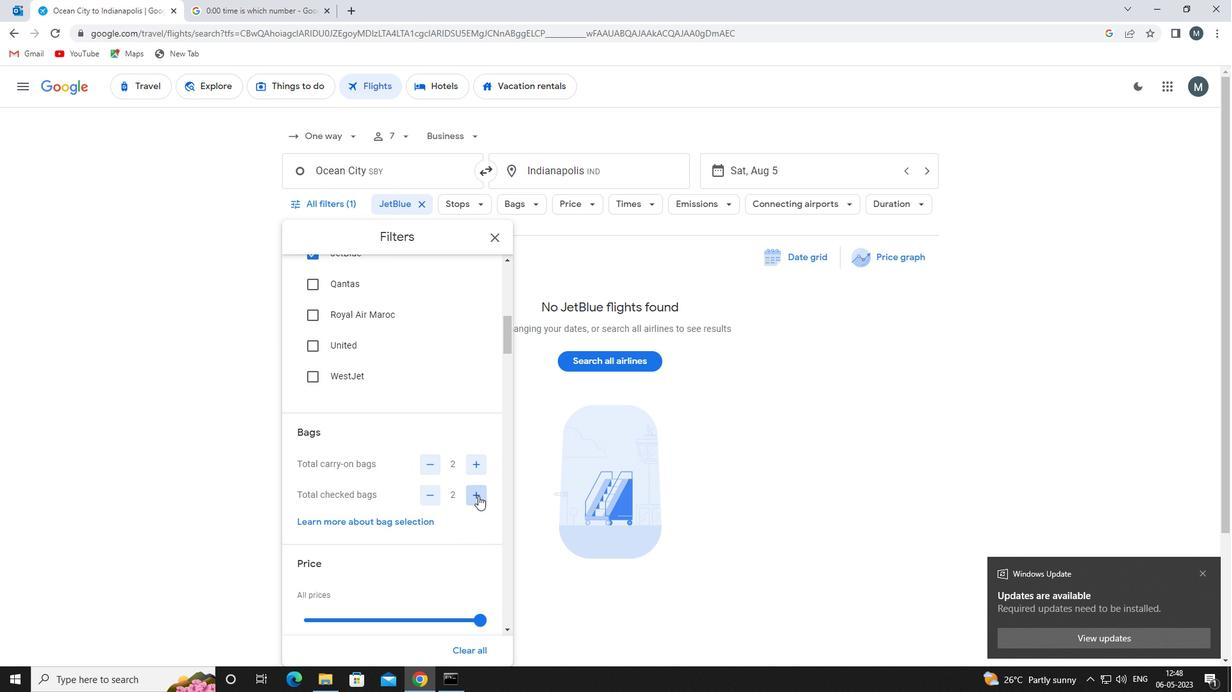 
Action: Mouse moved to (478, 493)
Screenshot: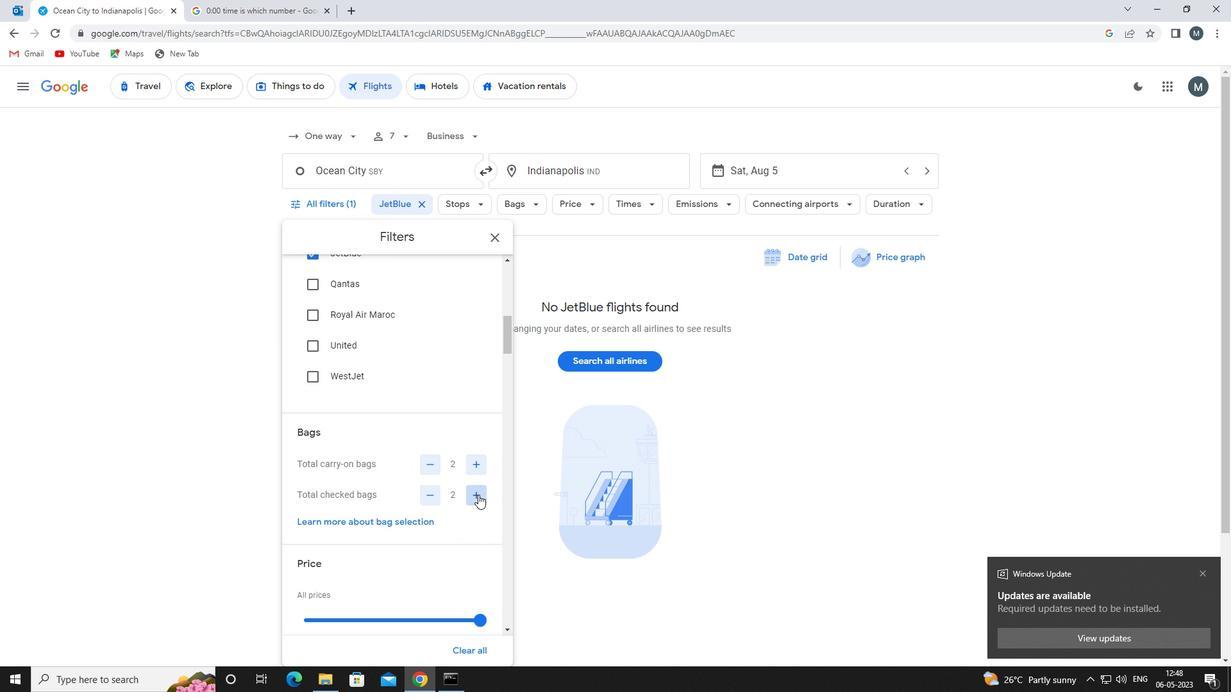 
Action: Mouse pressed left at (478, 493)
Screenshot: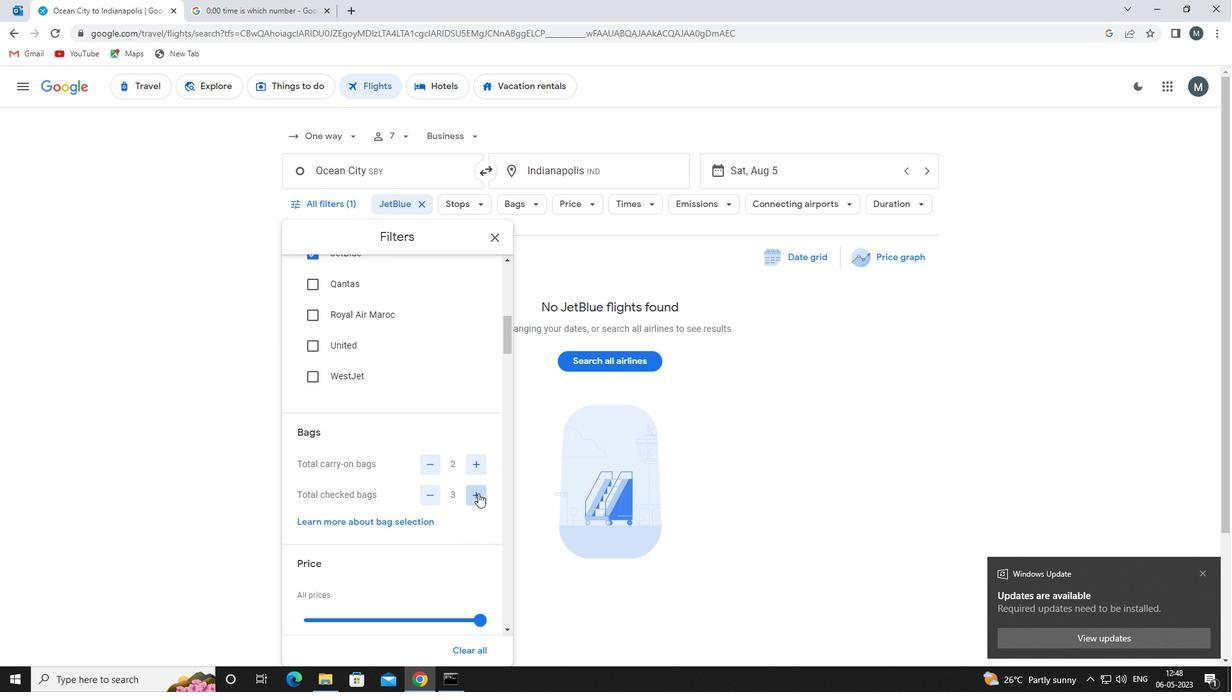 
Action: Mouse moved to (479, 493)
Screenshot: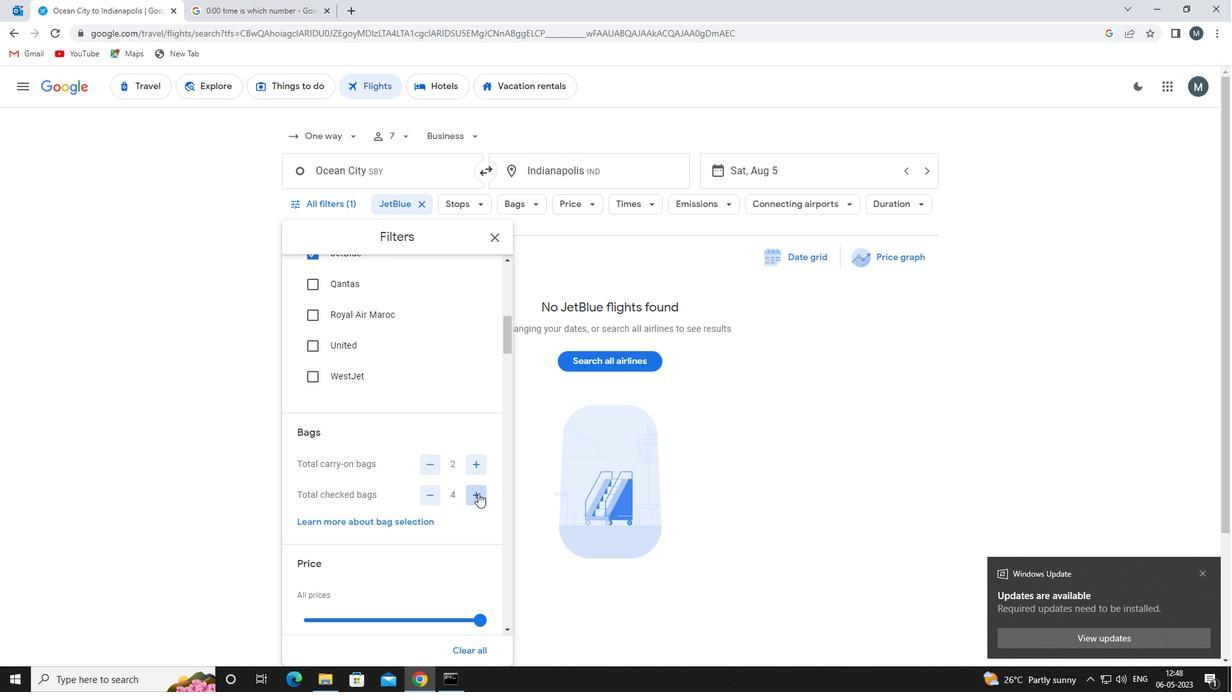 
Action: Mouse pressed left at (479, 493)
Screenshot: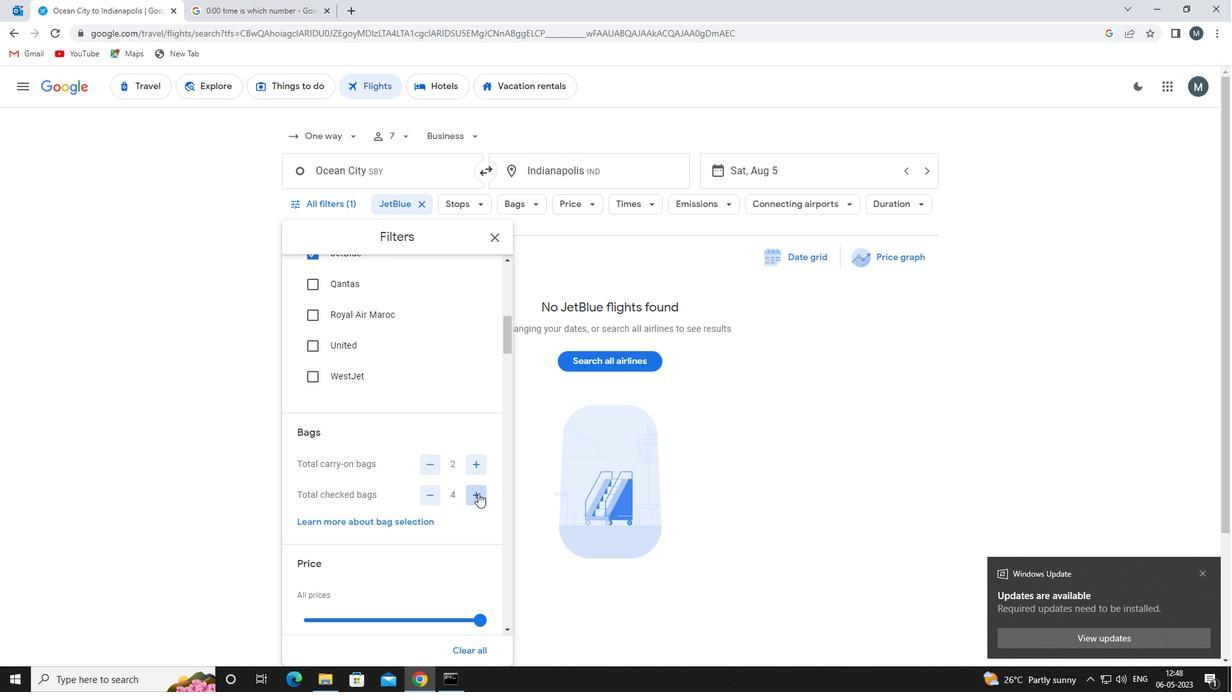 
Action: Mouse moved to (477, 493)
Screenshot: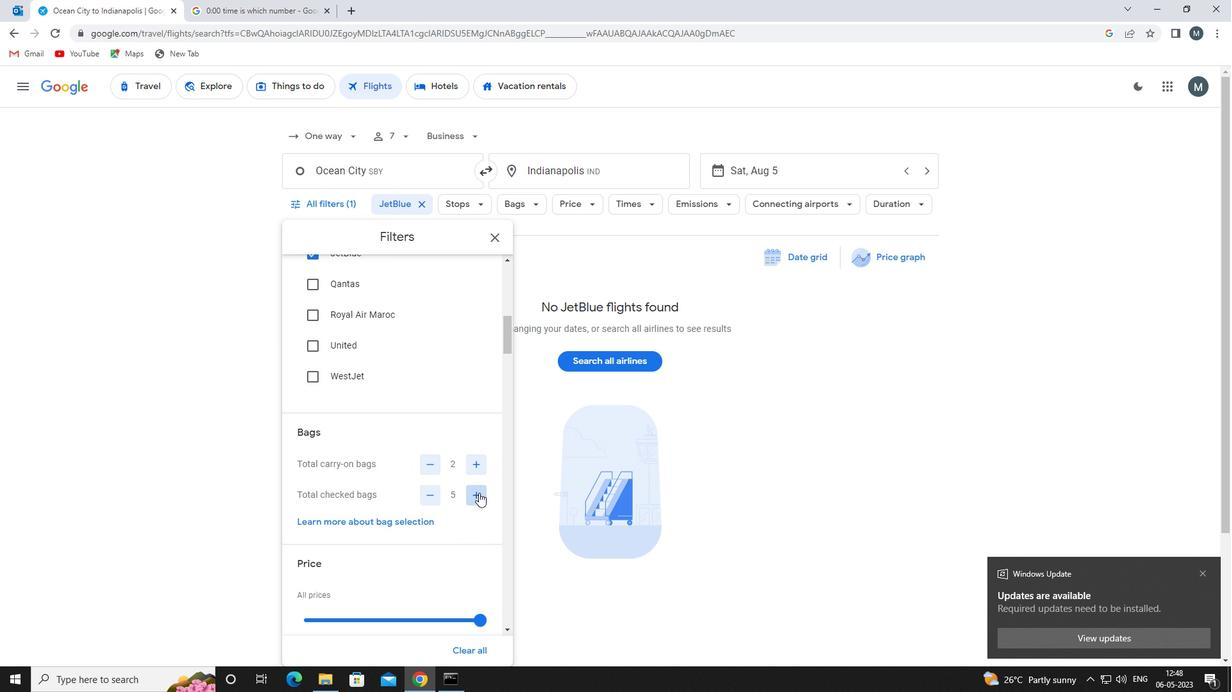 
Action: Mouse pressed left at (477, 493)
Screenshot: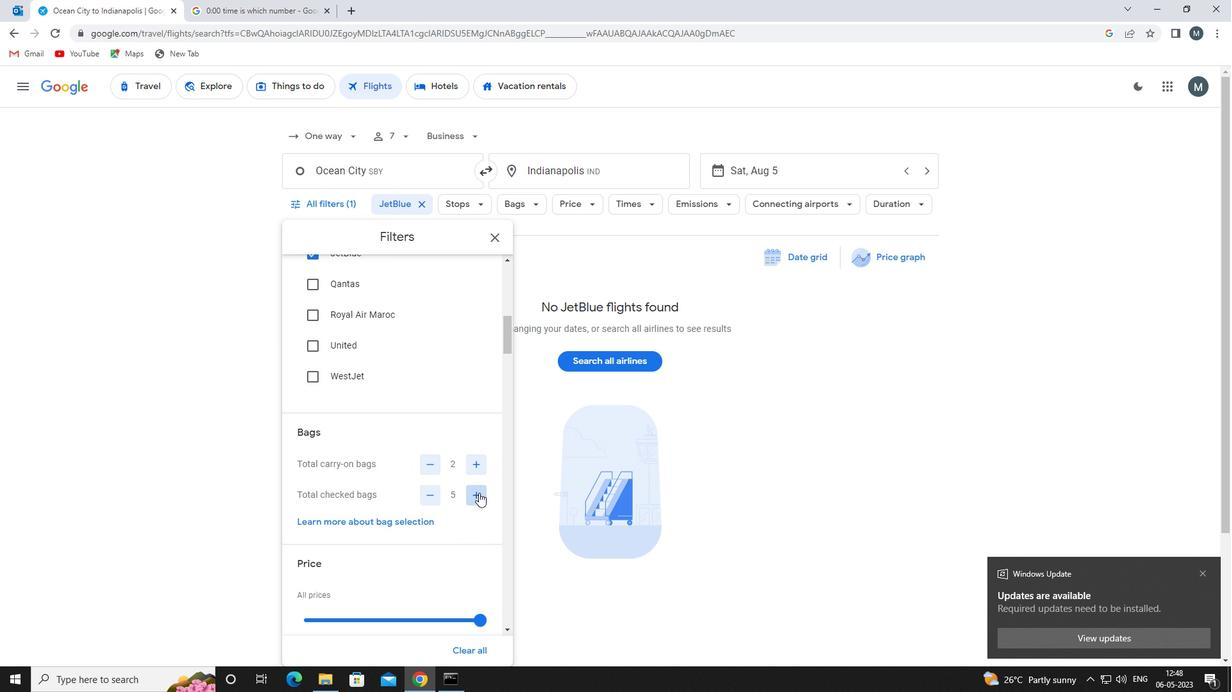 
Action: Mouse moved to (431, 454)
Screenshot: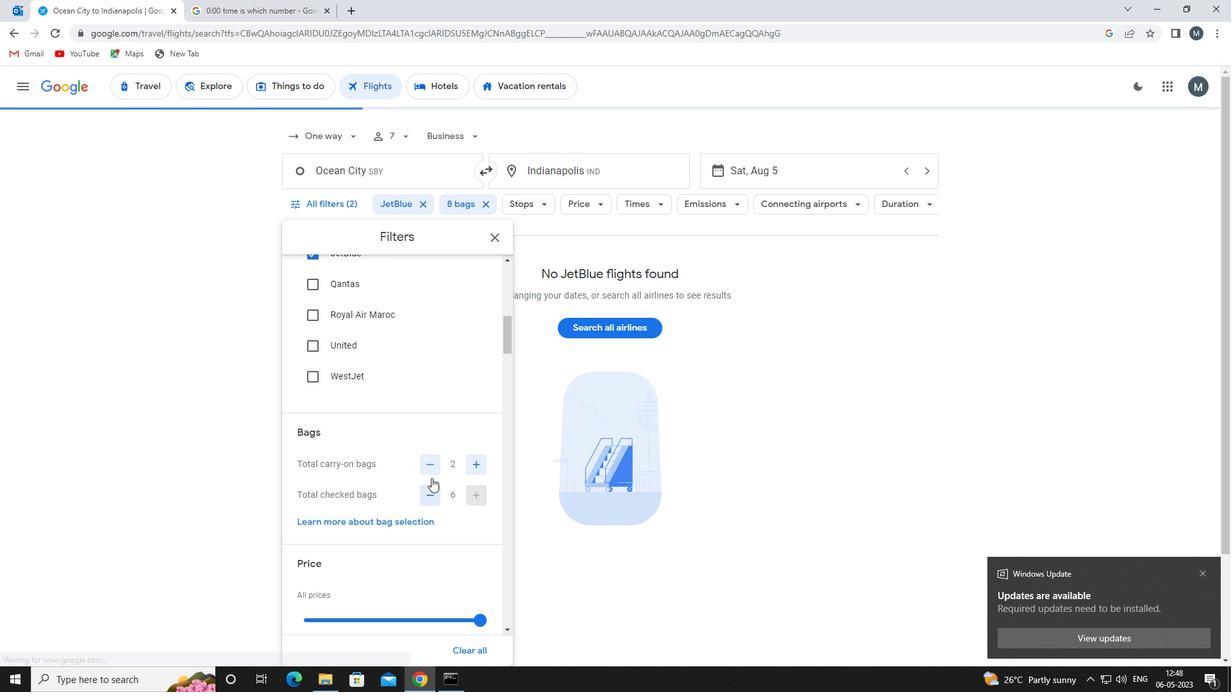 
Action: Mouse scrolled (431, 453) with delta (0, 0)
Screenshot: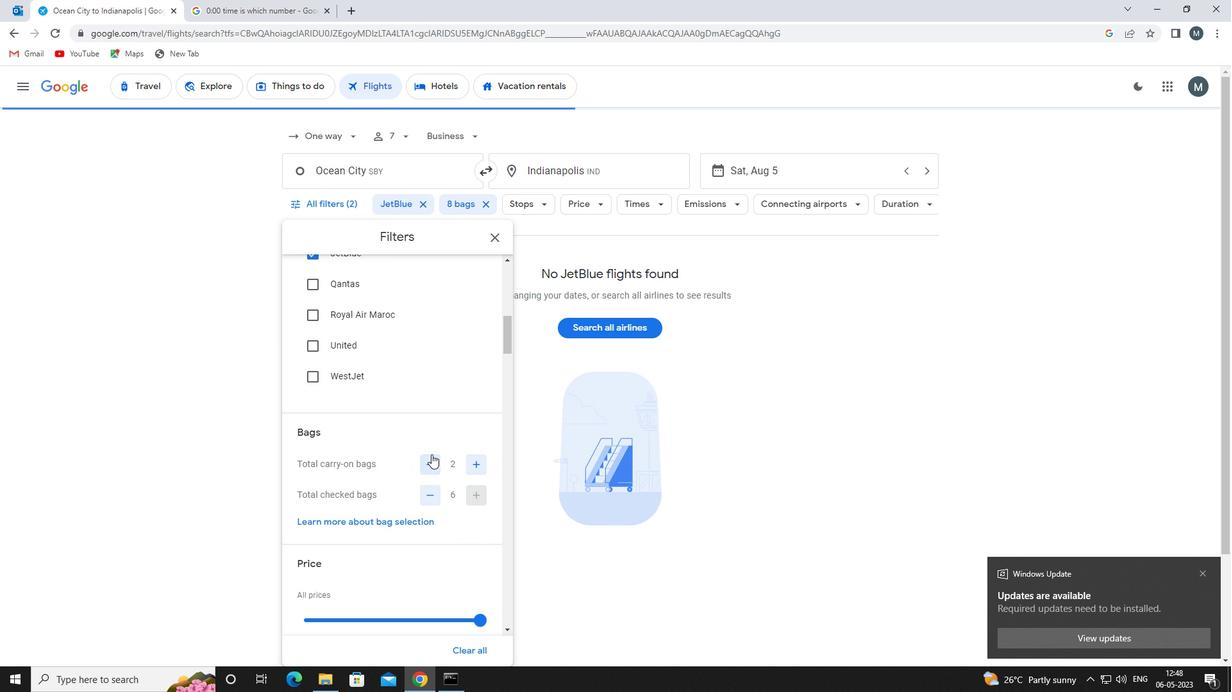 
Action: Mouse moved to (423, 409)
Screenshot: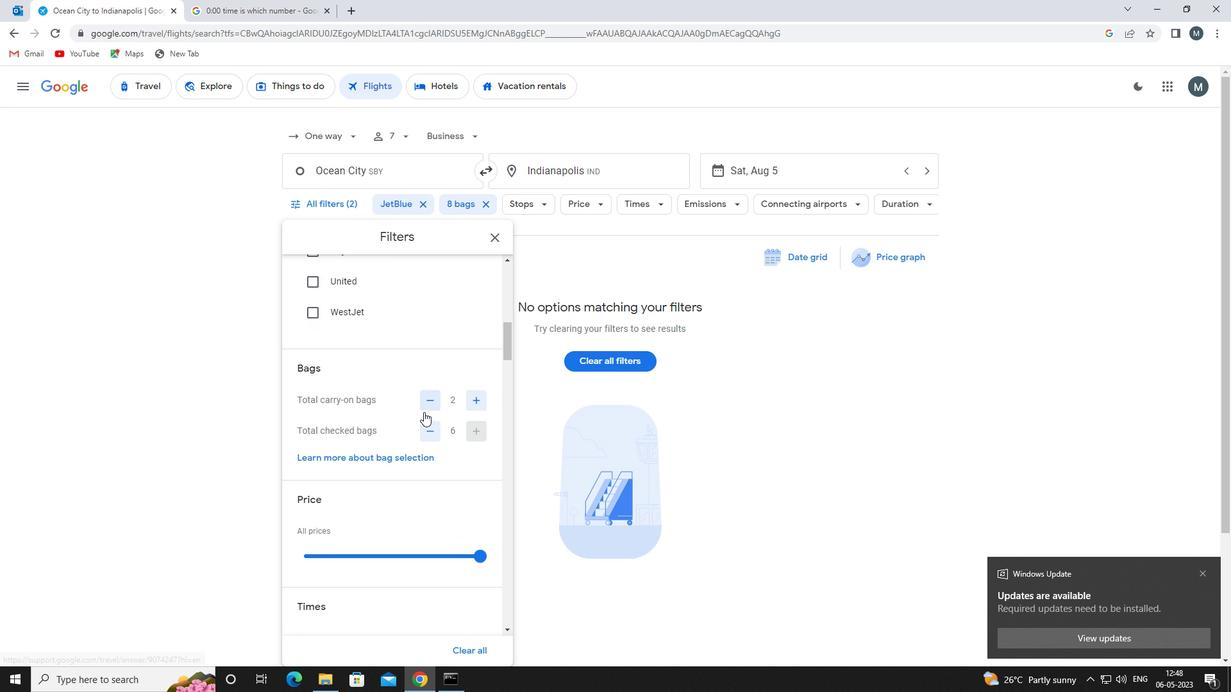 
Action: Mouse scrolled (423, 409) with delta (0, 0)
Screenshot: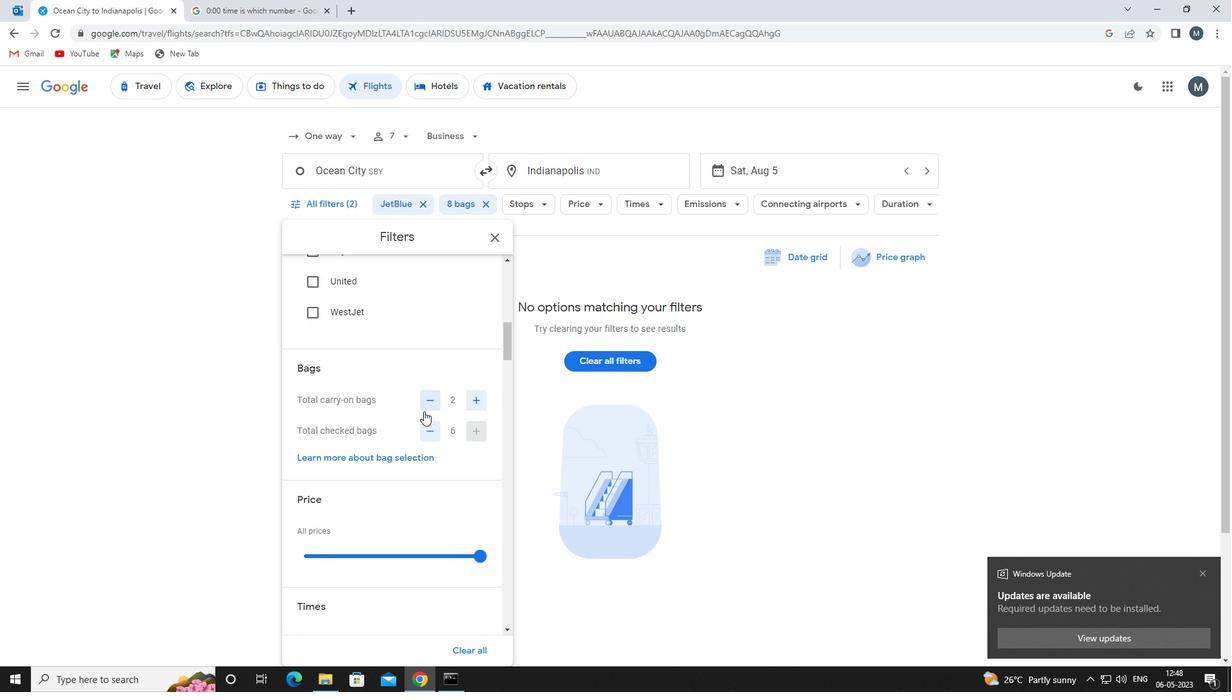 
Action: Mouse moved to (420, 414)
Screenshot: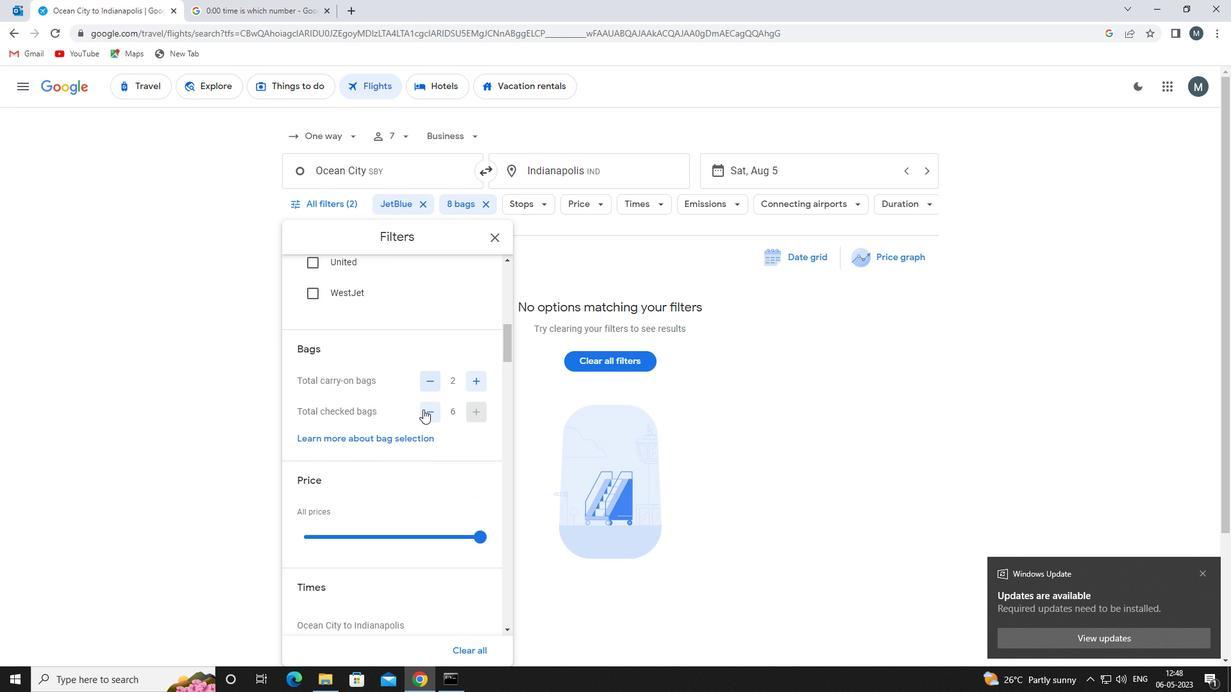
Action: Mouse scrolled (420, 414) with delta (0, 0)
Screenshot: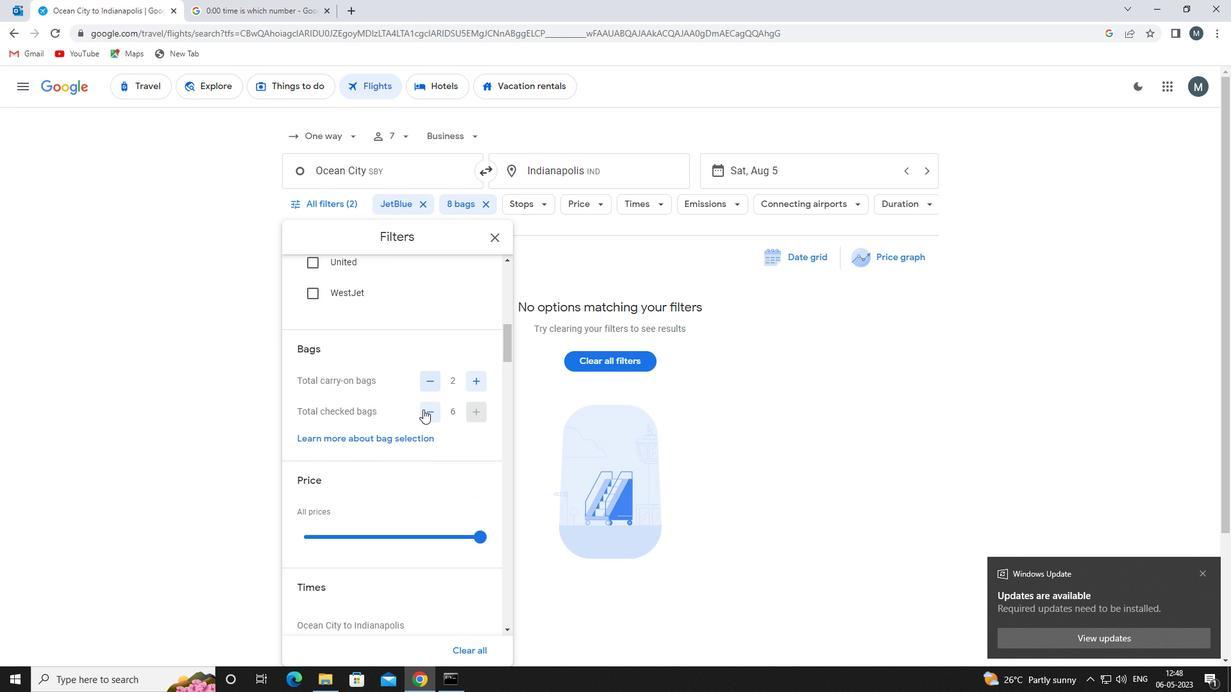 
Action: Mouse moved to (358, 423)
Screenshot: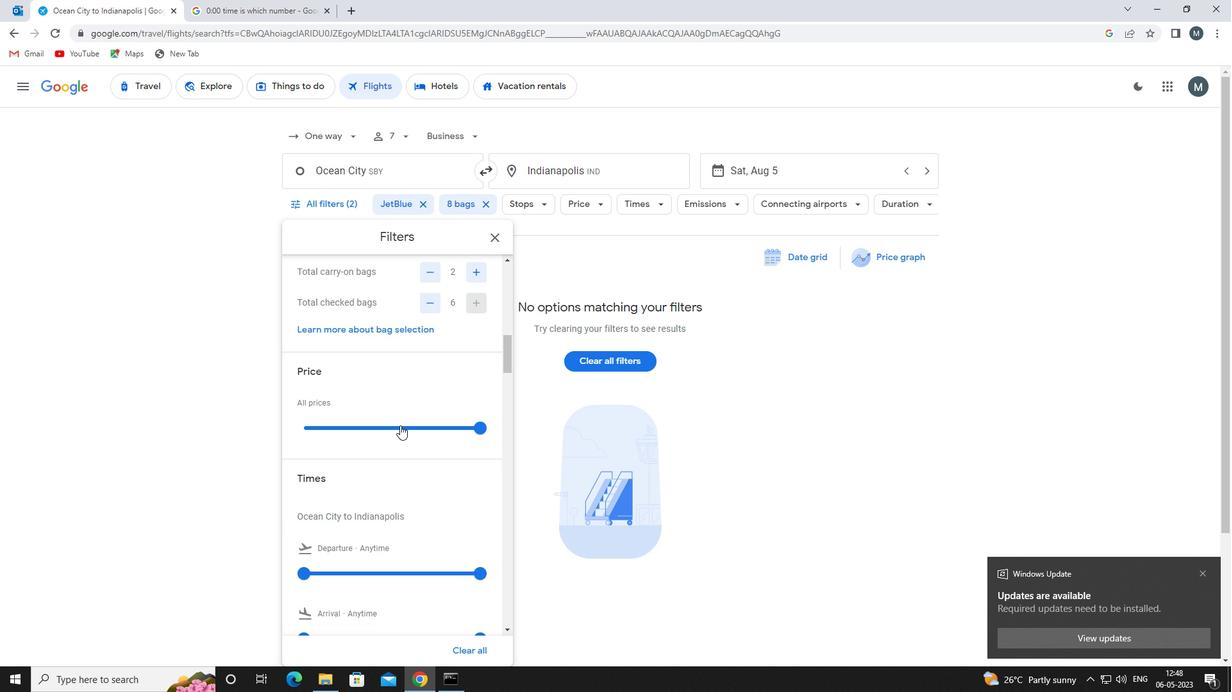 
Action: Mouse pressed left at (358, 423)
Screenshot: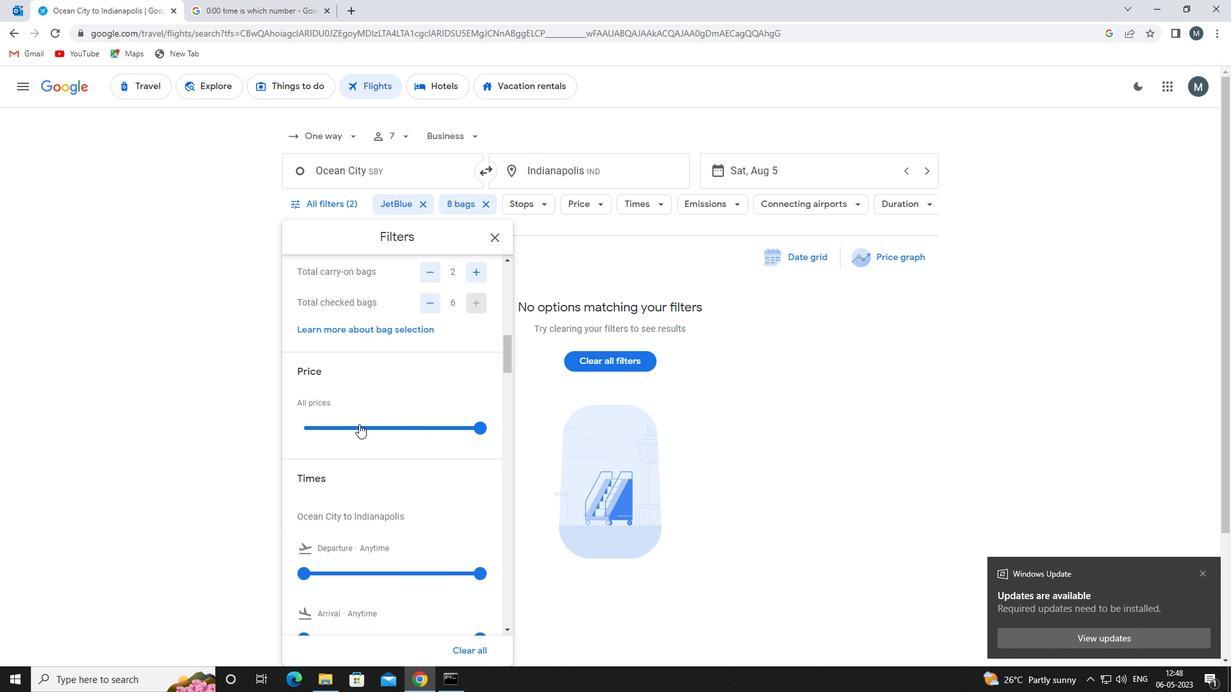 
Action: Mouse moved to (358, 423)
Screenshot: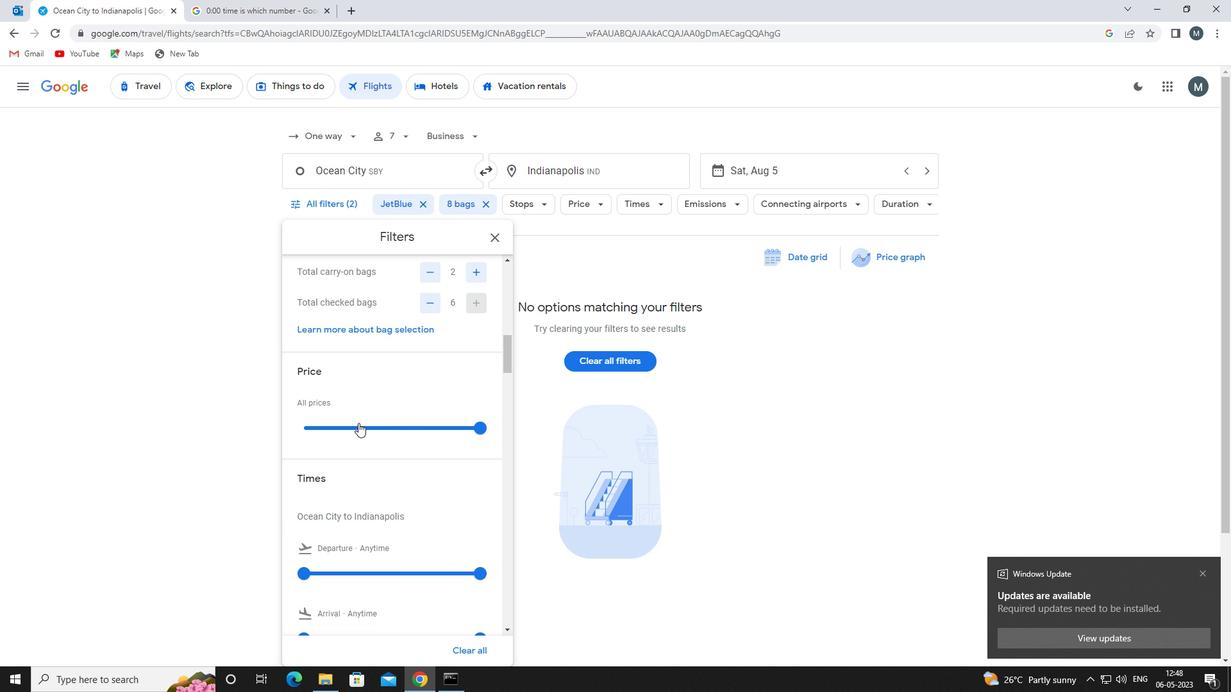 
Action: Mouse pressed left at (358, 423)
Screenshot: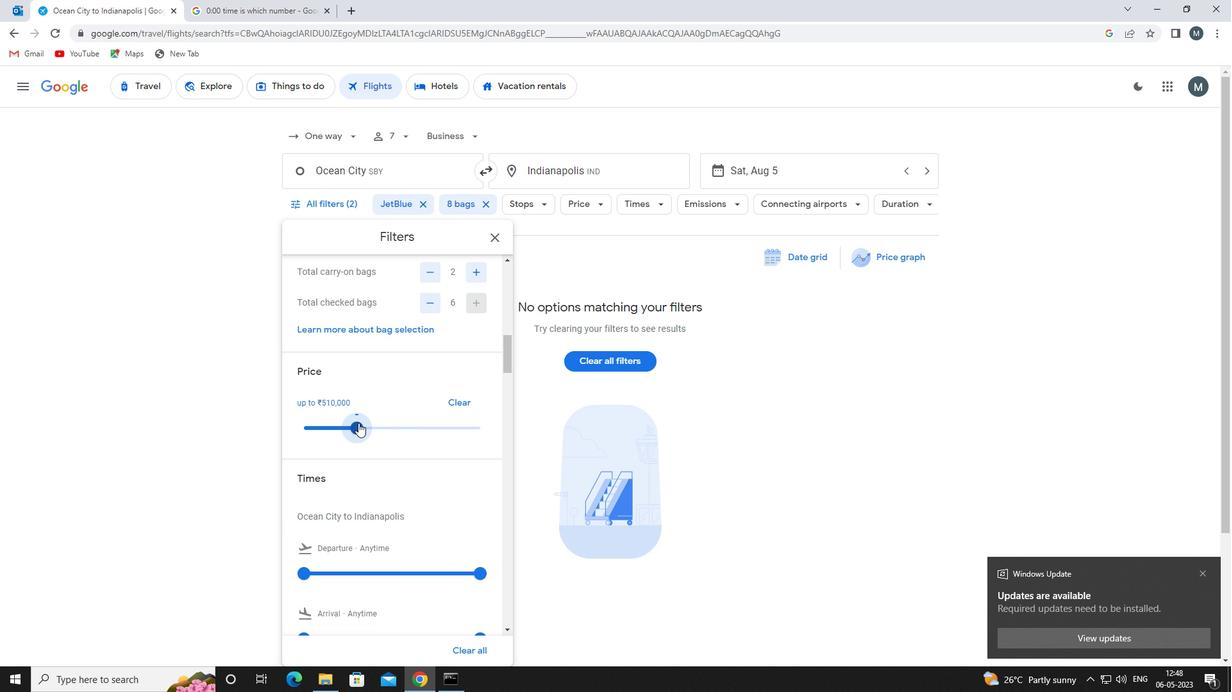 
Action: Mouse moved to (384, 417)
Screenshot: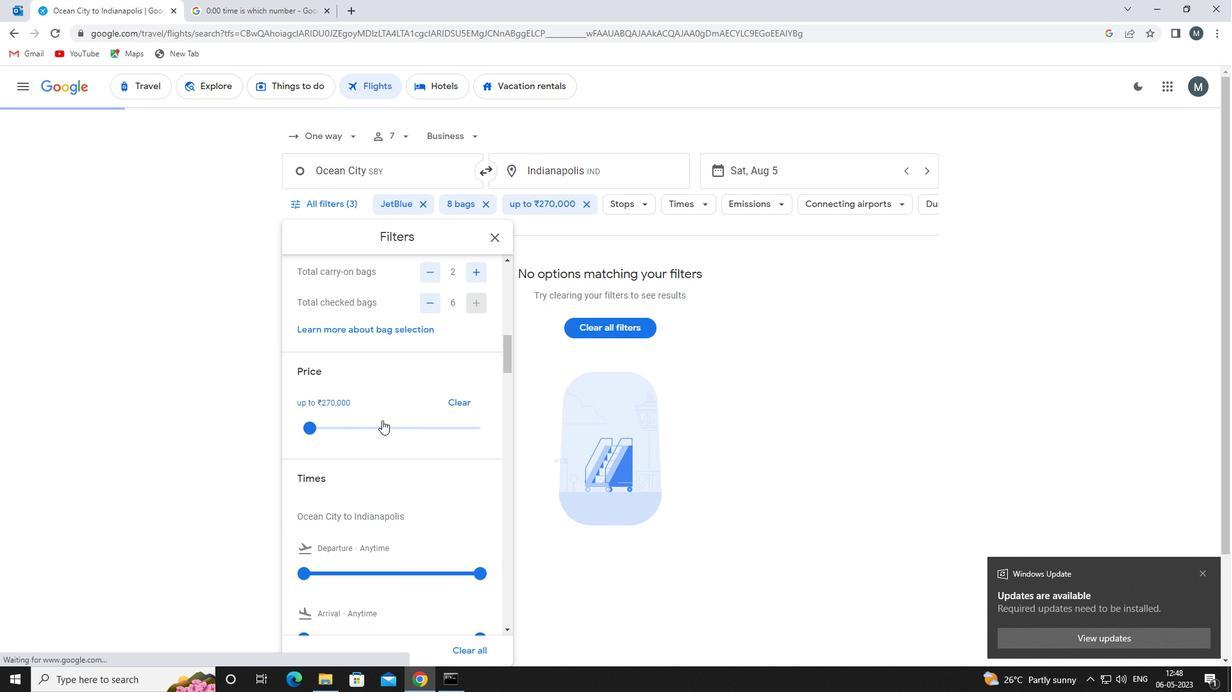 
Action: Mouse scrolled (384, 416) with delta (0, 0)
Screenshot: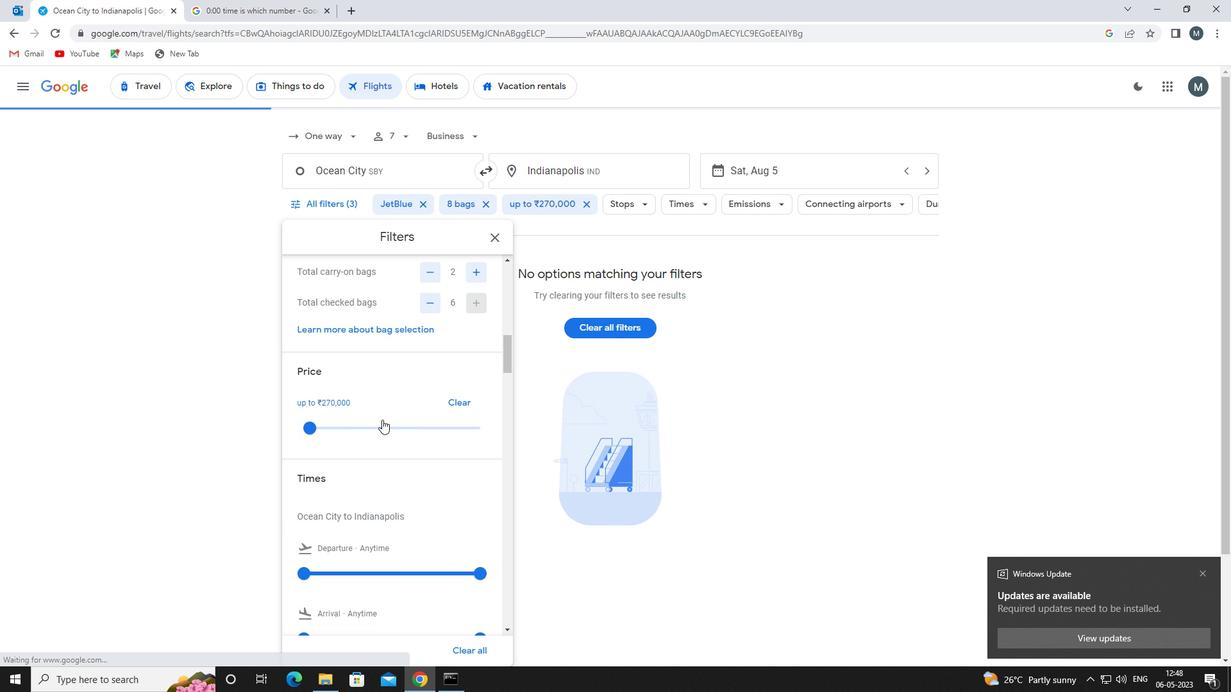 
Action: Mouse moved to (373, 453)
Screenshot: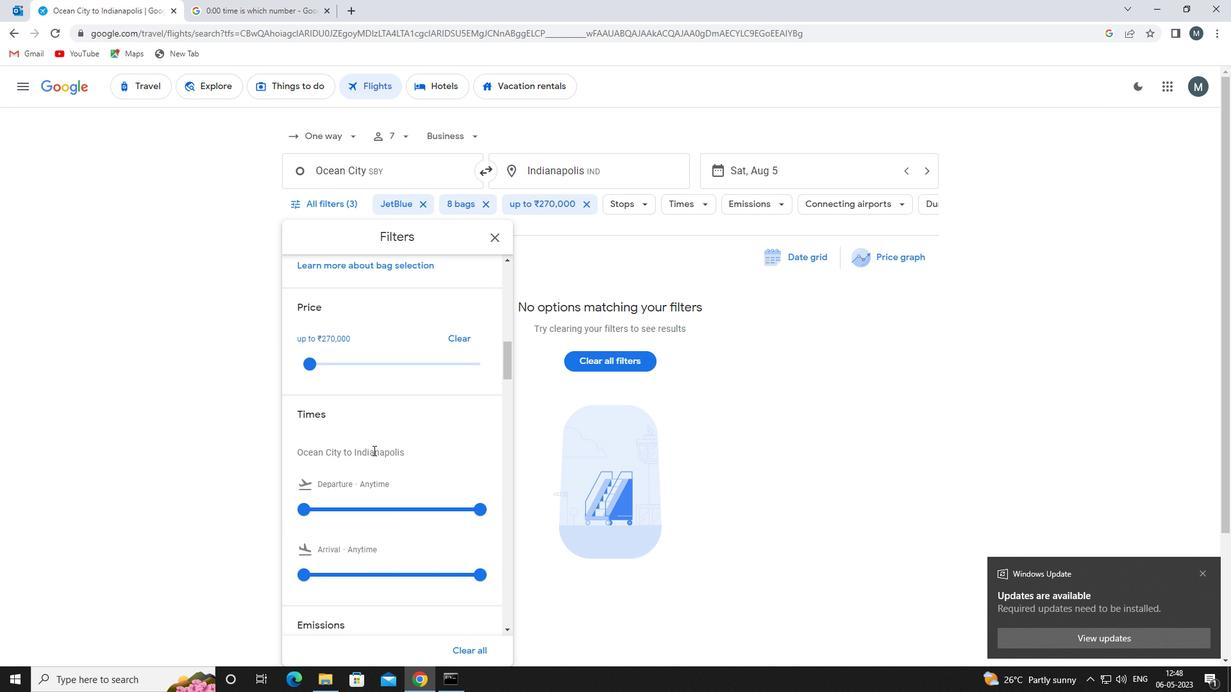 
Action: Mouse scrolled (373, 452) with delta (0, 0)
Screenshot: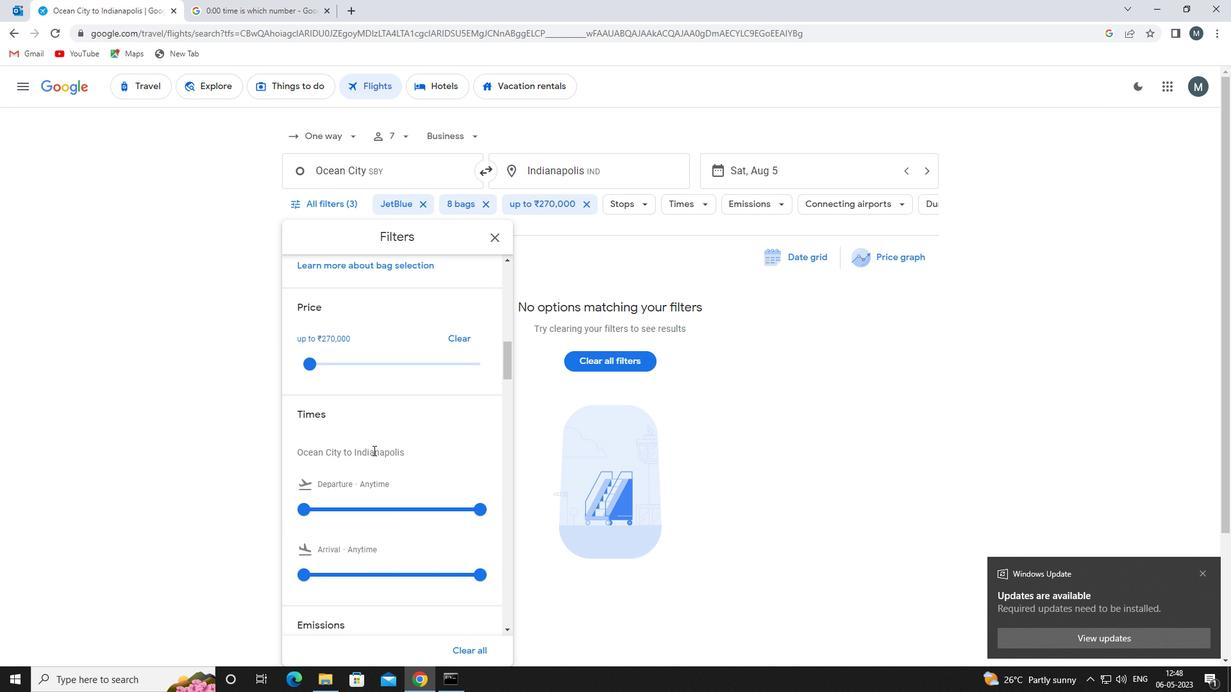 
Action: Mouse moved to (371, 454)
Screenshot: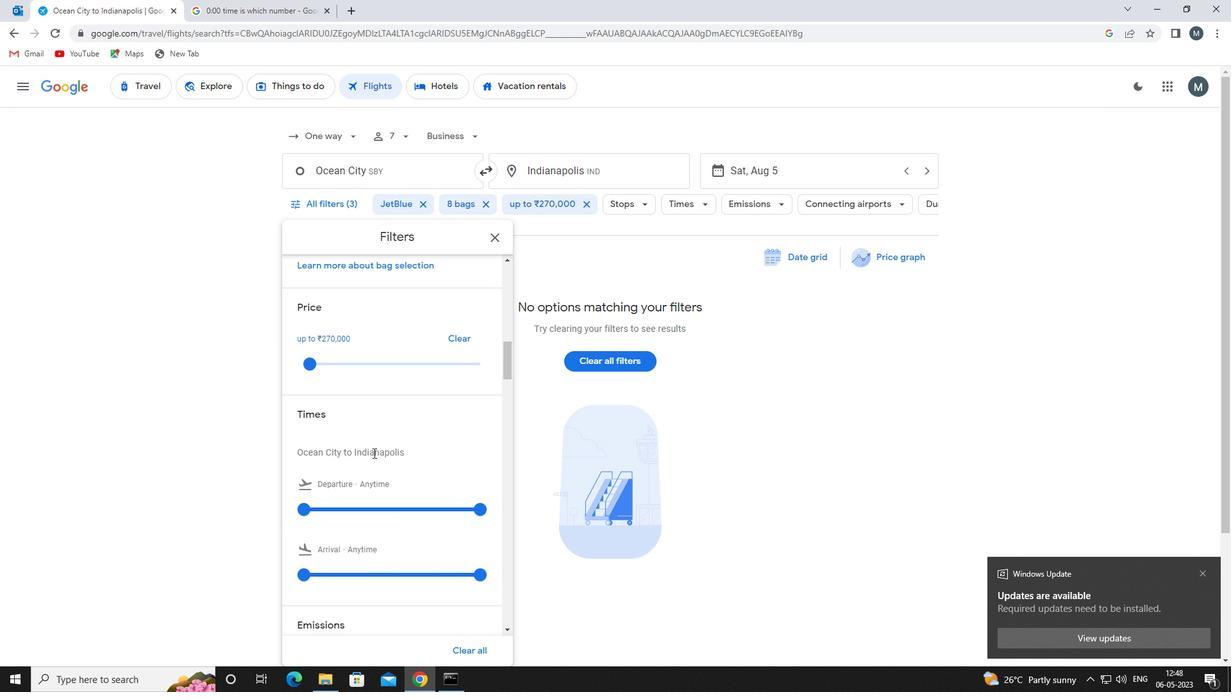 
Action: Mouse scrolled (371, 453) with delta (0, 0)
Screenshot: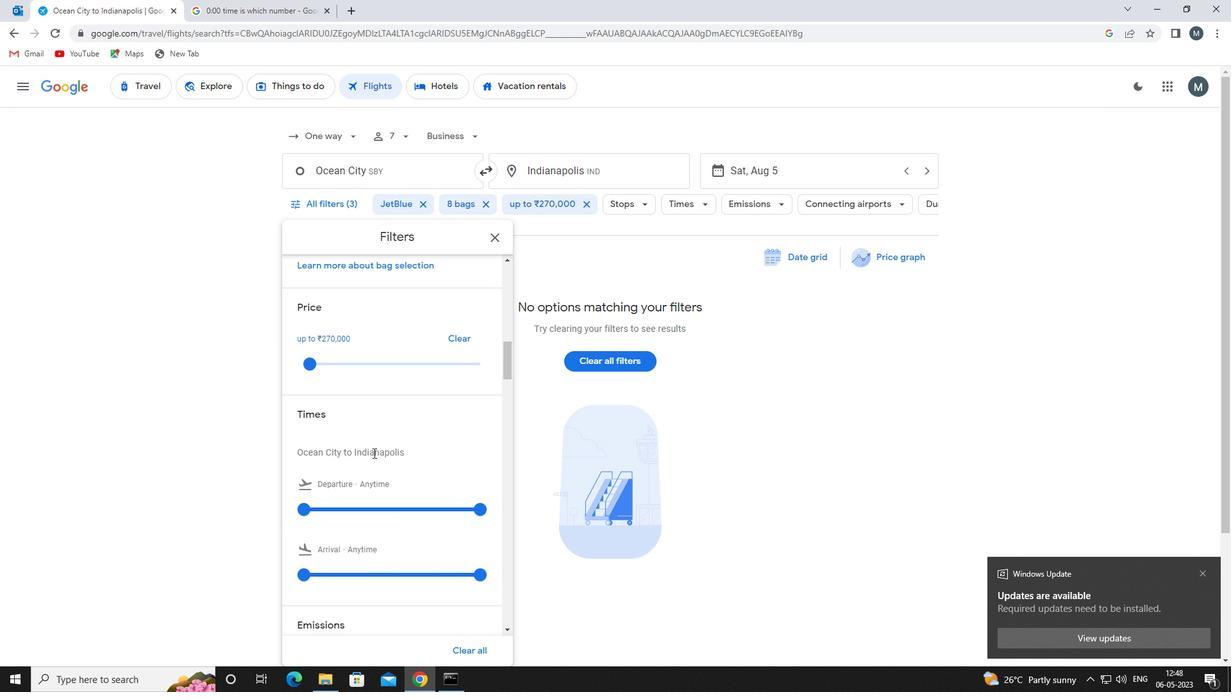 
Action: Mouse moved to (305, 382)
Screenshot: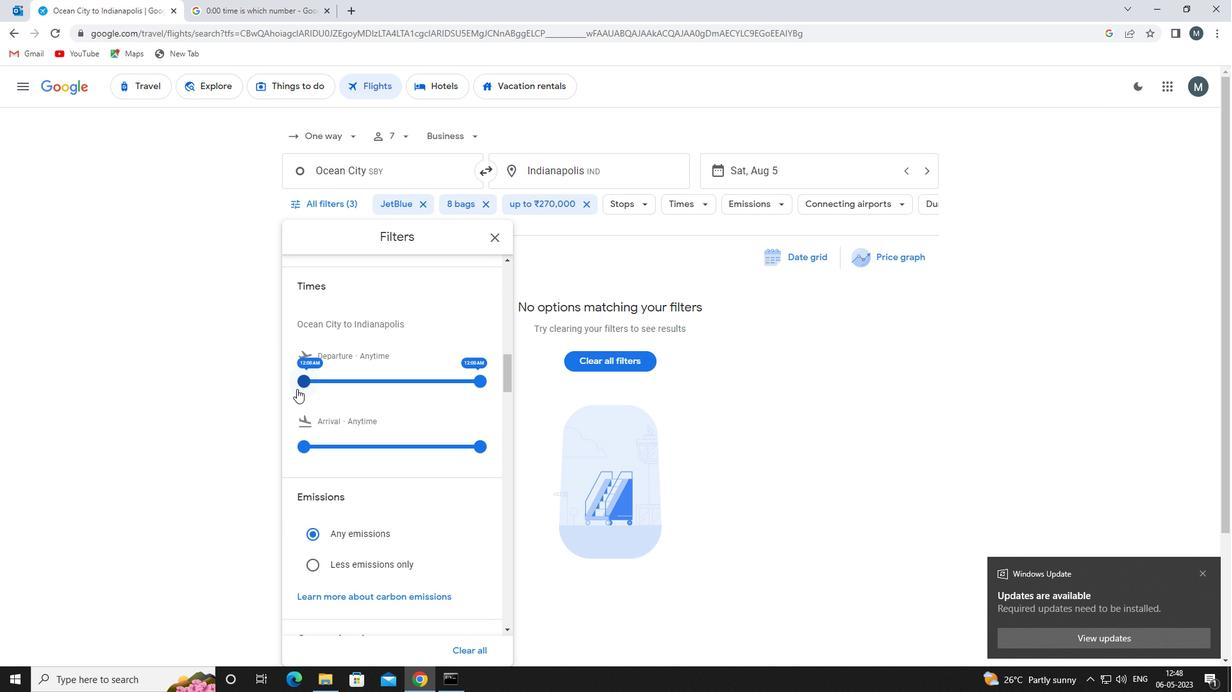 
Action: Mouse pressed left at (305, 382)
Screenshot: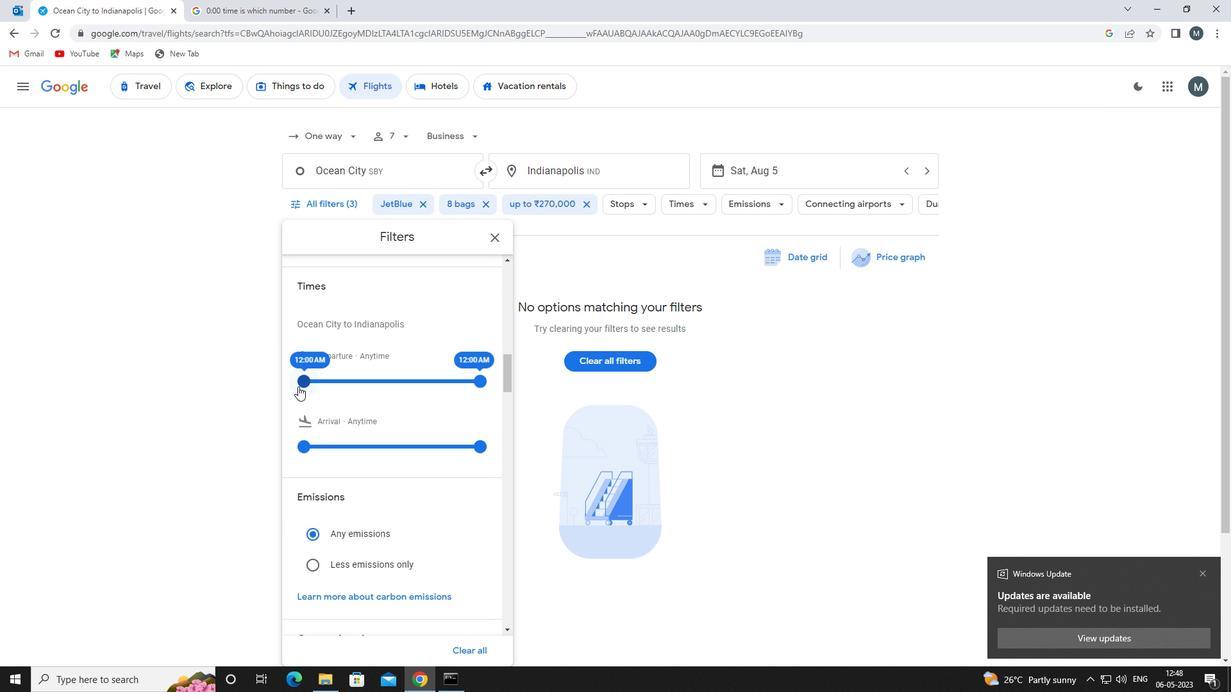 
Action: Mouse moved to (475, 380)
Screenshot: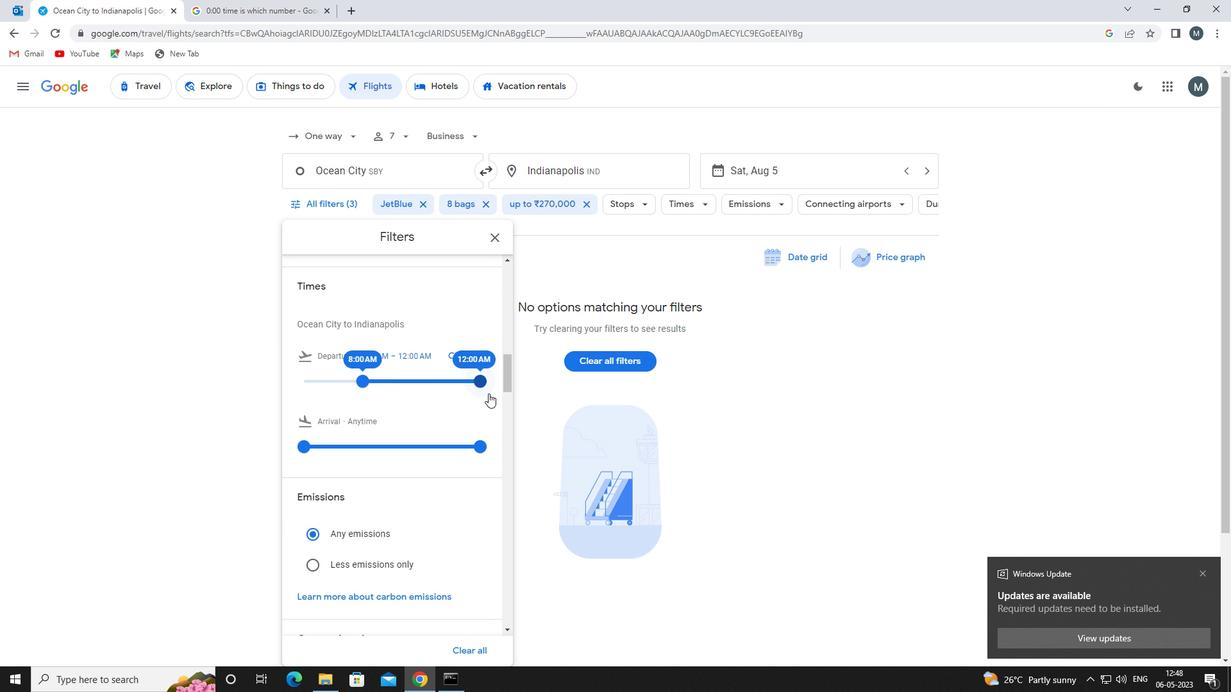 
Action: Mouse pressed left at (475, 380)
Screenshot: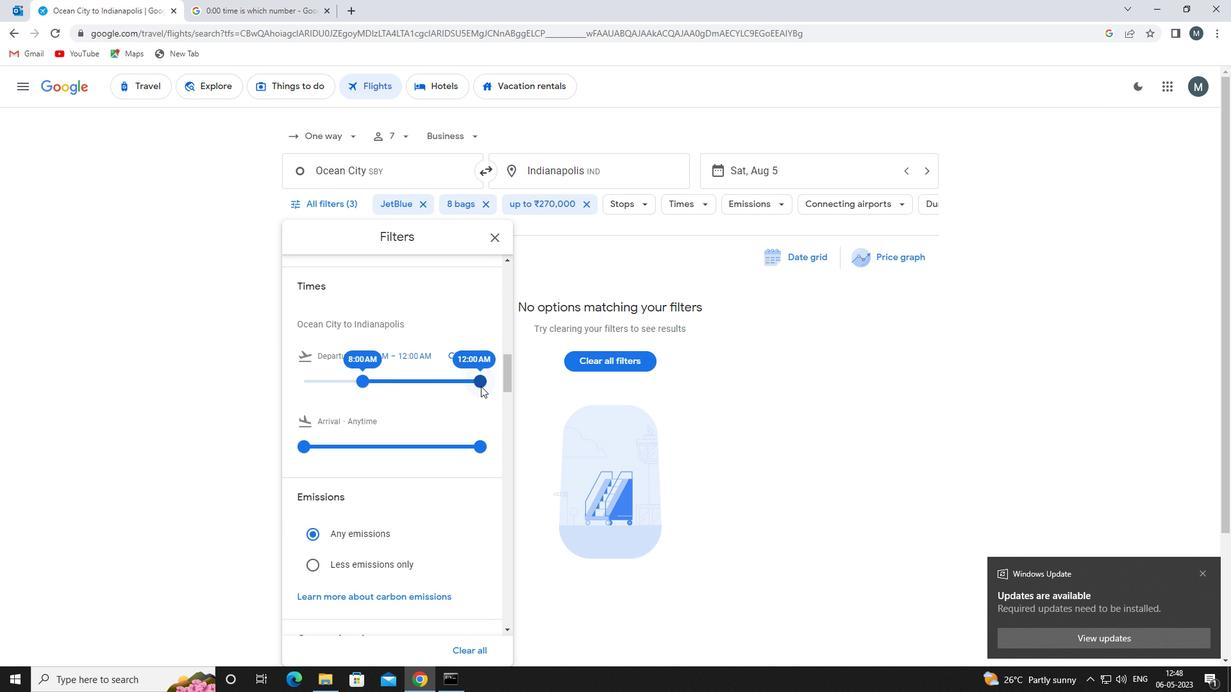 
Action: Mouse moved to (414, 377)
Screenshot: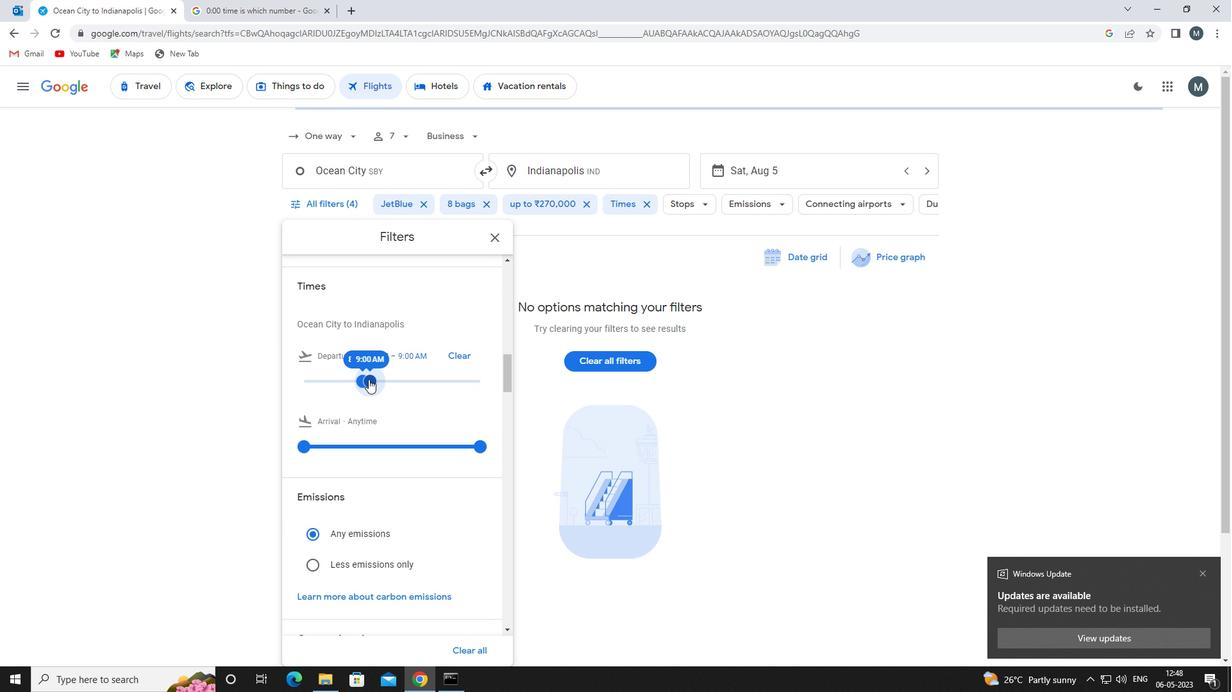 
Action: Mouse scrolled (414, 376) with delta (0, 0)
Screenshot: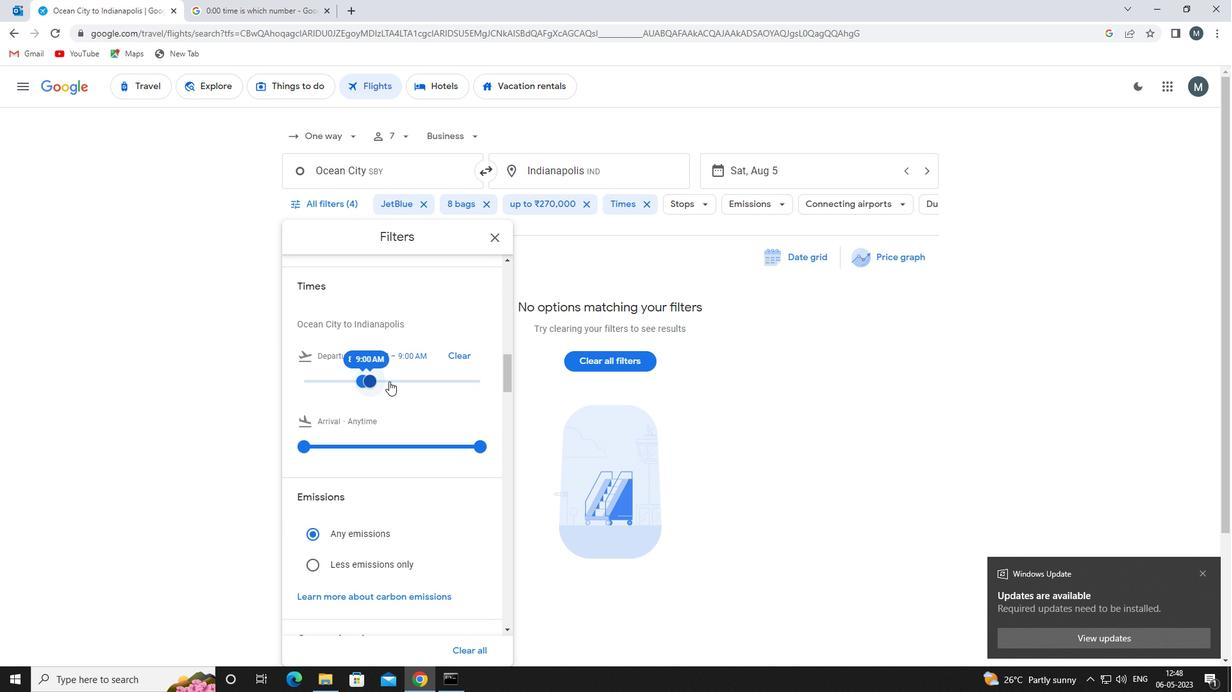 
Action: Mouse moved to (489, 237)
Screenshot: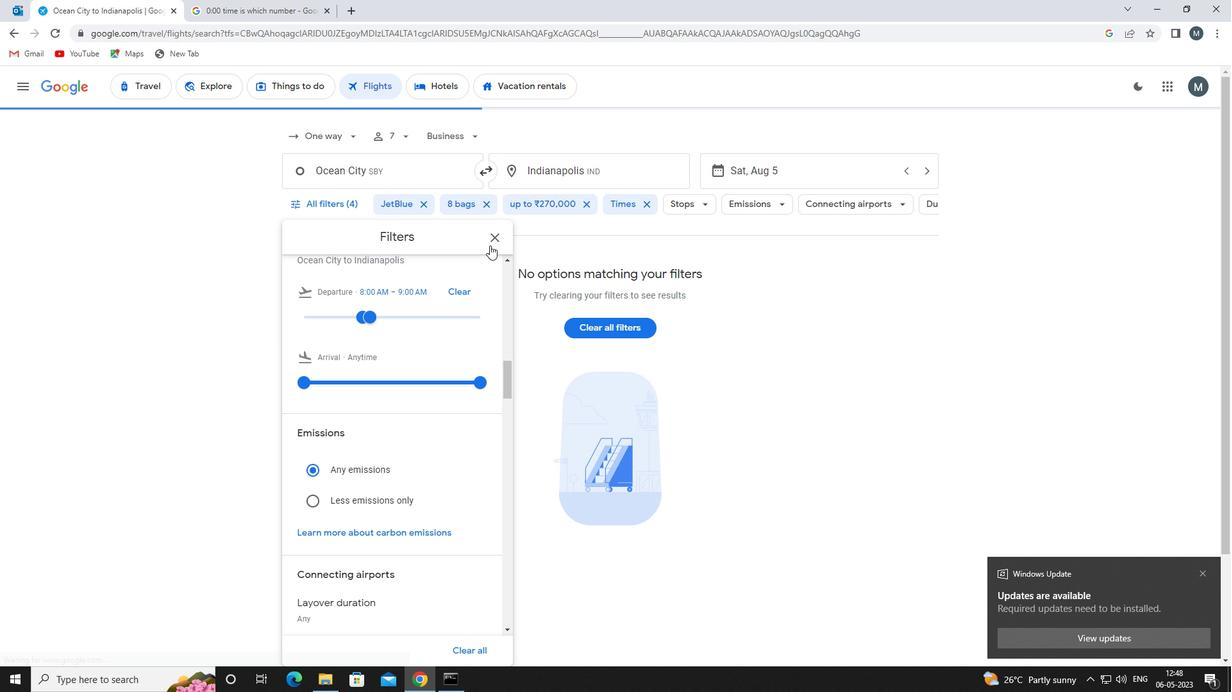 
Action: Mouse pressed left at (489, 237)
Screenshot: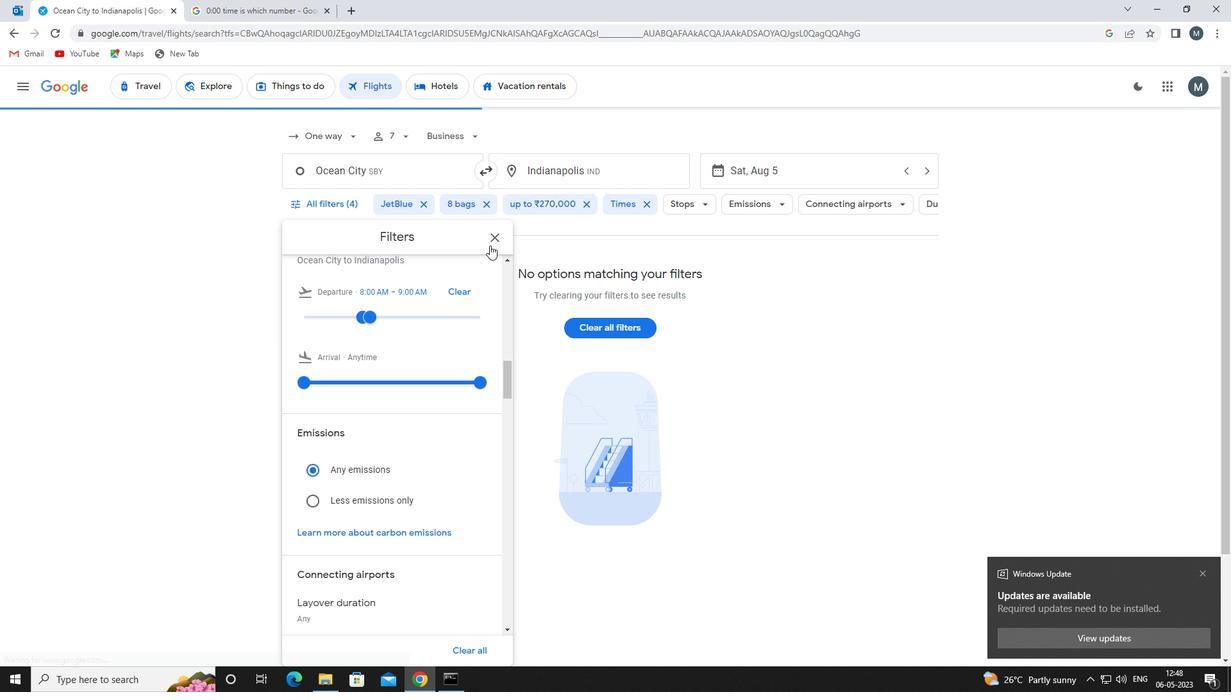 
